 Task: Look for space in Port Saint Lucie, United States from 9th June, 2023 to 17th June, 2023 for 2 adults in price range Rs.7000 to Rs.12000. Place can be private room with 1  bedroom having 2 beds and 1 bathroom. Property type can be house, flat, guest house. Amenities needed are: wifi. Booking option can be shelf check-in. Required host language is English.
Action: Mouse moved to (455, 101)
Screenshot: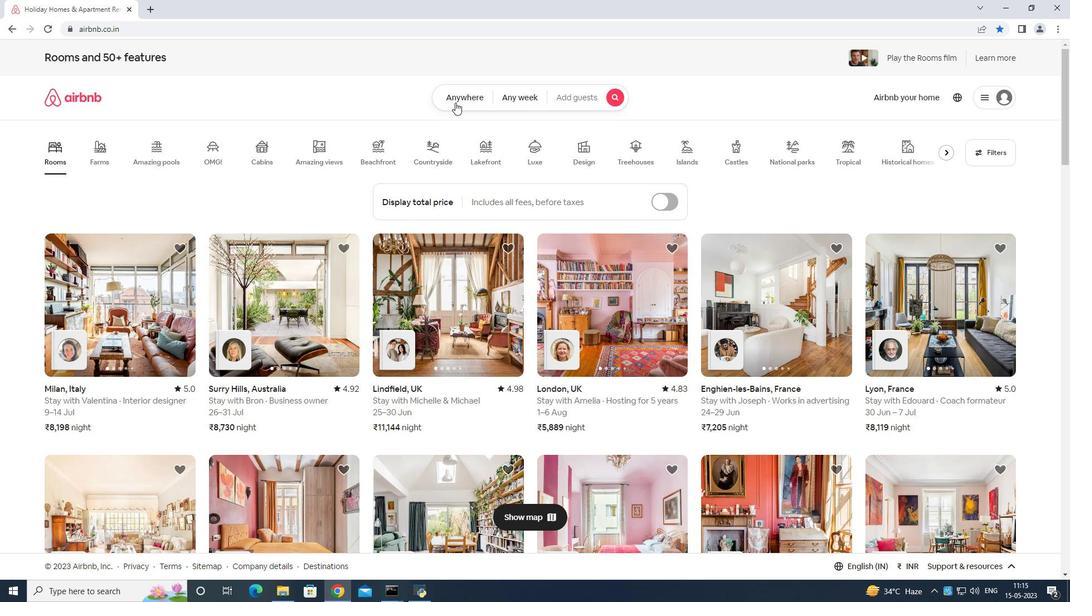 
Action: Mouse pressed left at (455, 101)
Screenshot: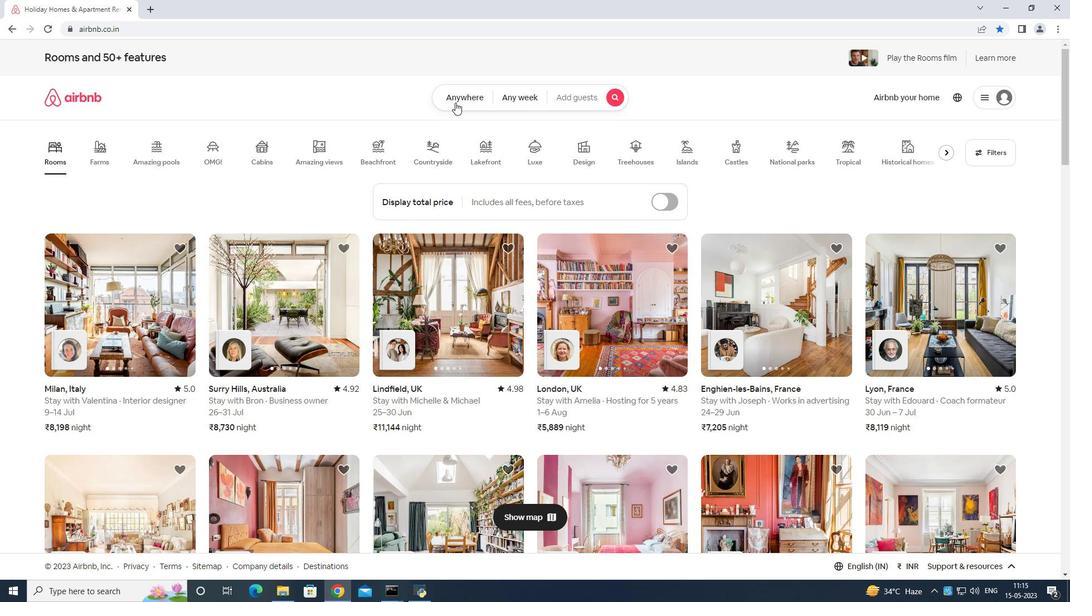 
Action: Mouse moved to (409, 136)
Screenshot: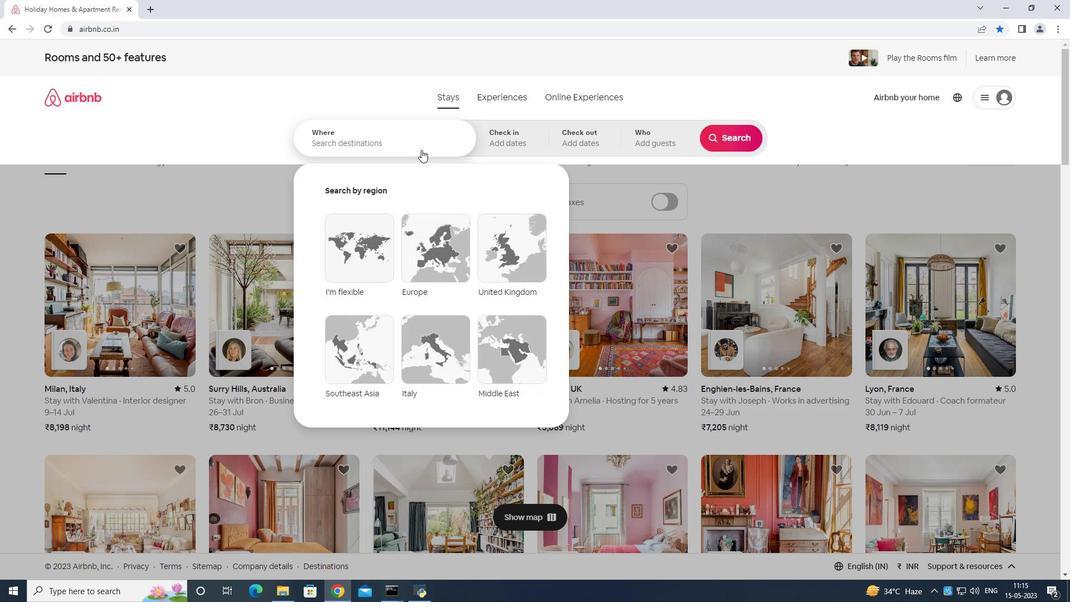 
Action: Mouse pressed left at (409, 136)
Screenshot: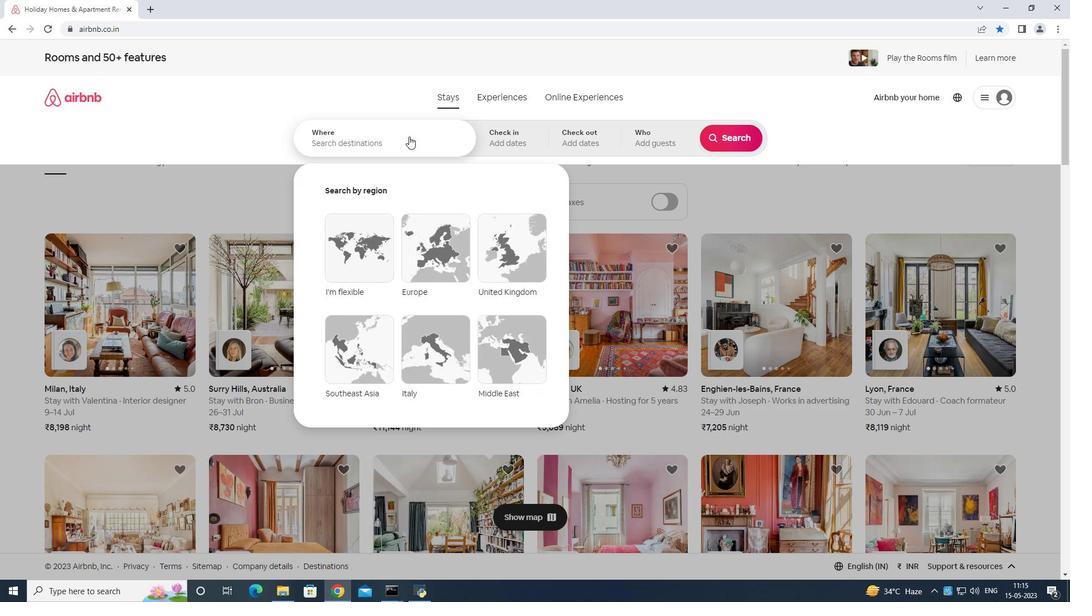 
Action: Mouse moved to (410, 134)
Screenshot: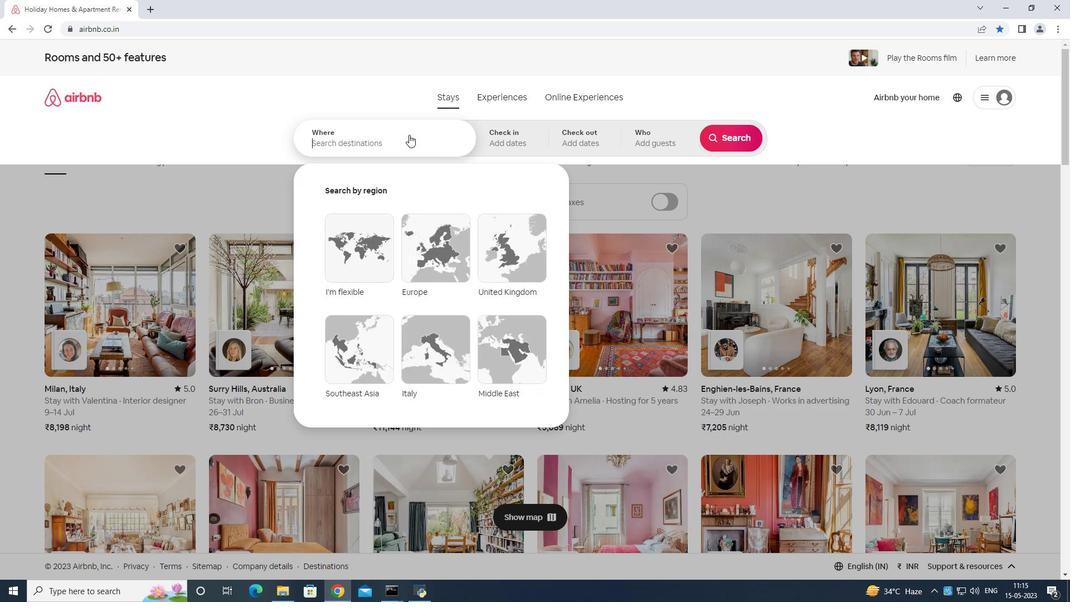 
Action: Key pressed <Key.shift>Saint<Key.space>c<Key.backspace>luic<Key.backspace><Key.backspace>cie<Key.space>unite<Key.space>statr<Key.backspace>tes000<Key.backspace><Key.backspace><Key.backspace><Key.left><Key.left><Key.left><Key.left><Key.left><Key.left><Key.left><Key.left>d<Key.enter>
Screenshot: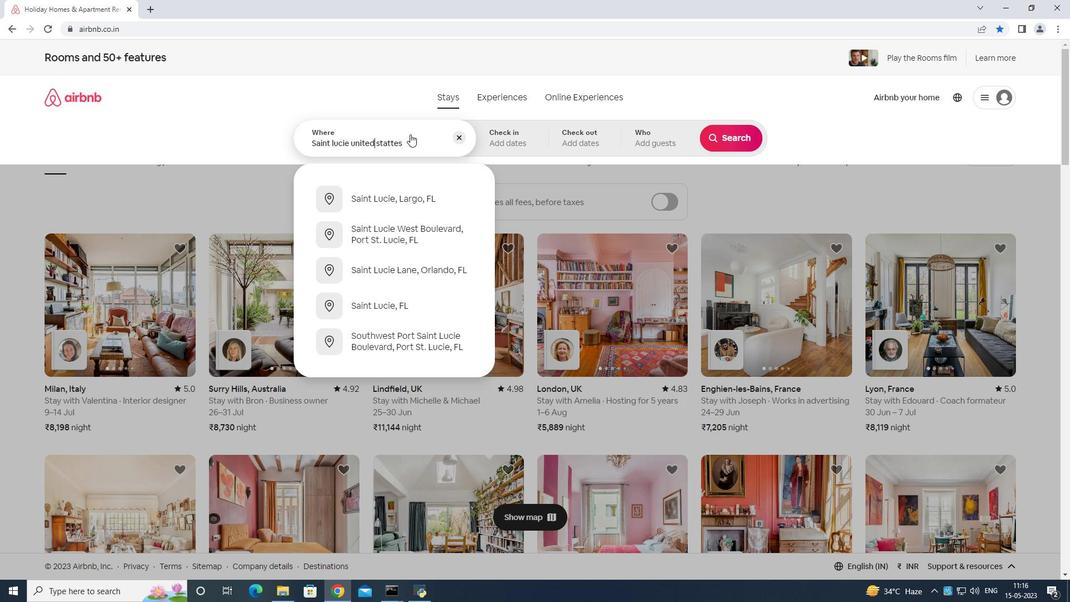 
Action: Mouse moved to (693, 301)
Screenshot: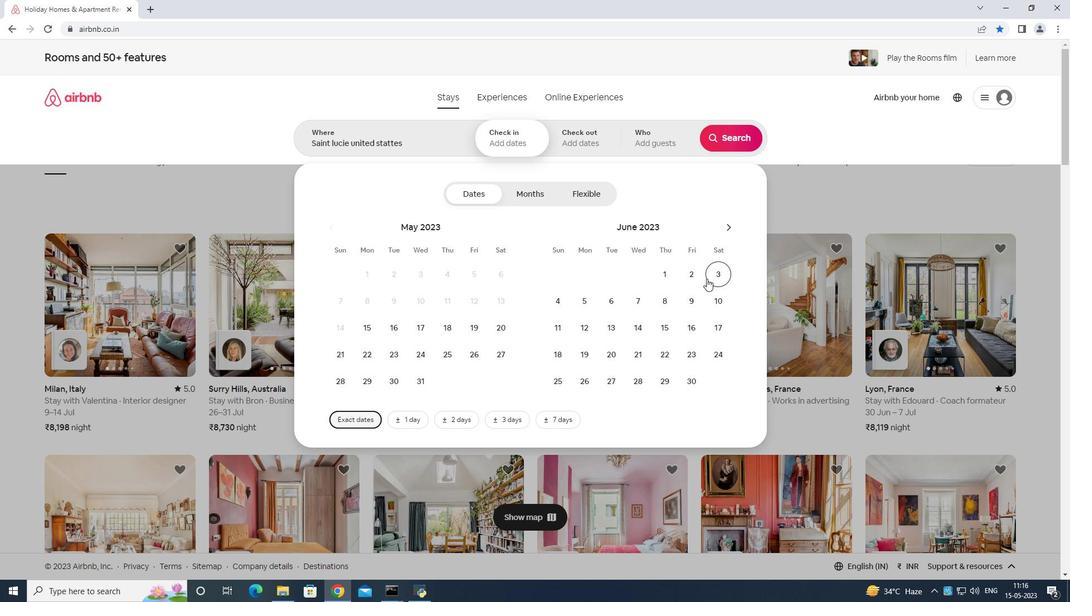 
Action: Mouse pressed left at (693, 301)
Screenshot: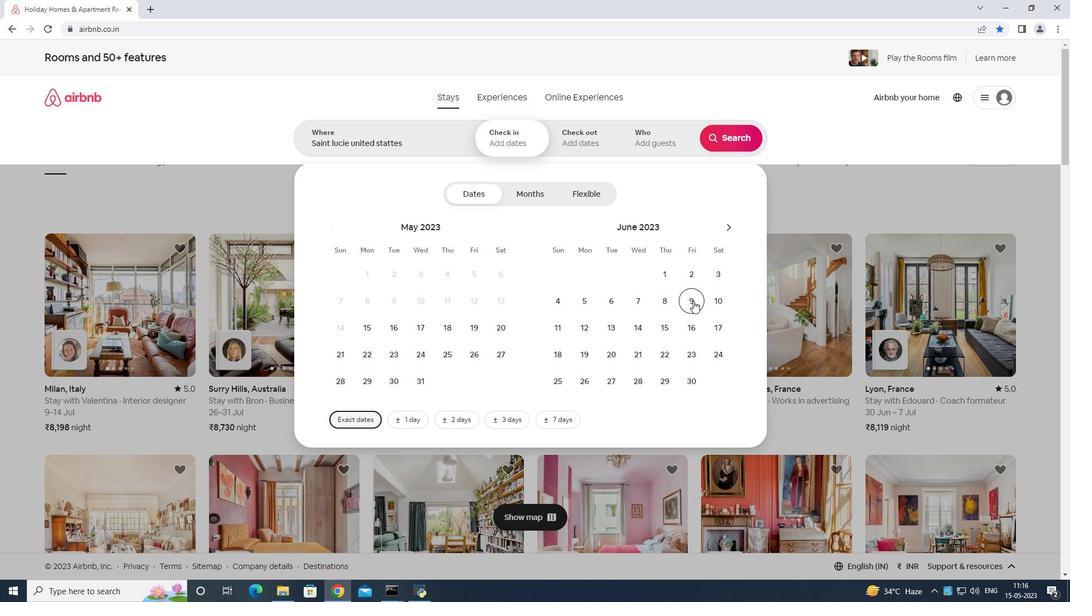 
Action: Mouse moved to (713, 324)
Screenshot: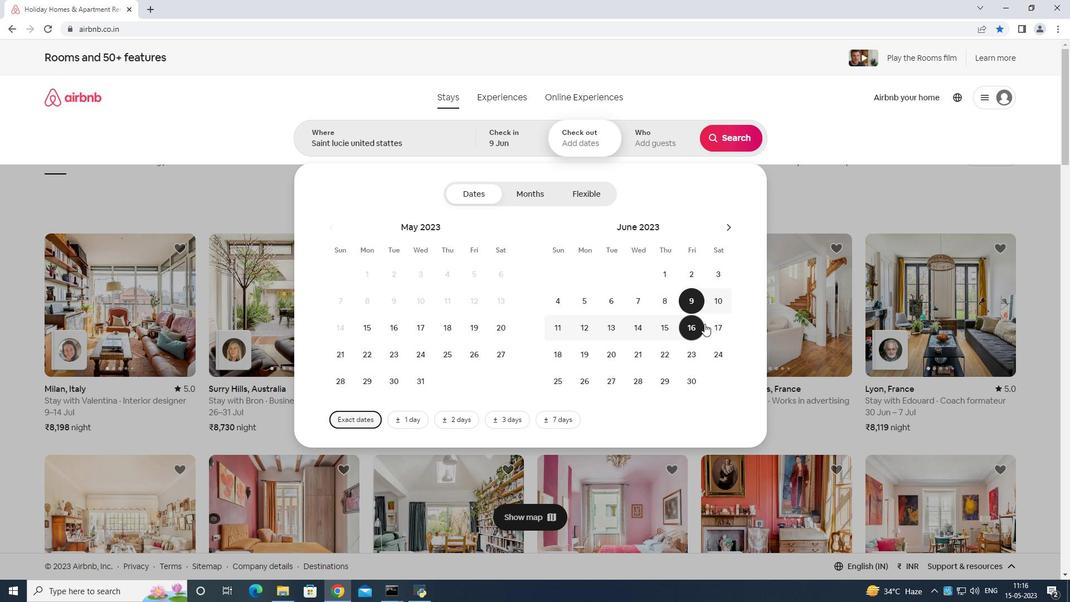 
Action: Mouse pressed left at (713, 324)
Screenshot: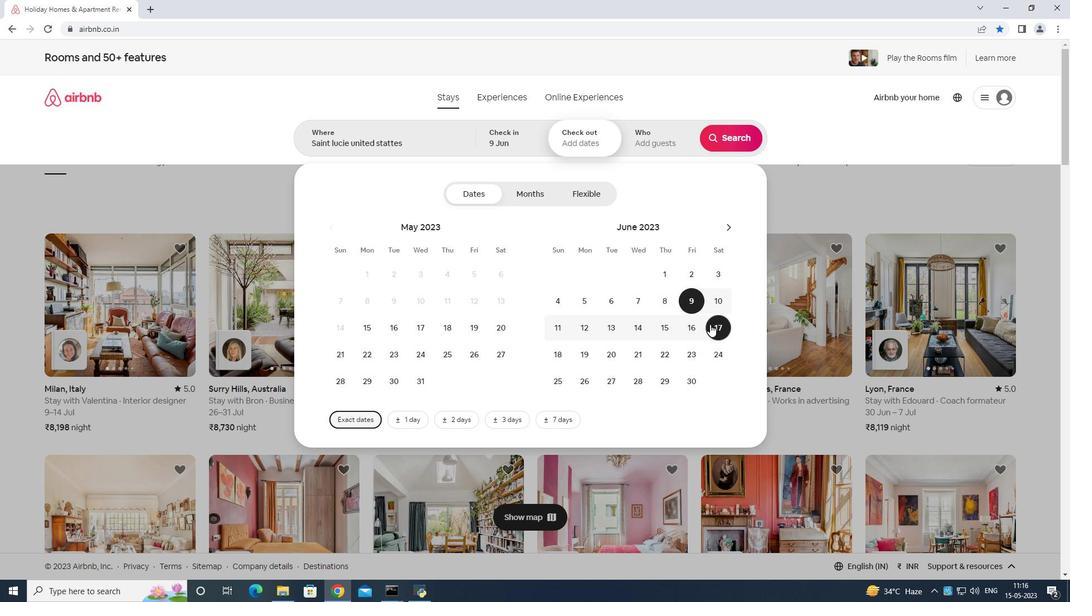 
Action: Mouse moved to (661, 133)
Screenshot: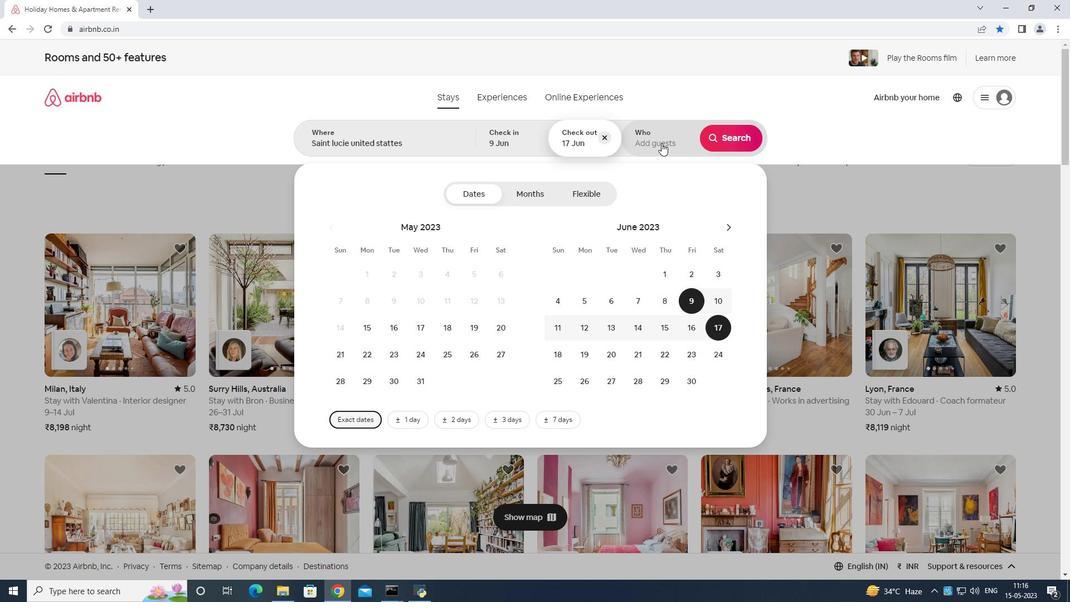 
Action: Mouse pressed left at (661, 133)
Screenshot: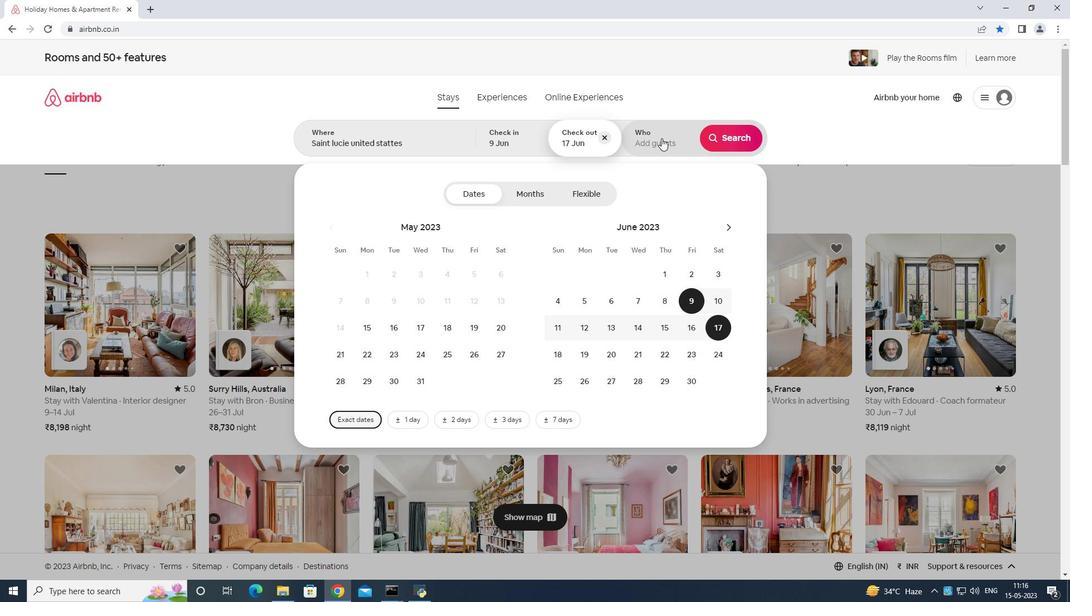 
Action: Mouse moved to (728, 200)
Screenshot: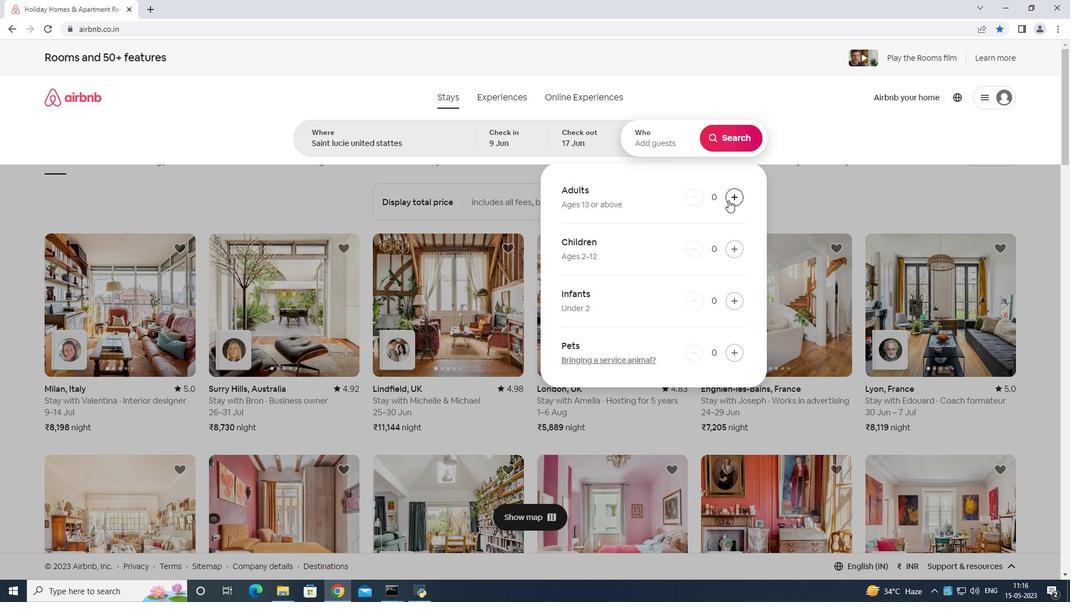
Action: Mouse pressed left at (728, 200)
Screenshot: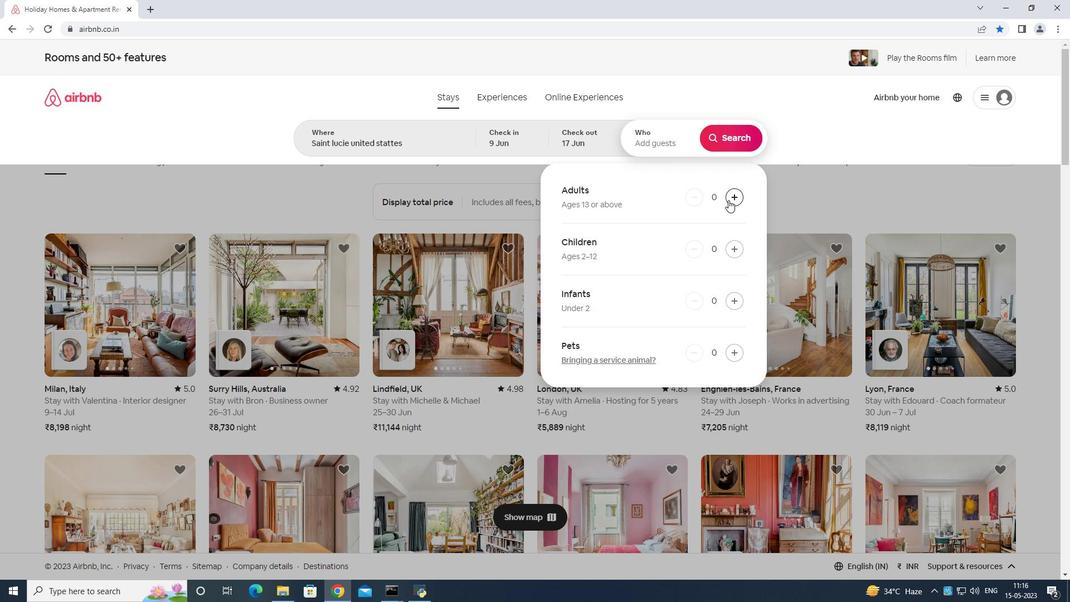 
Action: Mouse moved to (732, 198)
Screenshot: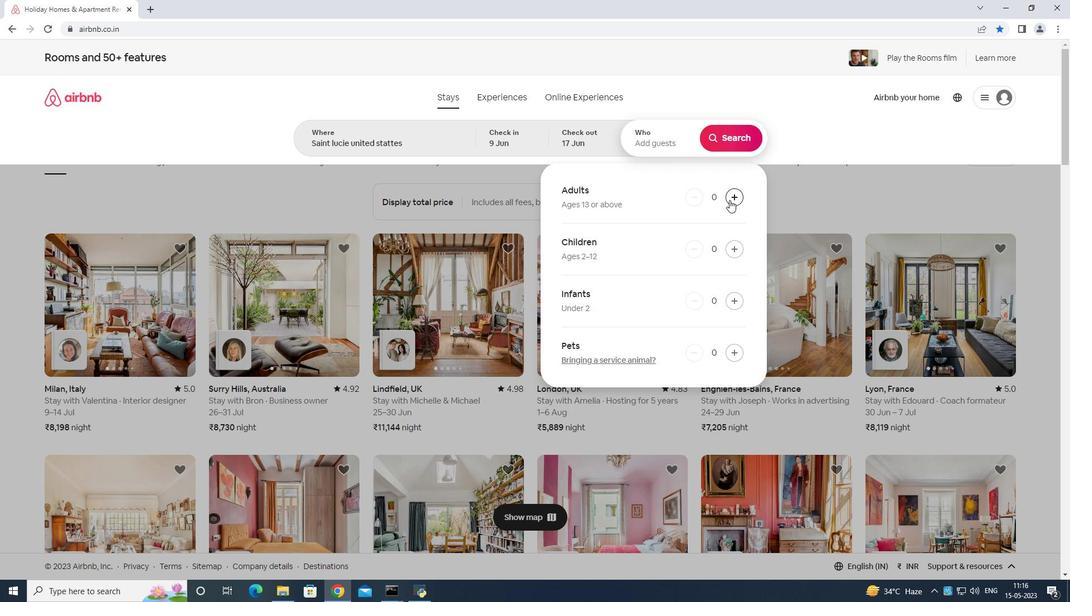 
Action: Mouse pressed left at (732, 198)
Screenshot: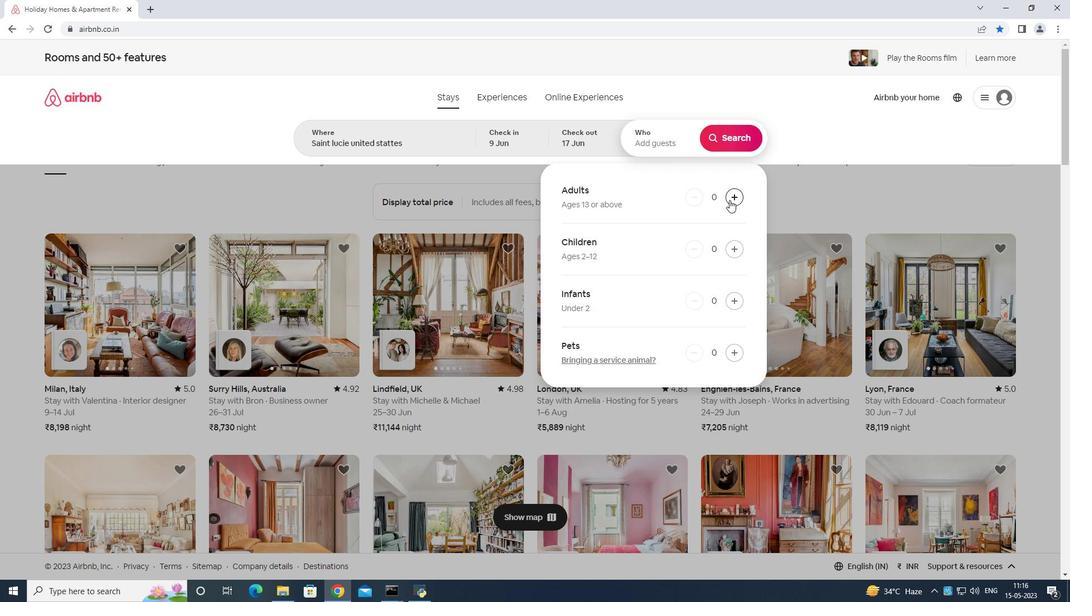 
Action: Mouse moved to (718, 138)
Screenshot: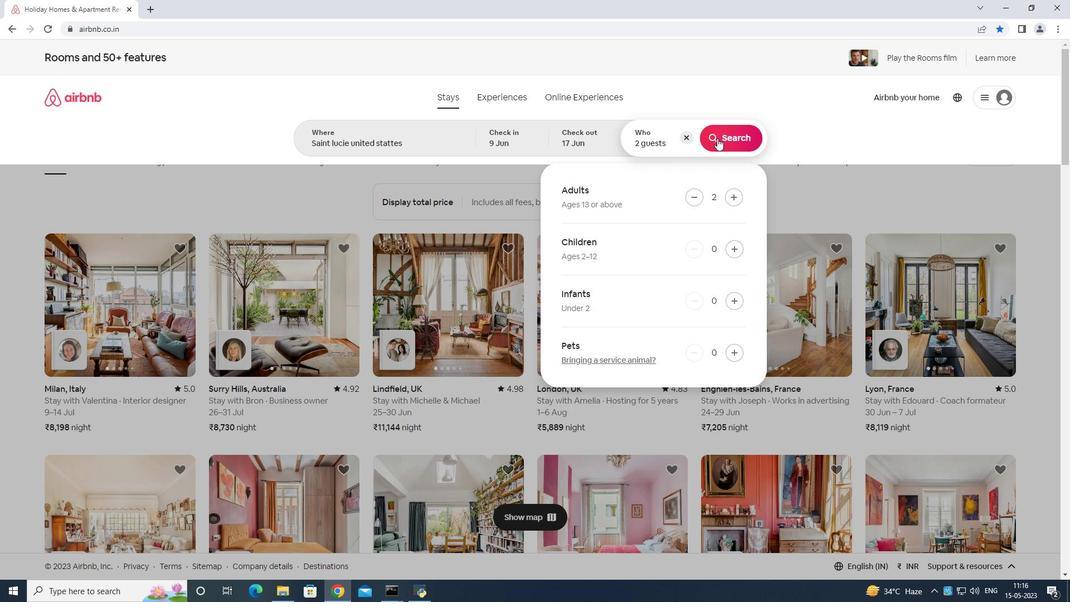 
Action: Mouse pressed left at (718, 138)
Screenshot: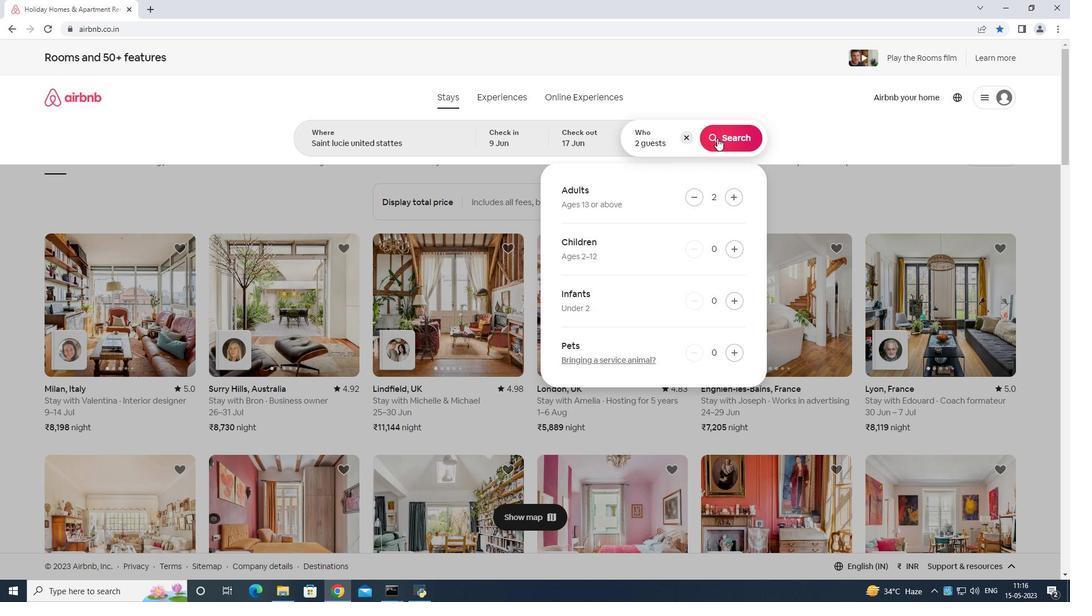 
Action: Mouse moved to (1003, 100)
Screenshot: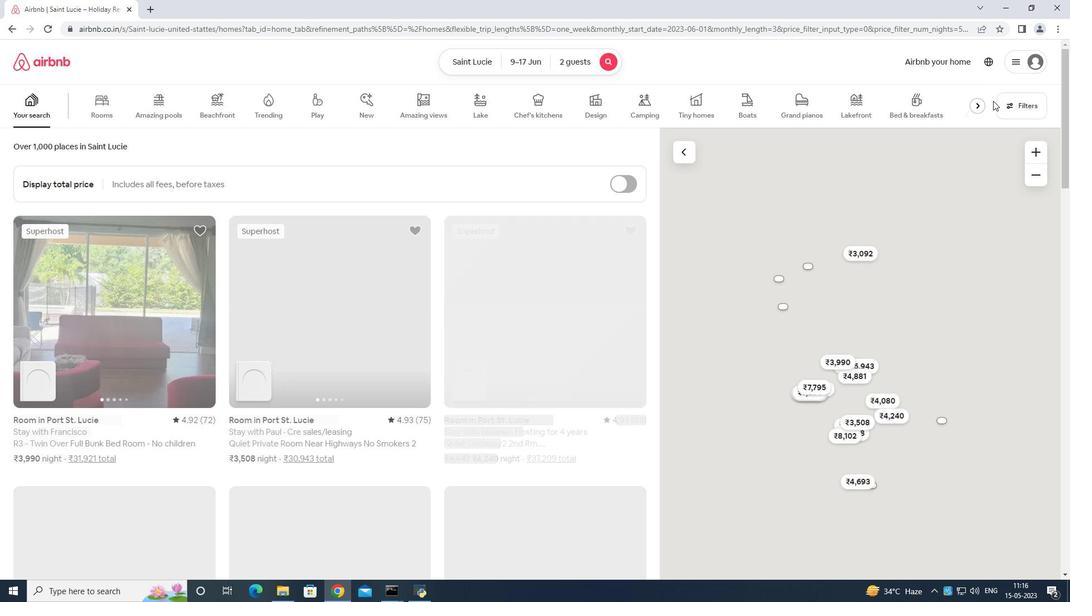 
Action: Mouse pressed left at (1003, 100)
Screenshot: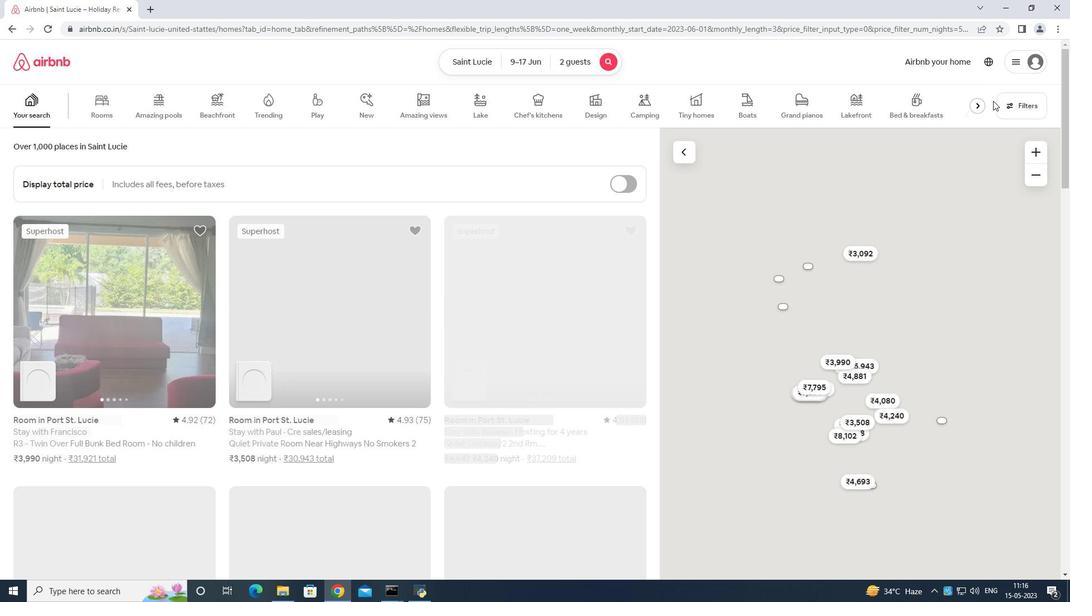 
Action: Mouse moved to (424, 375)
Screenshot: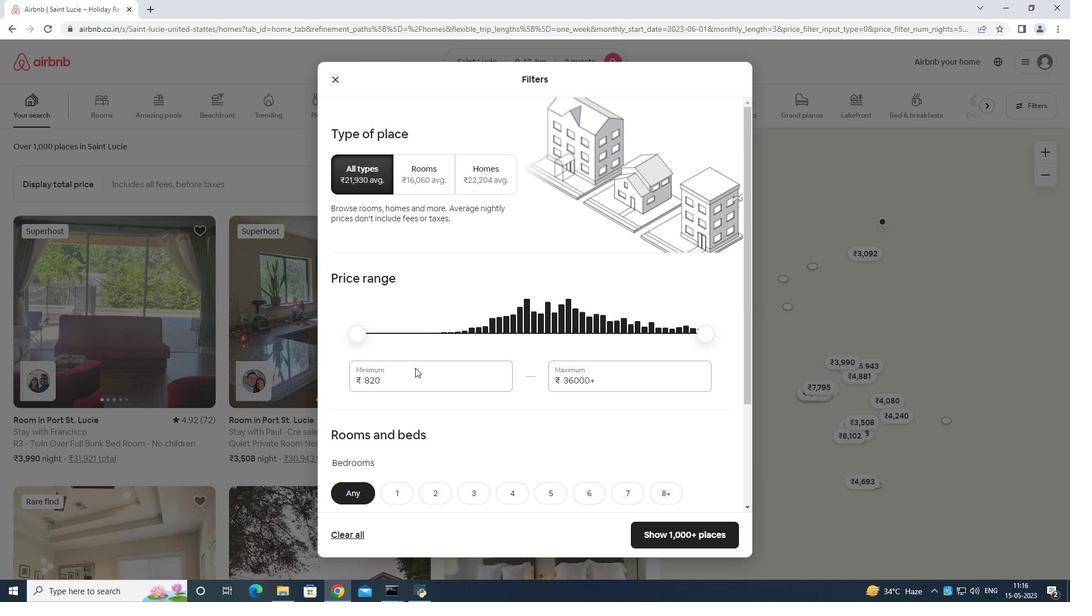 
Action: Mouse pressed left at (424, 375)
Screenshot: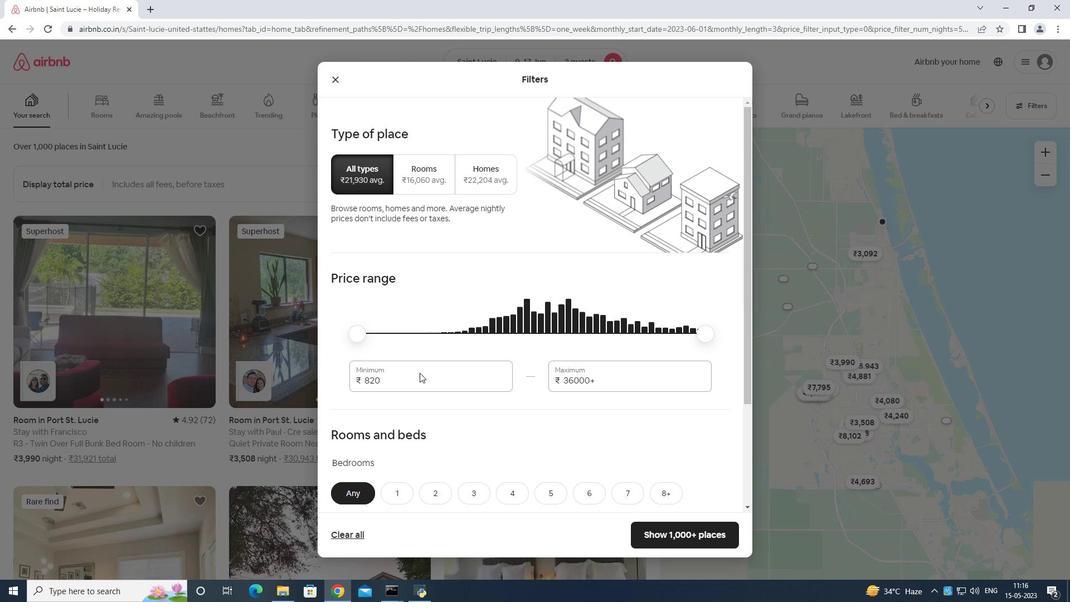 
Action: Mouse moved to (432, 356)
Screenshot: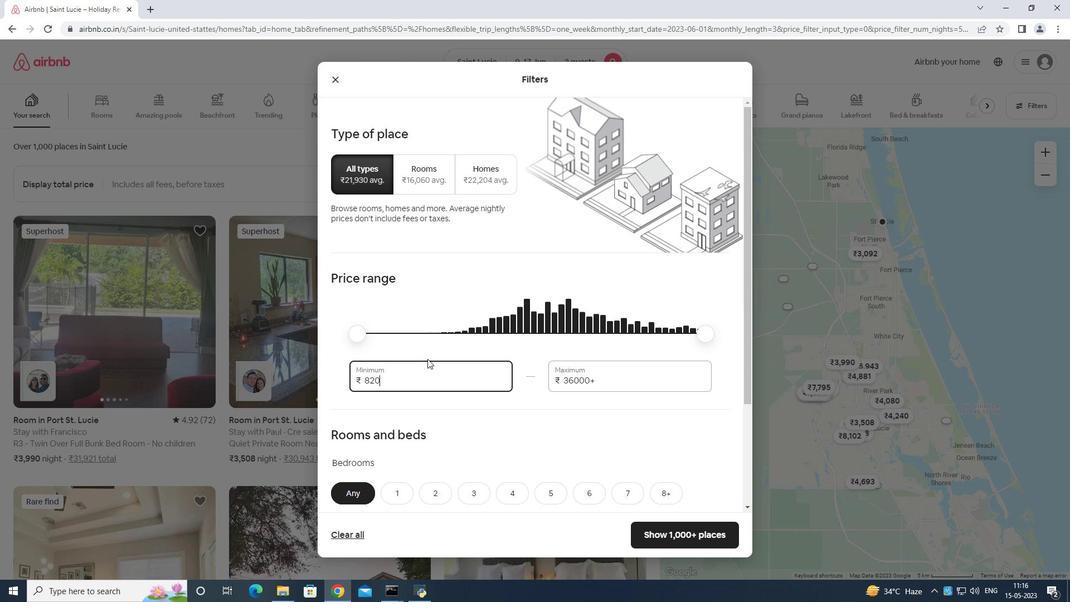 
Action: Key pressed <Key.backspace><Key.backspace><Key.backspace><Key.backspace><Key.backspace>7
Screenshot: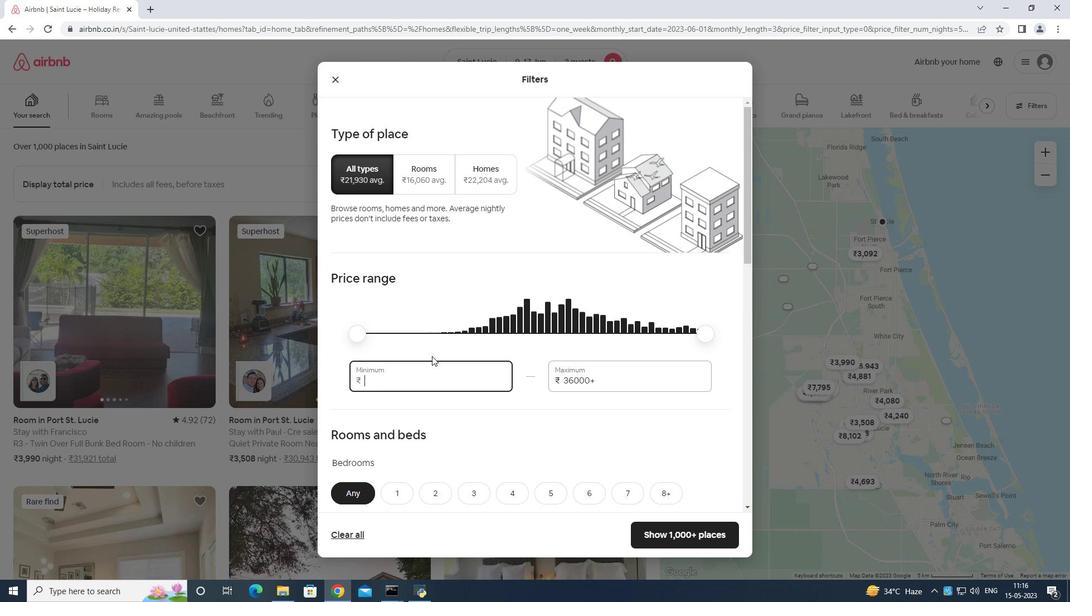 
Action: Mouse moved to (436, 352)
Screenshot: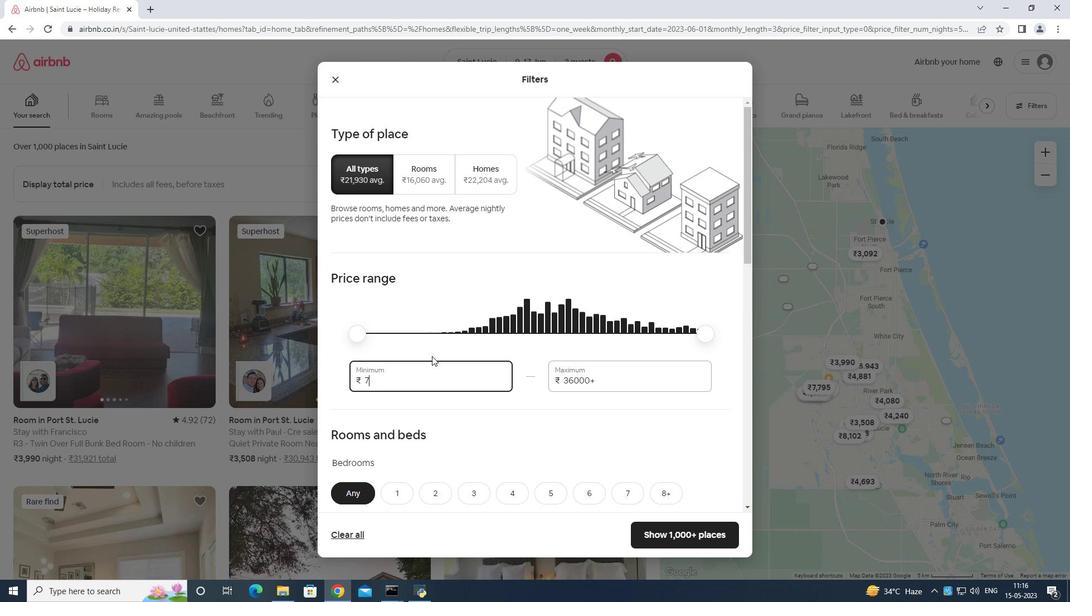 
Action: Key pressed 00
Screenshot: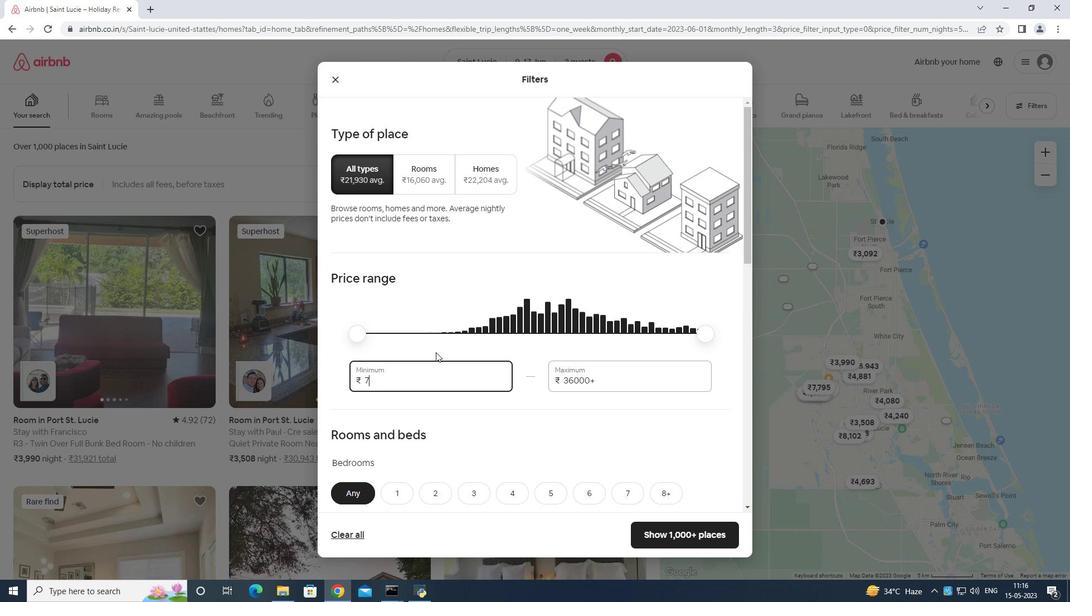 
Action: Mouse moved to (437, 352)
Screenshot: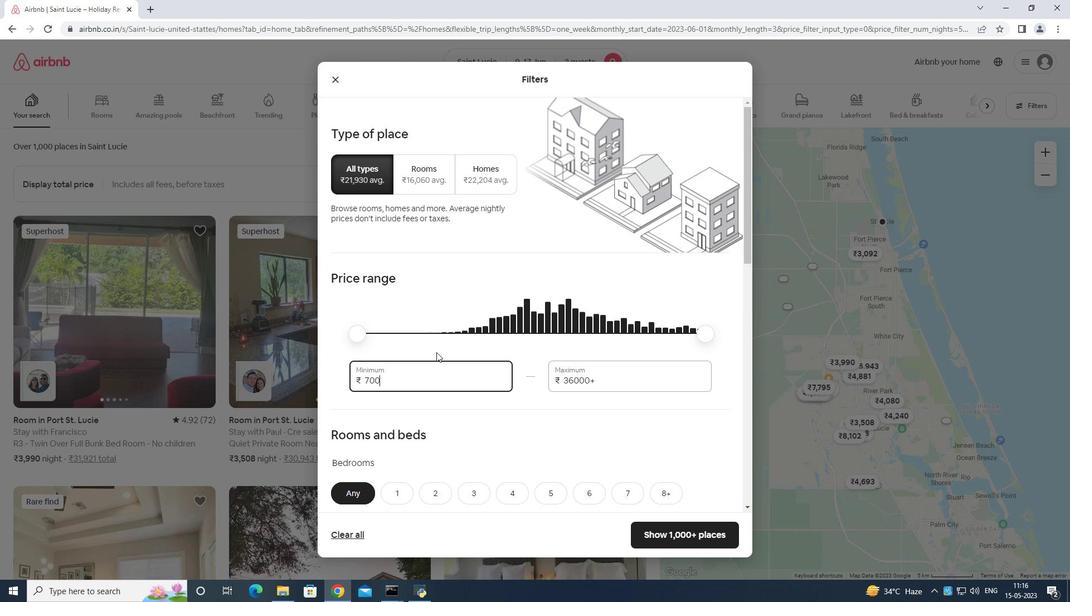 
Action: Key pressed 0
Screenshot: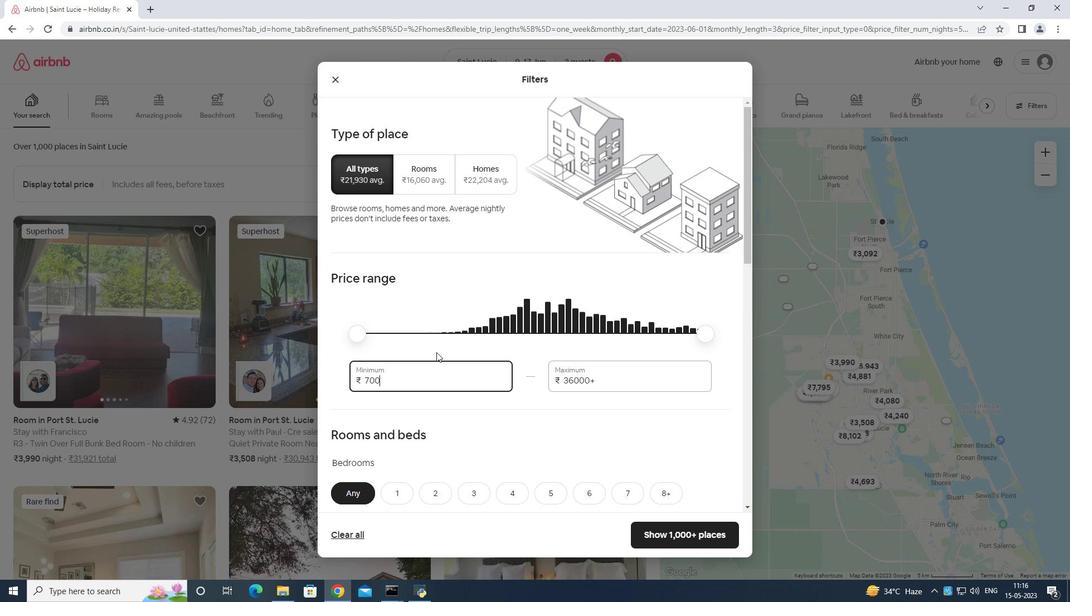 
Action: Mouse moved to (605, 371)
Screenshot: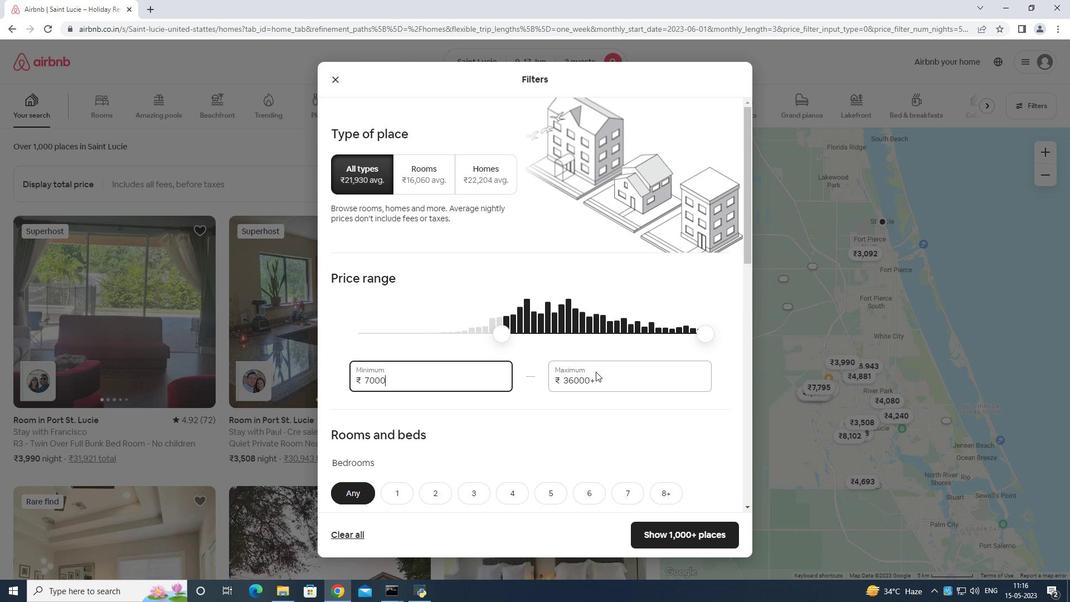 
Action: Mouse pressed left at (605, 371)
Screenshot: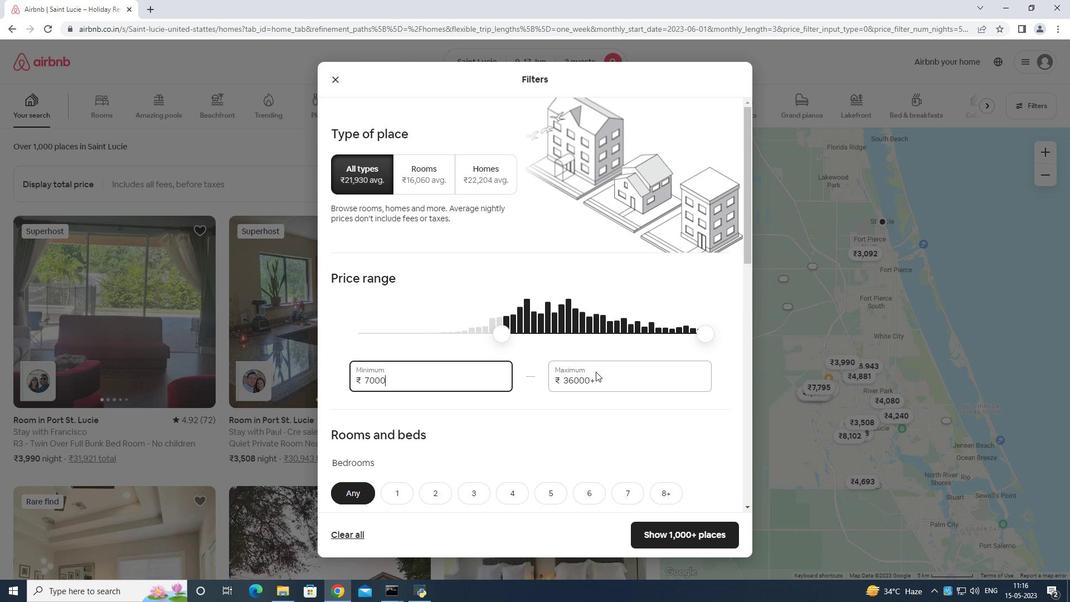 
Action: Mouse moved to (605, 366)
Screenshot: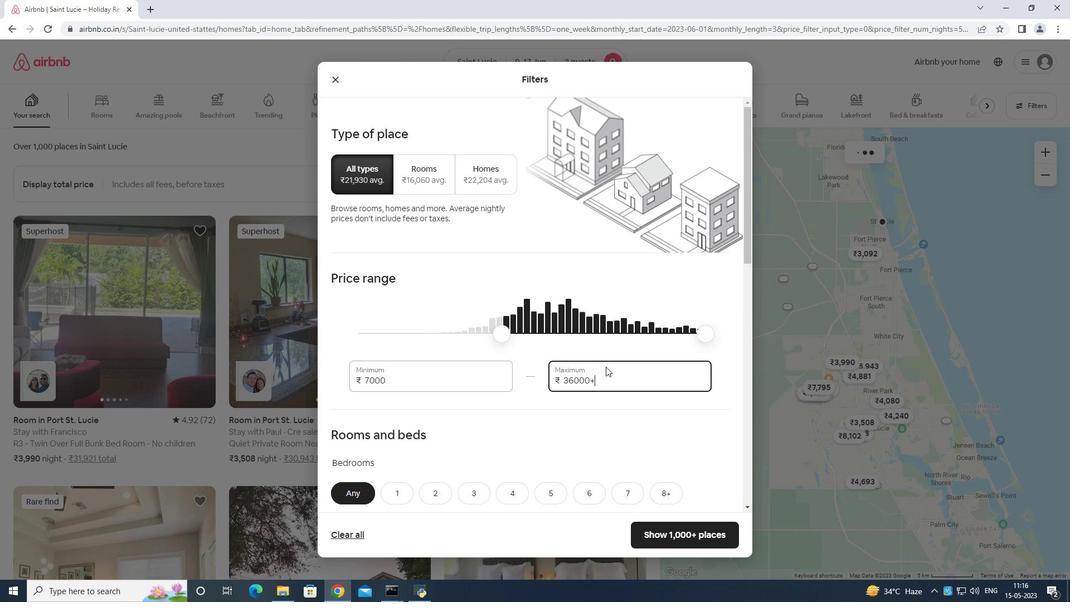 
Action: Key pressed <Key.backspace><Key.backspace><Key.backspace><Key.backspace><Key.backspace><Key.backspace><Key.backspace><Key.backspace><Key.backspace><Key.backspace><Key.backspace><Key.backspace><Key.backspace>12000
Screenshot: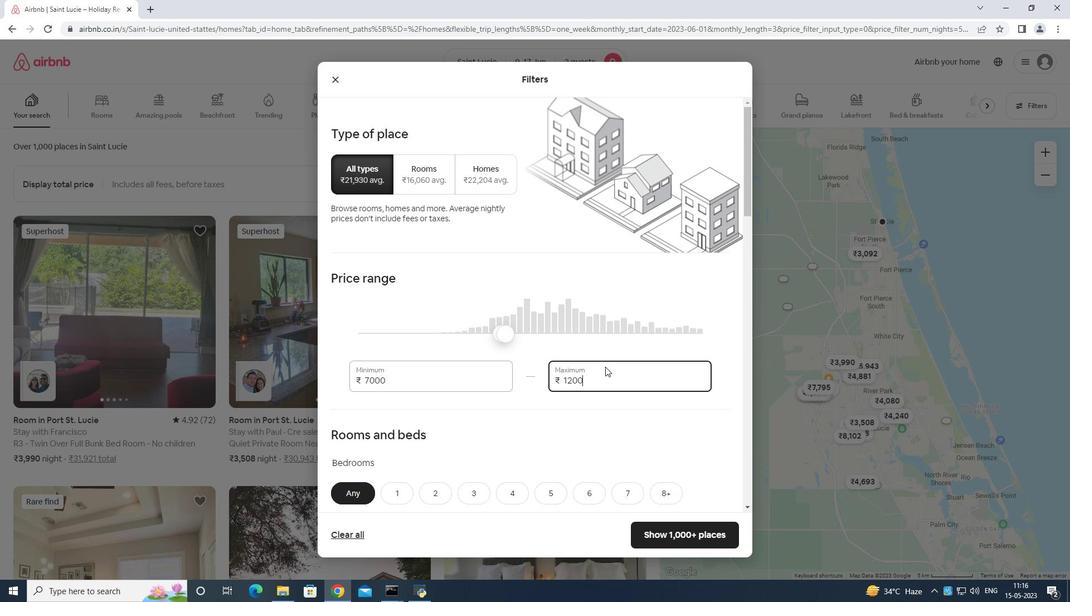 
Action: Mouse moved to (603, 367)
Screenshot: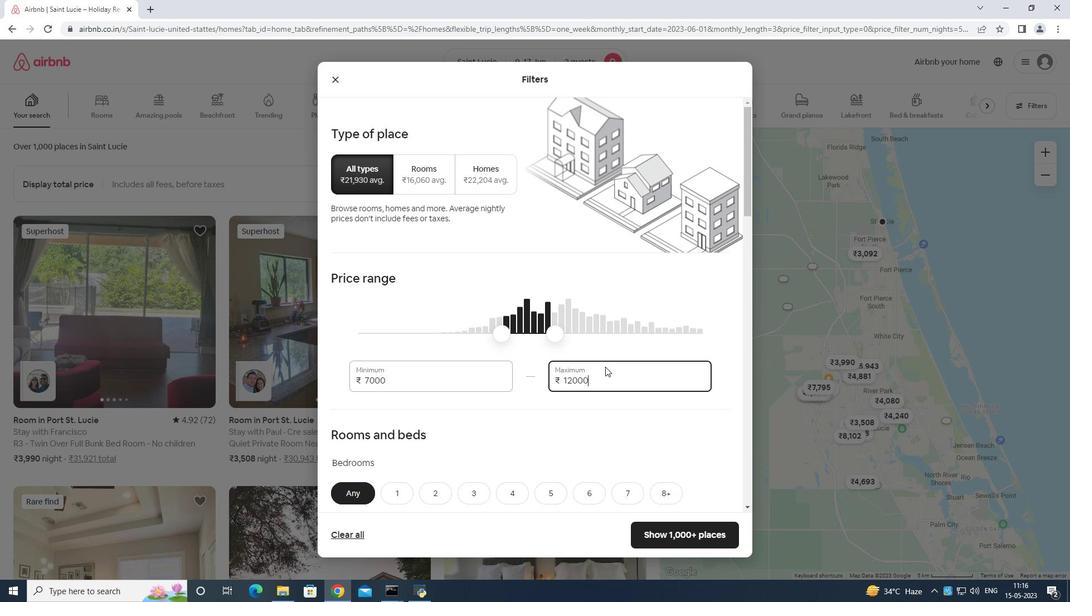 
Action: Mouse scrolled (603, 366) with delta (0, 0)
Screenshot: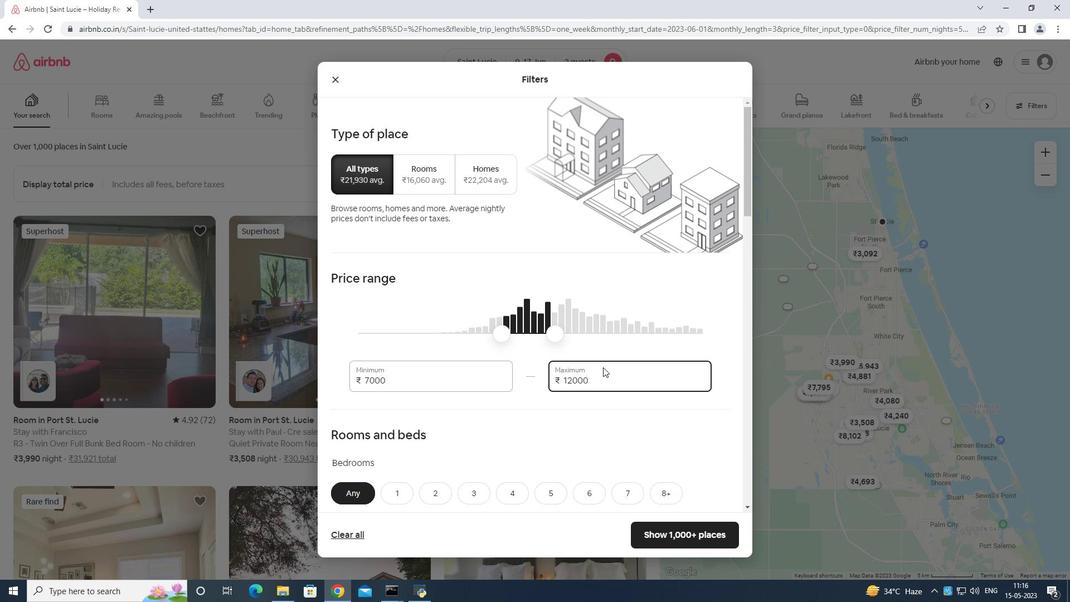 
Action: Mouse scrolled (603, 366) with delta (0, 0)
Screenshot: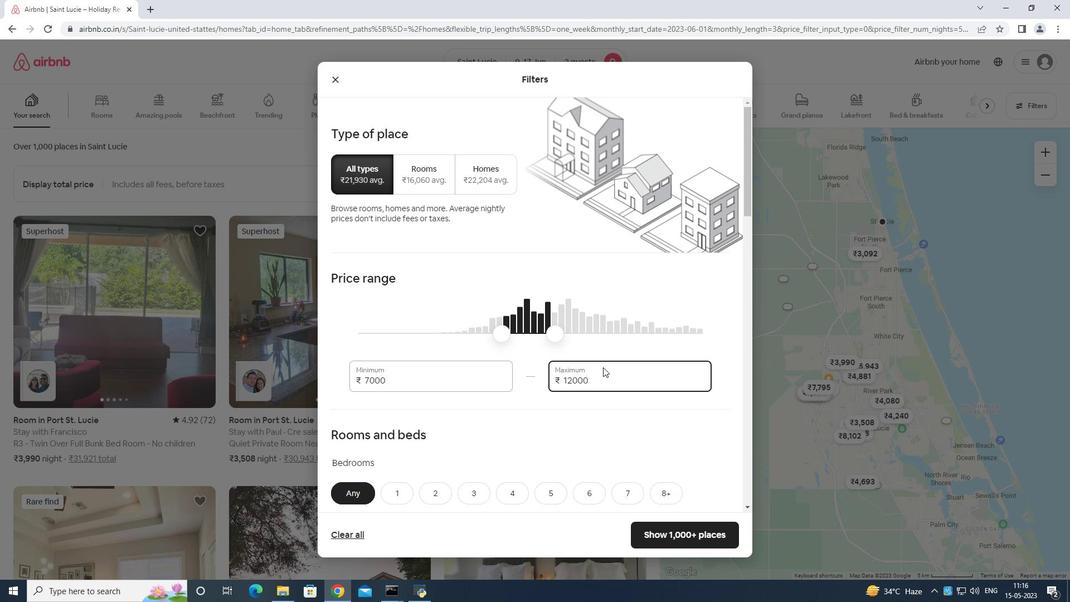 
Action: Mouse scrolled (603, 366) with delta (0, 0)
Screenshot: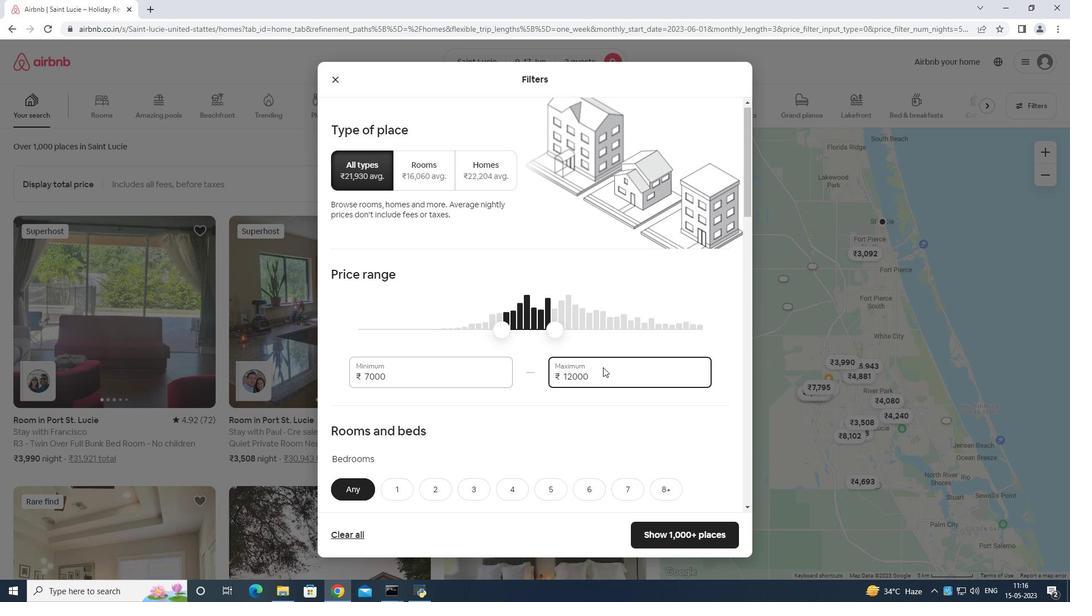 
Action: Mouse scrolled (603, 366) with delta (0, 0)
Screenshot: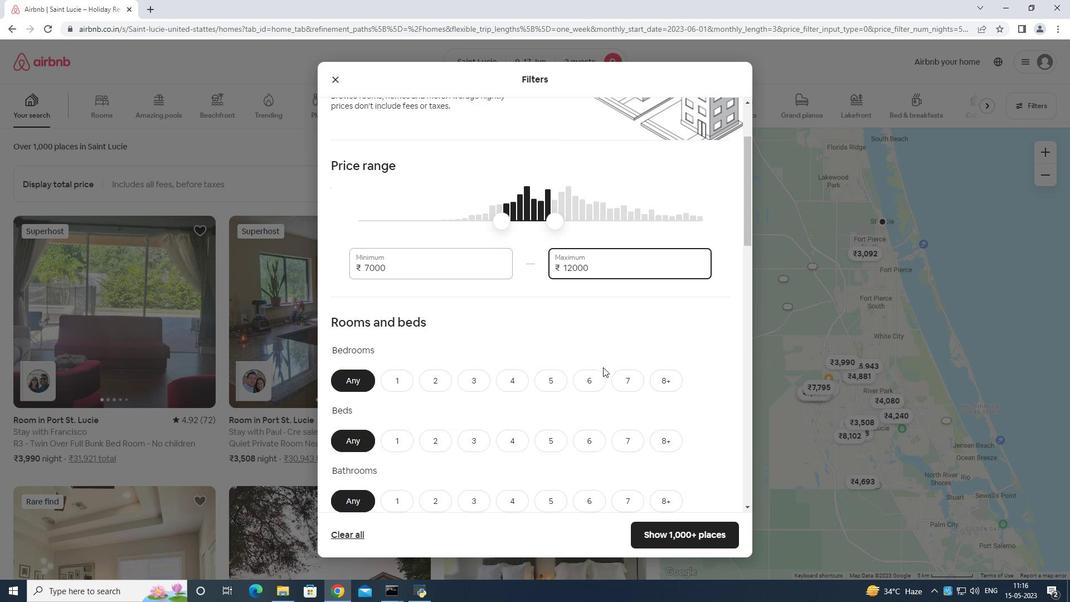 
Action: Mouse moved to (397, 264)
Screenshot: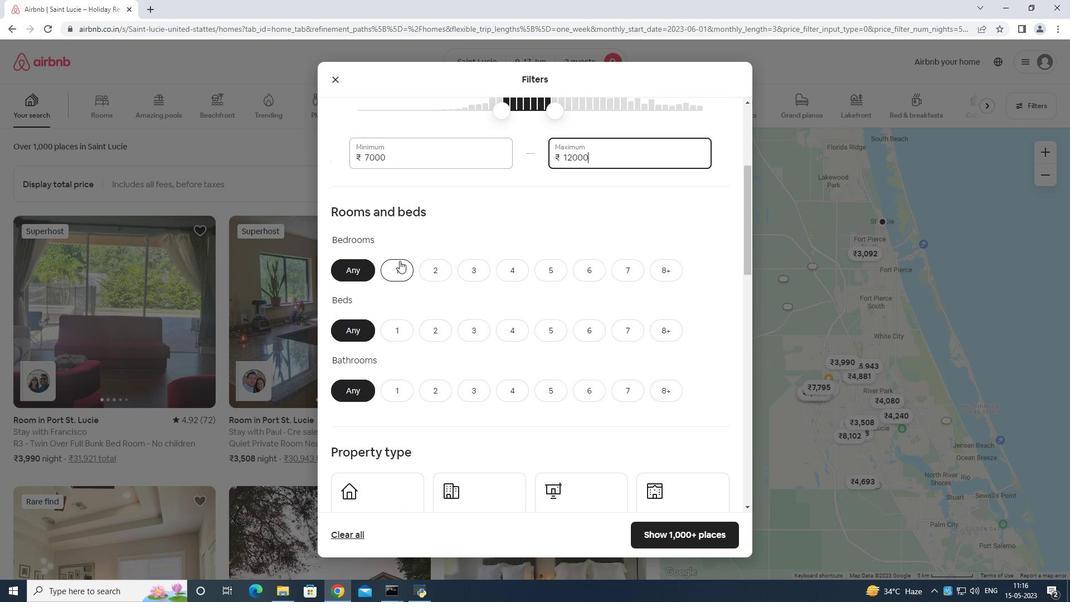 
Action: Mouse pressed left at (397, 264)
Screenshot: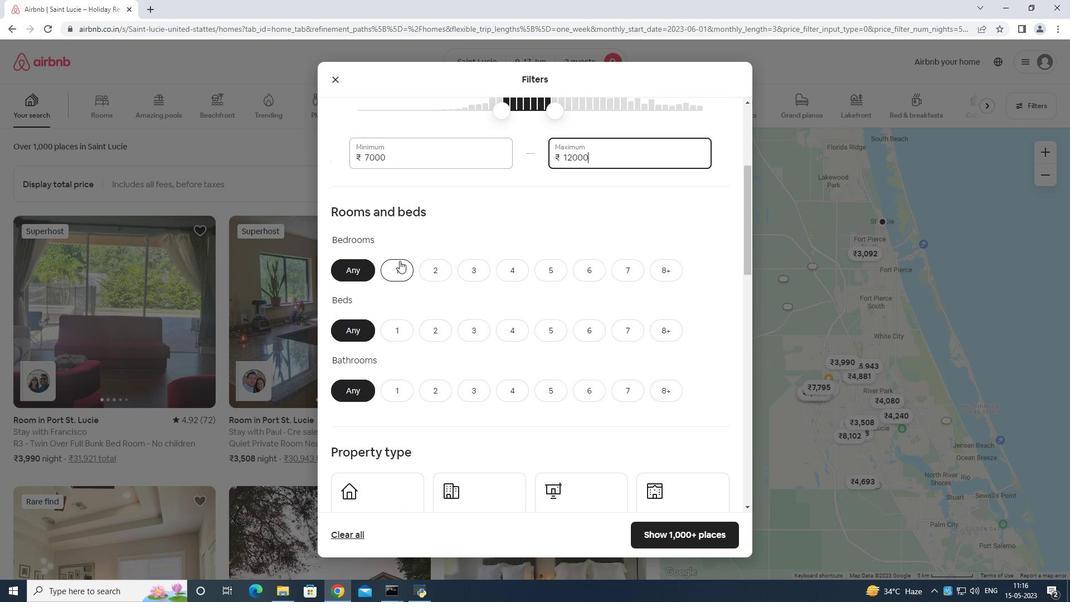 
Action: Mouse moved to (445, 326)
Screenshot: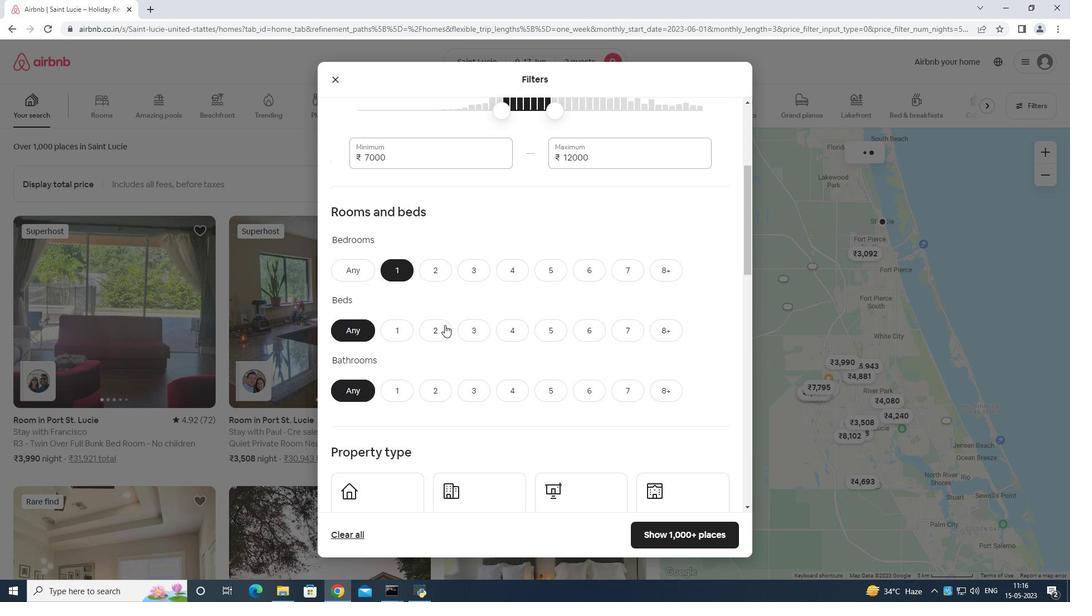
Action: Mouse pressed left at (445, 326)
Screenshot: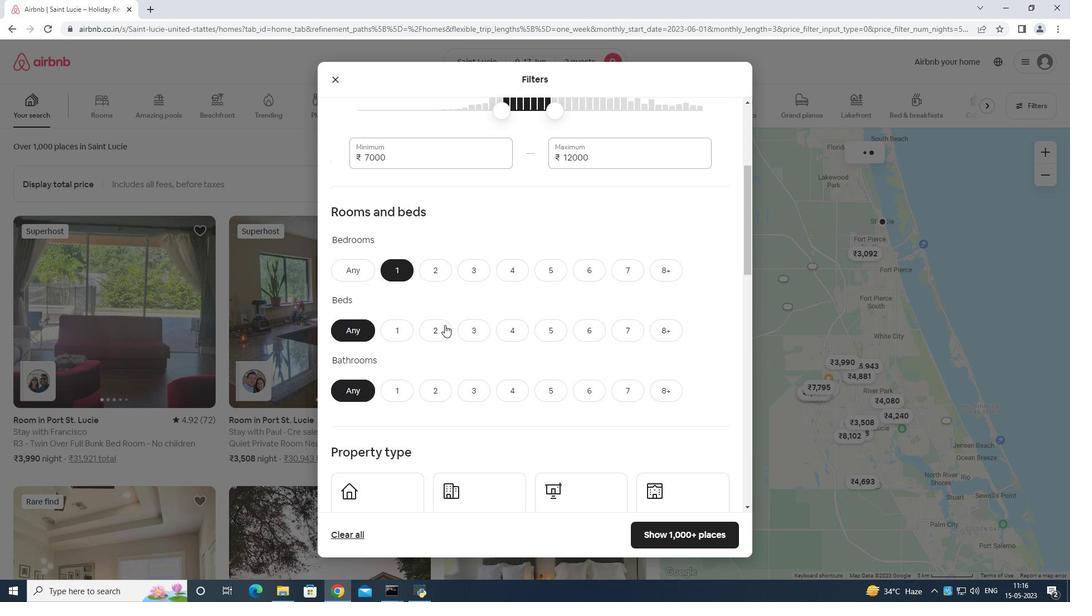 
Action: Mouse moved to (393, 381)
Screenshot: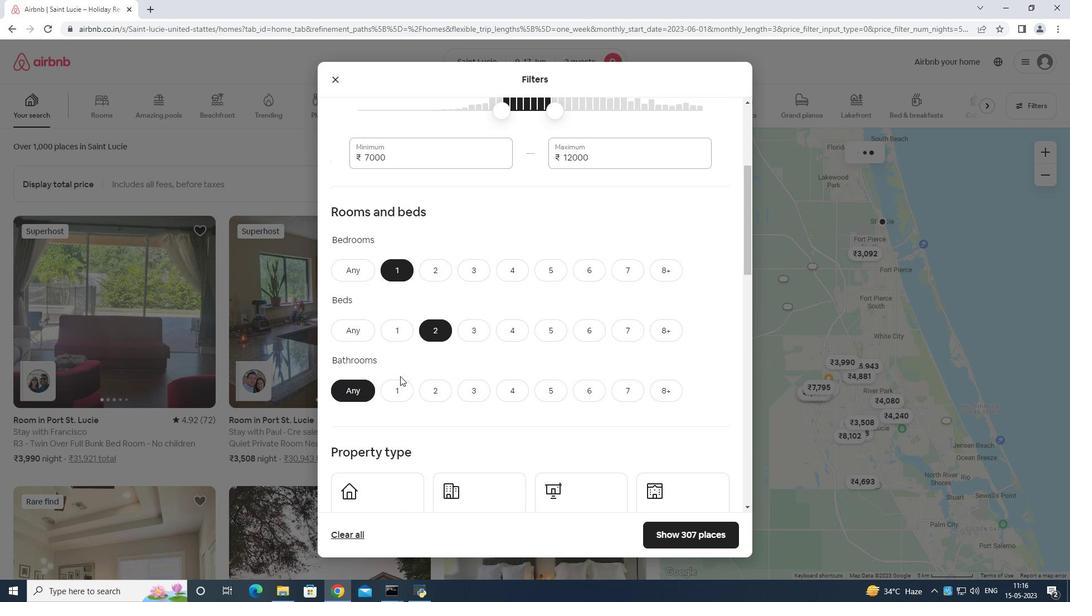 
Action: Mouse pressed left at (393, 381)
Screenshot: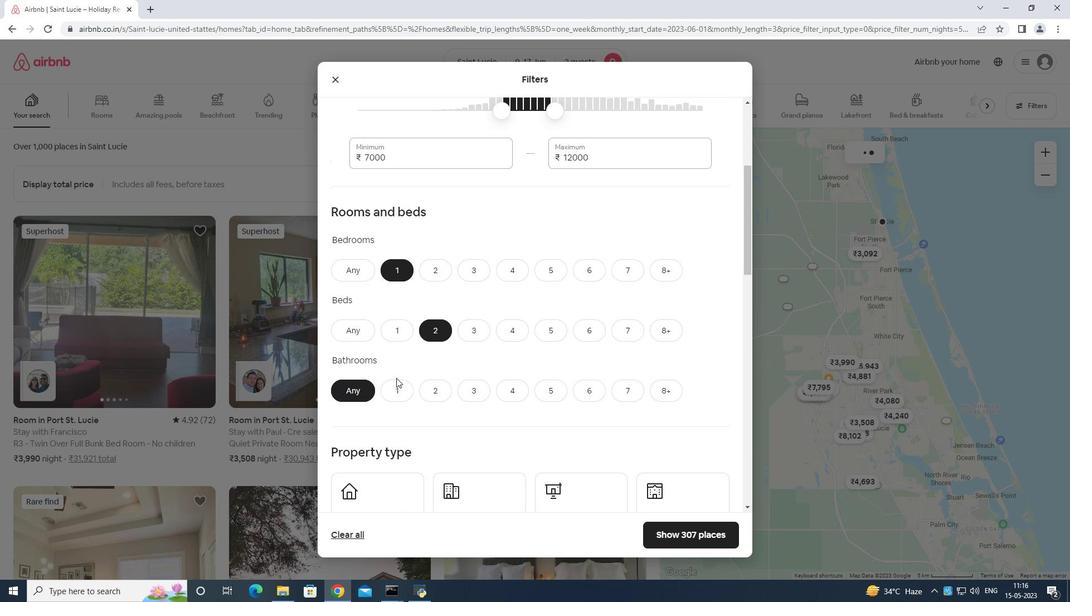 
Action: Mouse moved to (498, 331)
Screenshot: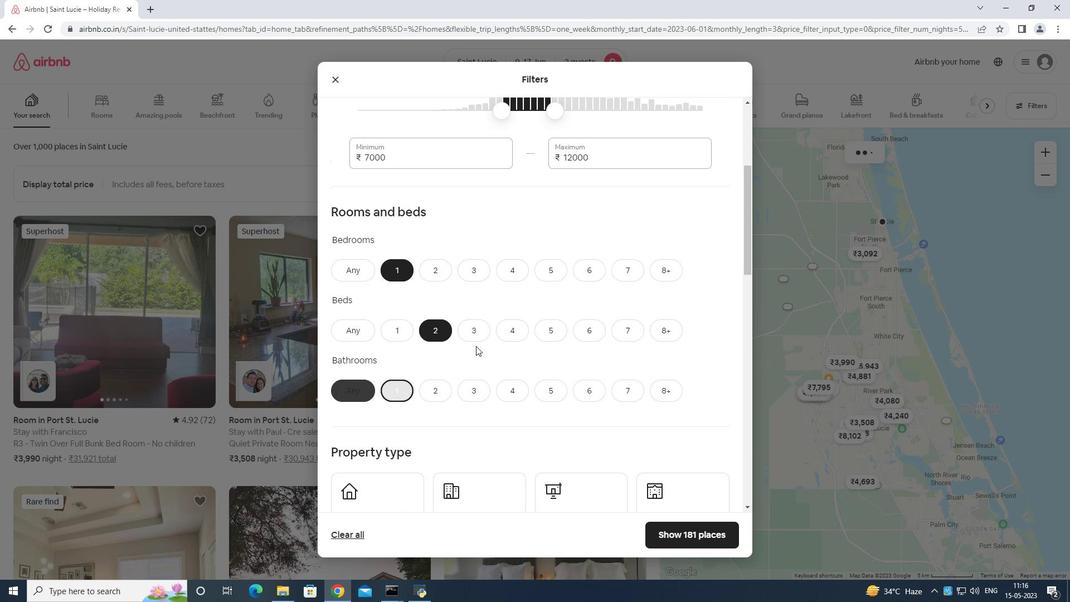 
Action: Mouse scrolled (498, 330) with delta (0, 0)
Screenshot: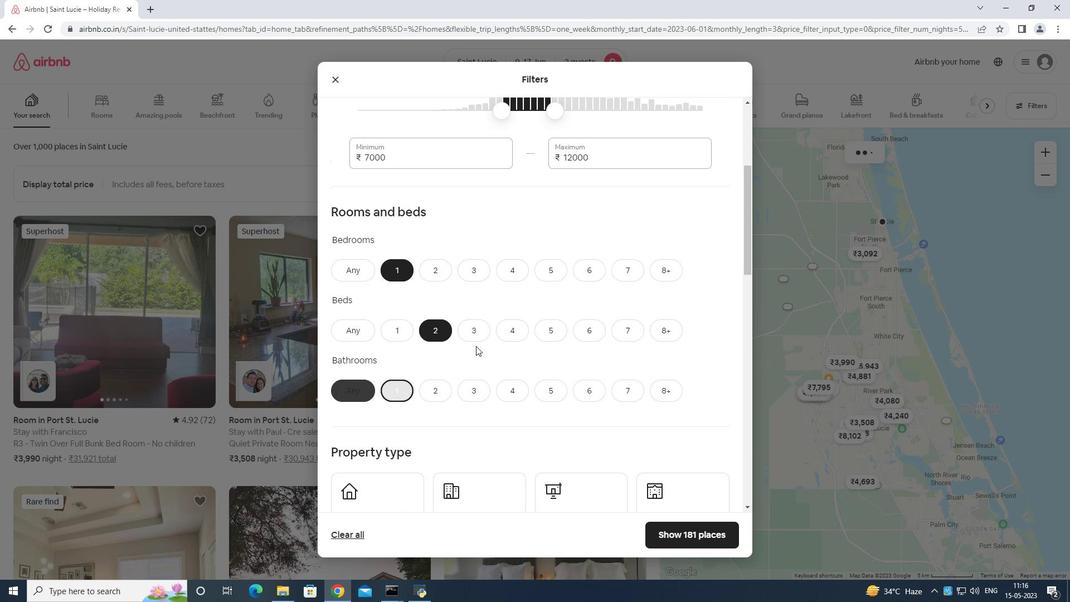 
Action: Mouse moved to (502, 331)
Screenshot: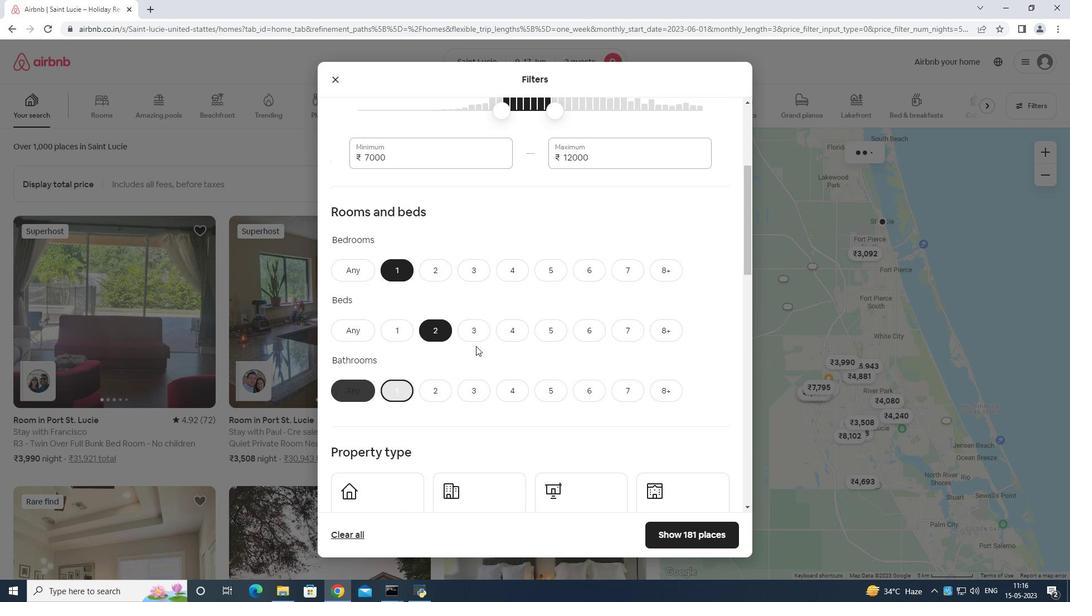 
Action: Mouse scrolled (502, 330) with delta (0, 0)
Screenshot: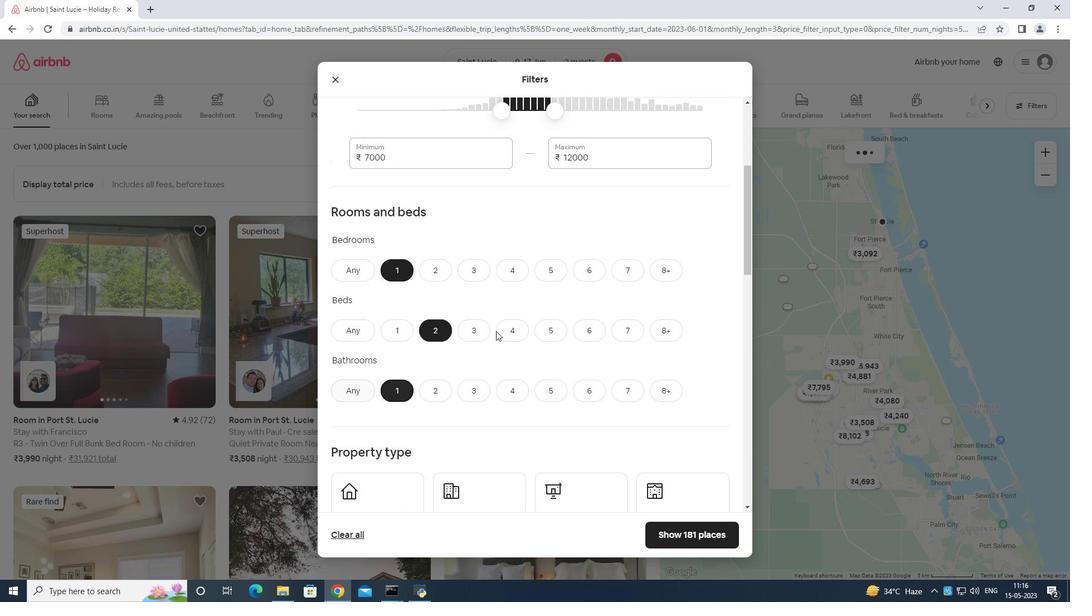 
Action: Mouse moved to (507, 327)
Screenshot: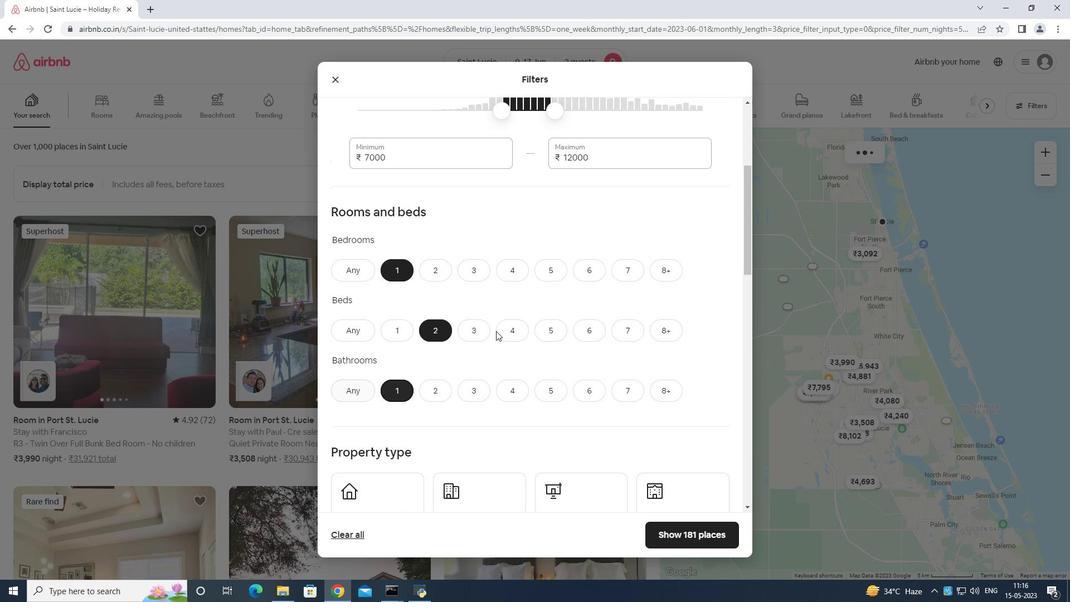 
Action: Mouse scrolled (507, 326) with delta (0, 0)
Screenshot: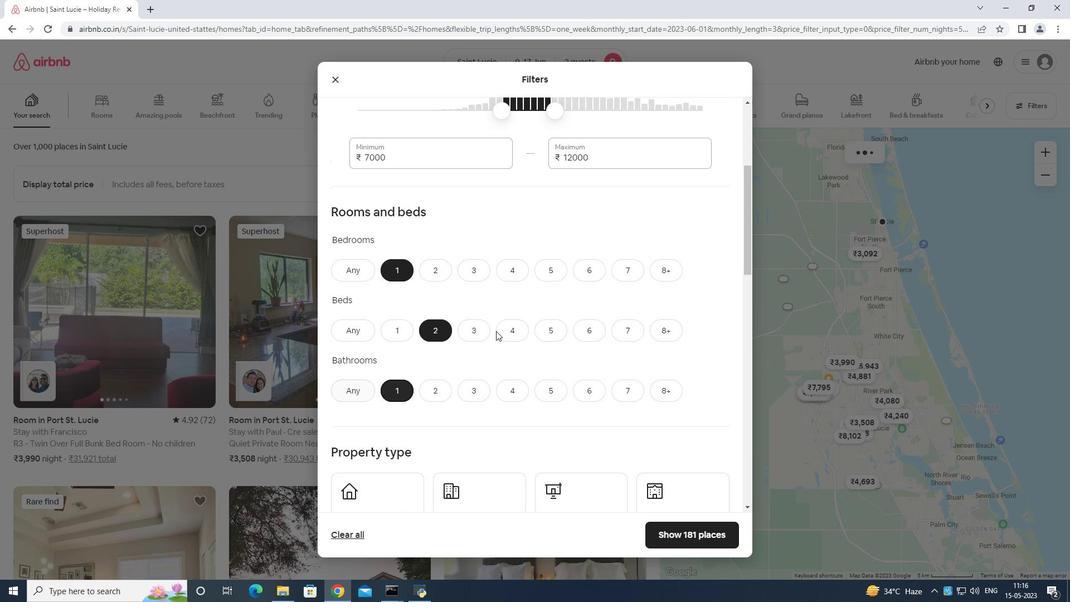 
Action: Mouse moved to (518, 319)
Screenshot: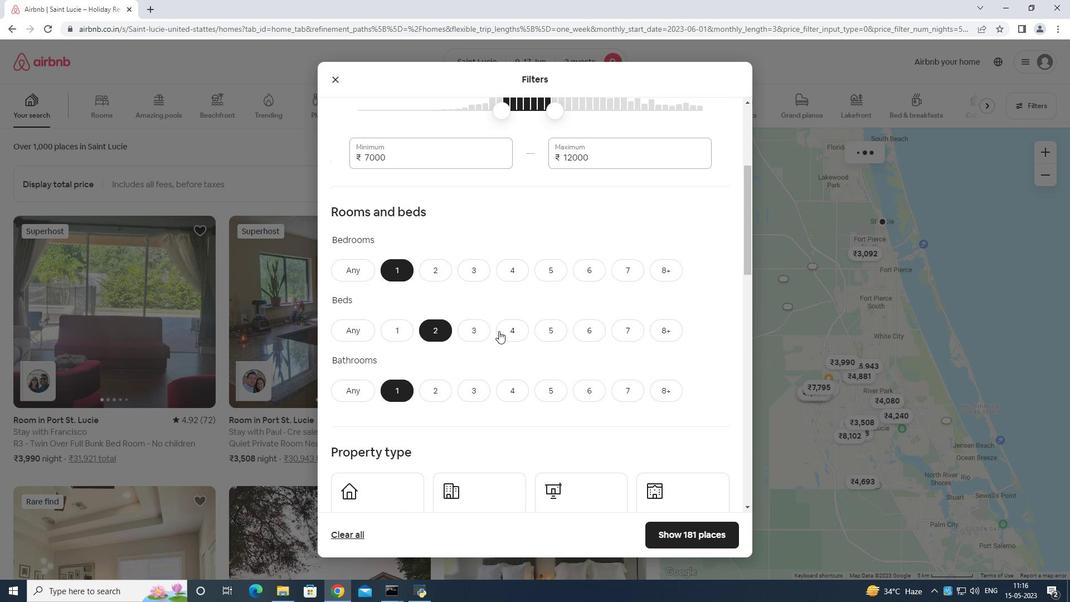 
Action: Mouse scrolled (518, 318) with delta (0, 0)
Screenshot: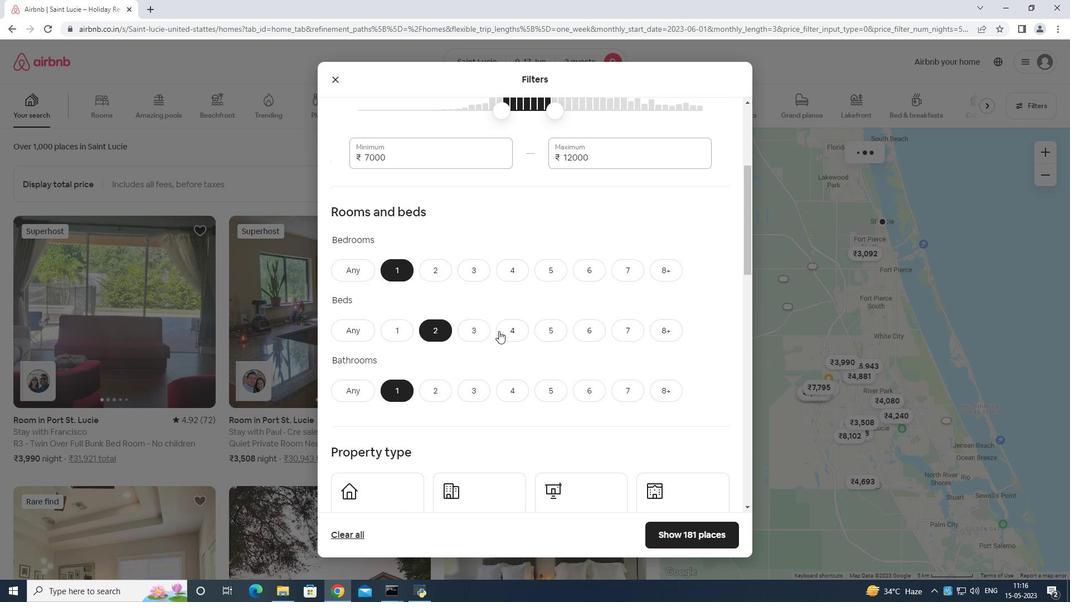 
Action: Mouse moved to (393, 288)
Screenshot: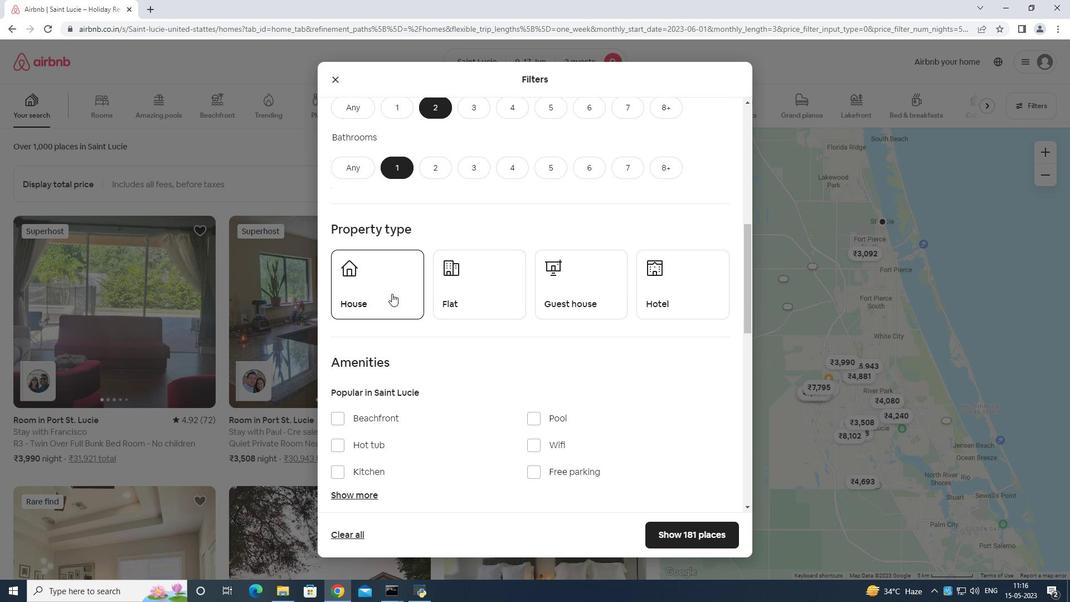 
Action: Mouse pressed left at (393, 288)
Screenshot: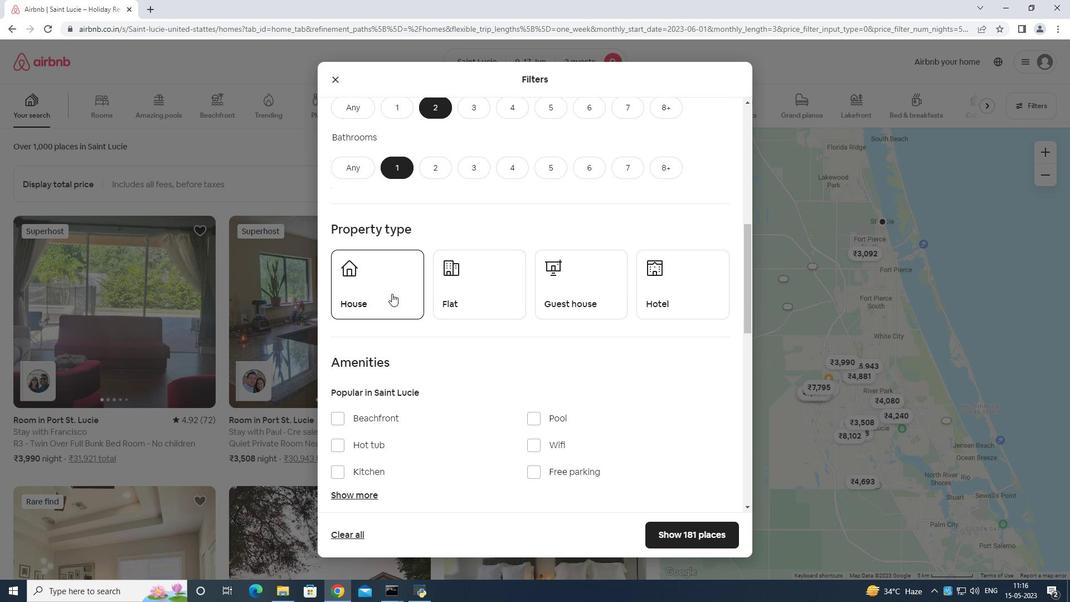 
Action: Mouse moved to (457, 293)
Screenshot: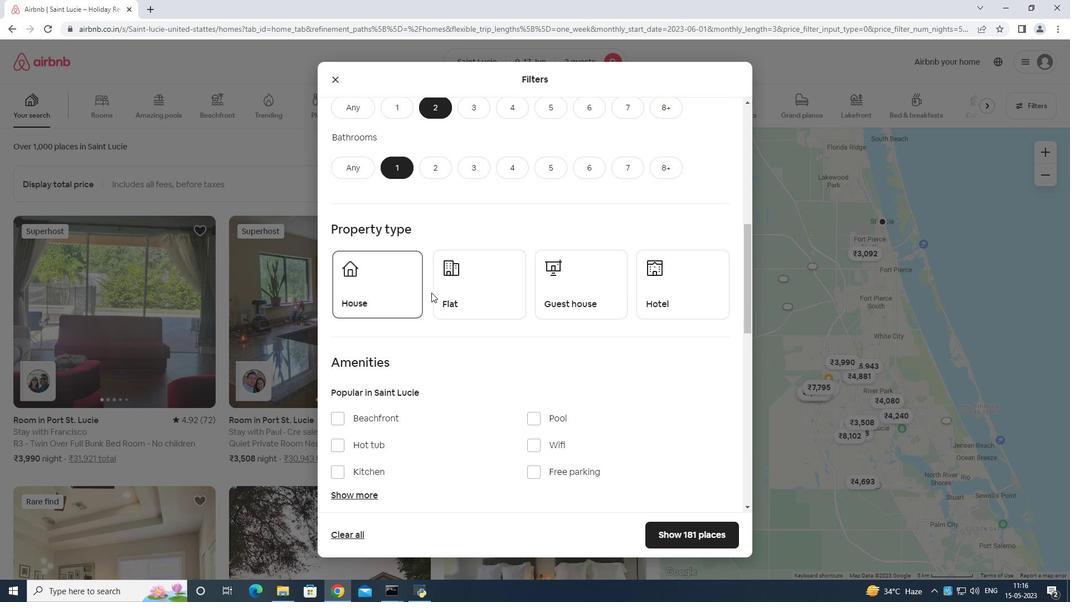 
Action: Mouse pressed left at (457, 293)
Screenshot: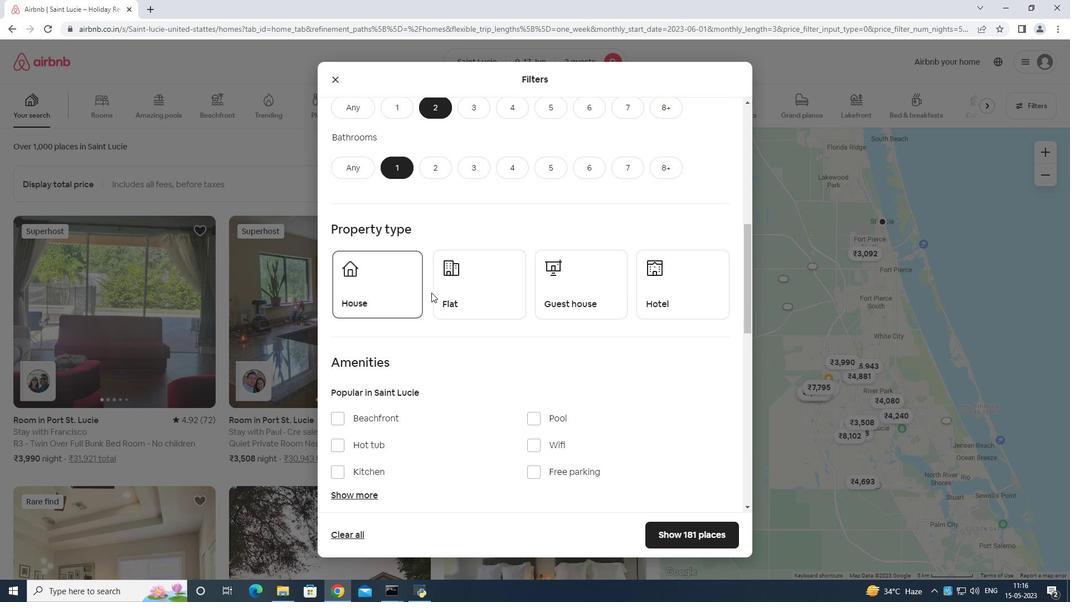 
Action: Mouse moved to (569, 296)
Screenshot: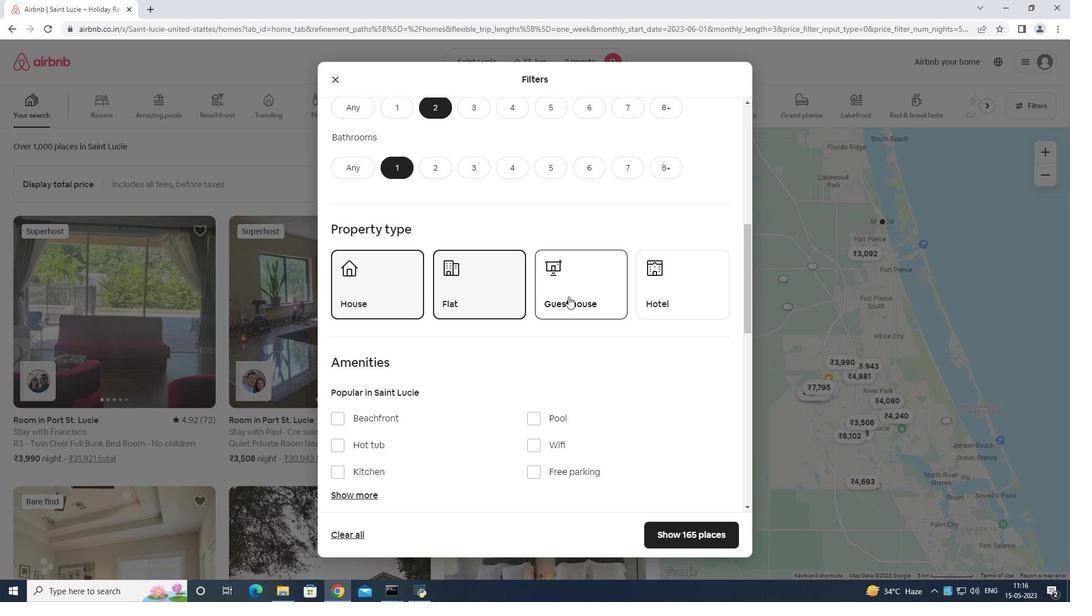 
Action: Mouse pressed left at (569, 296)
Screenshot: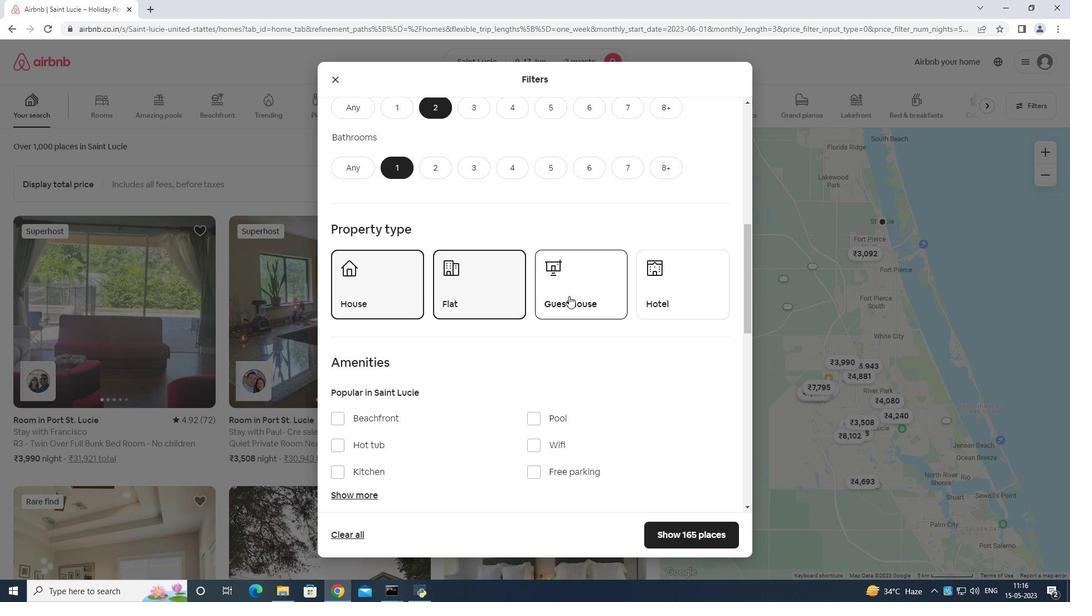 
Action: Mouse moved to (593, 256)
Screenshot: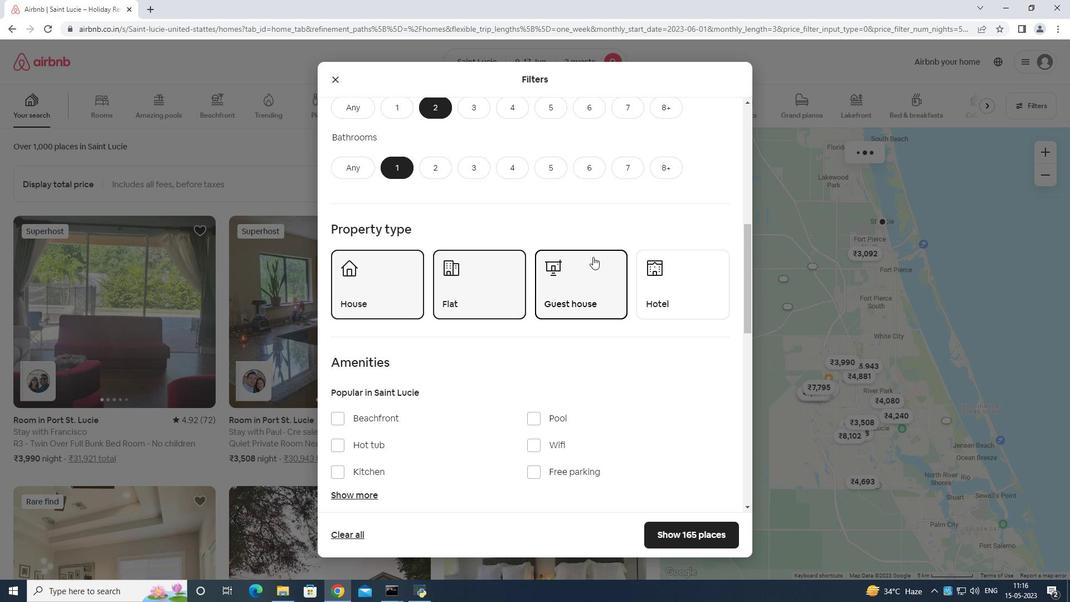
Action: Mouse scrolled (593, 255) with delta (0, 0)
Screenshot: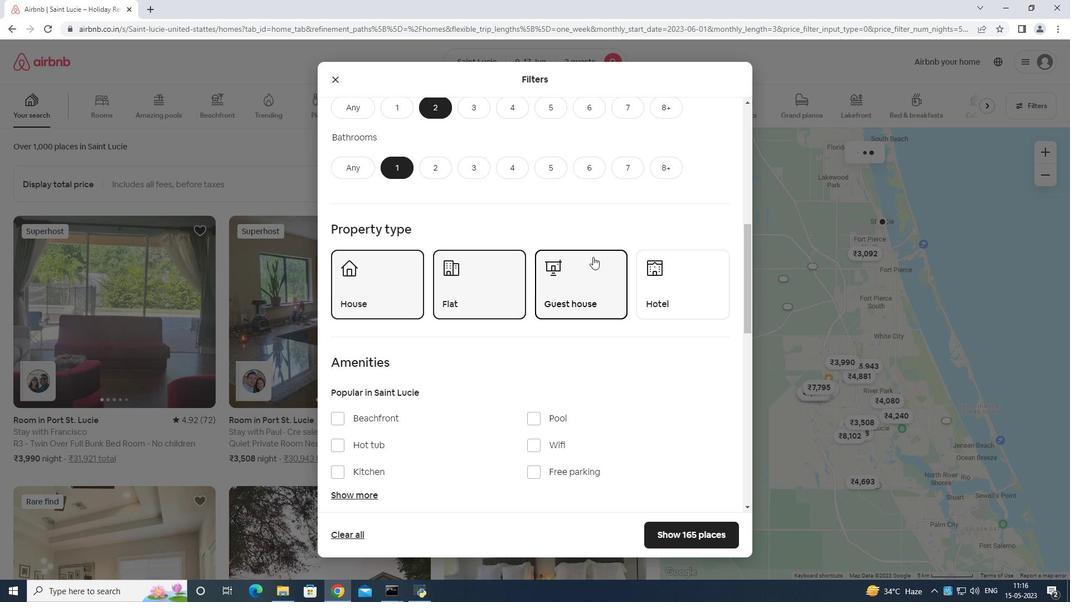 
Action: Mouse moved to (596, 257)
Screenshot: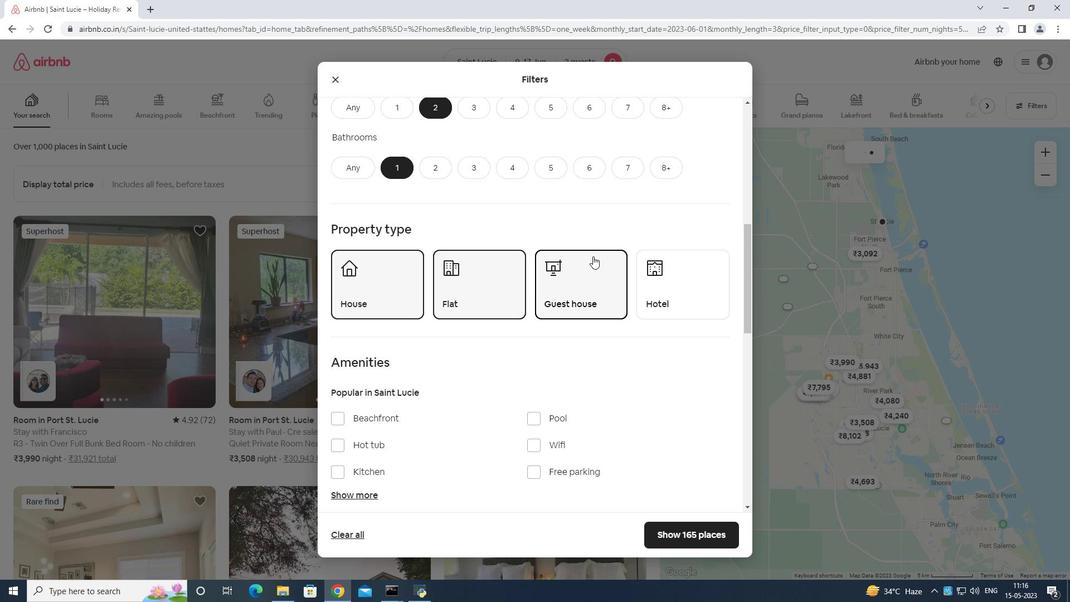 
Action: Mouse scrolled (596, 256) with delta (0, 0)
Screenshot: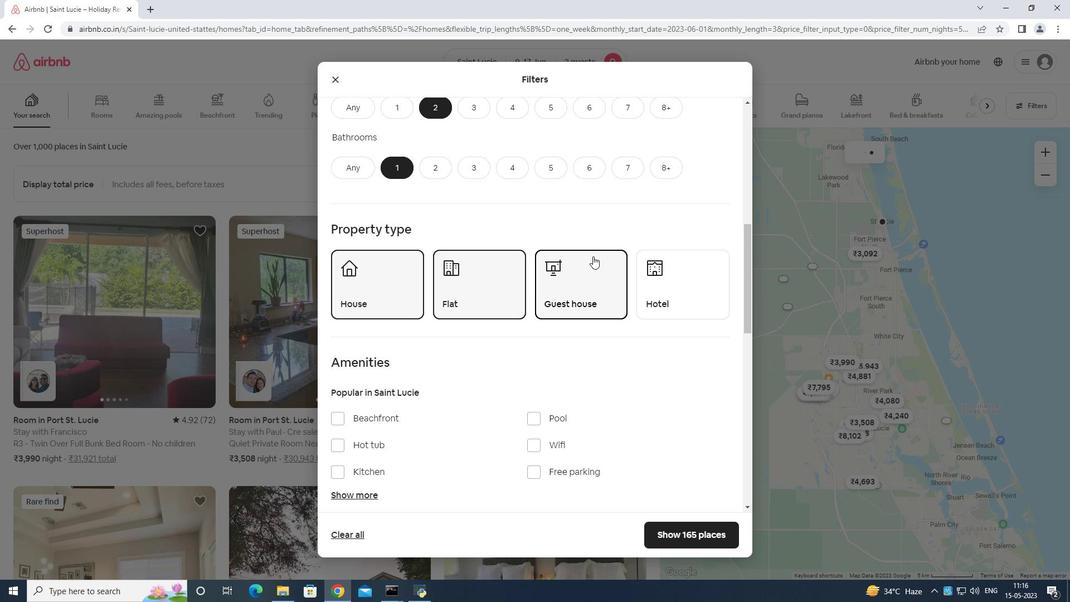 
Action: Mouse moved to (599, 258)
Screenshot: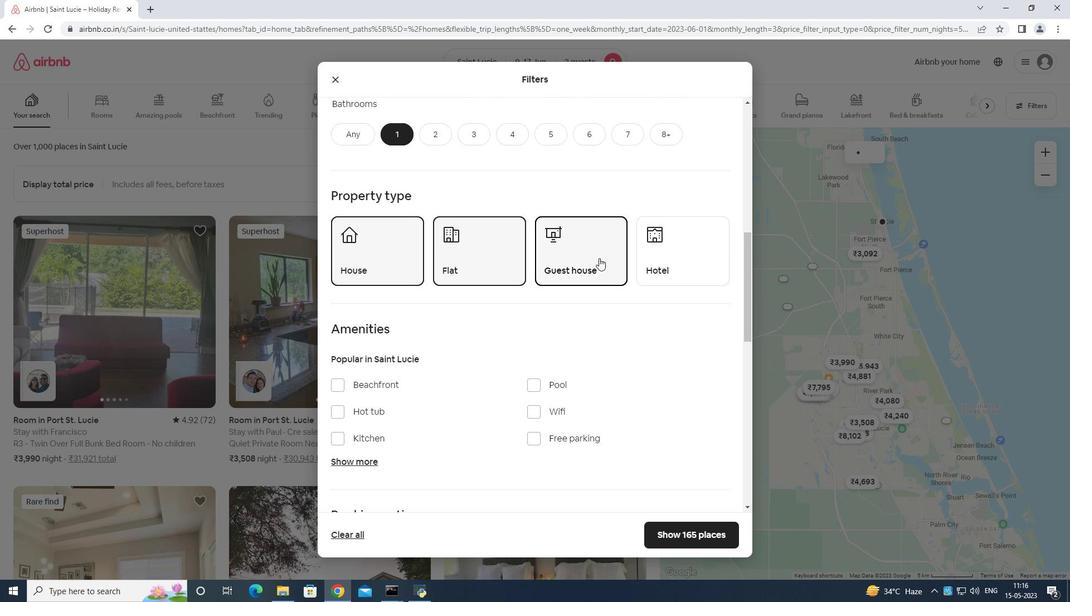 
Action: Mouse scrolled (599, 257) with delta (0, 0)
Screenshot: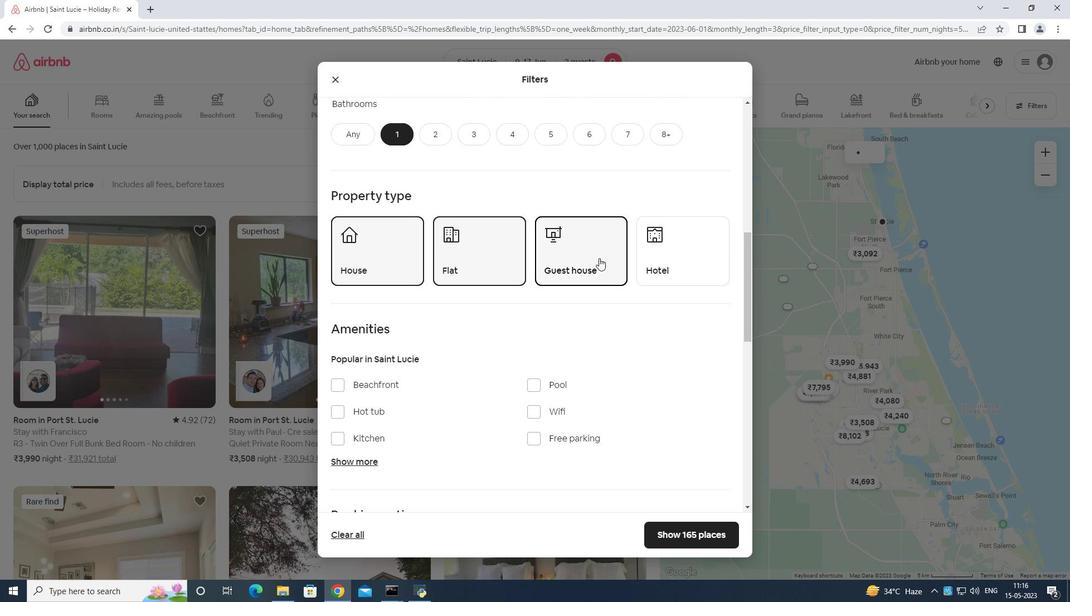 
Action: Mouse moved to (542, 276)
Screenshot: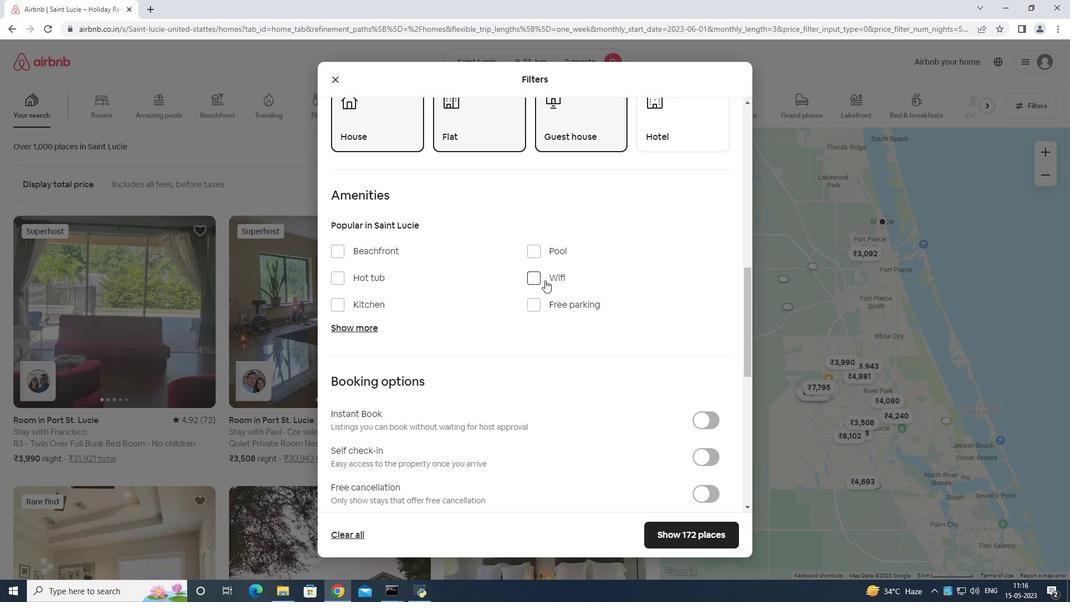 
Action: Mouse pressed left at (542, 276)
Screenshot: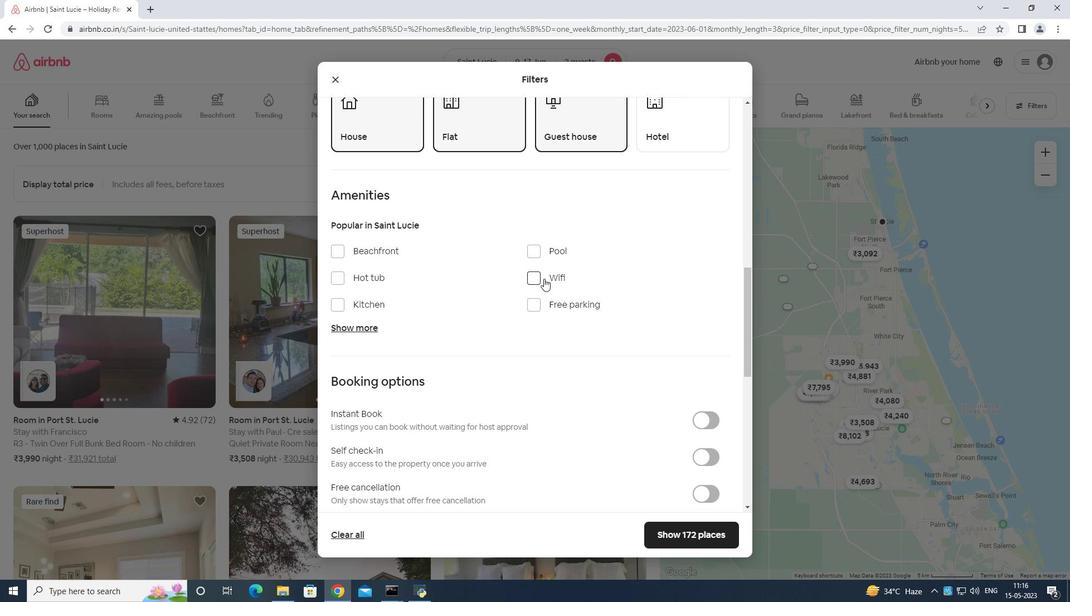 
Action: Mouse moved to (613, 300)
Screenshot: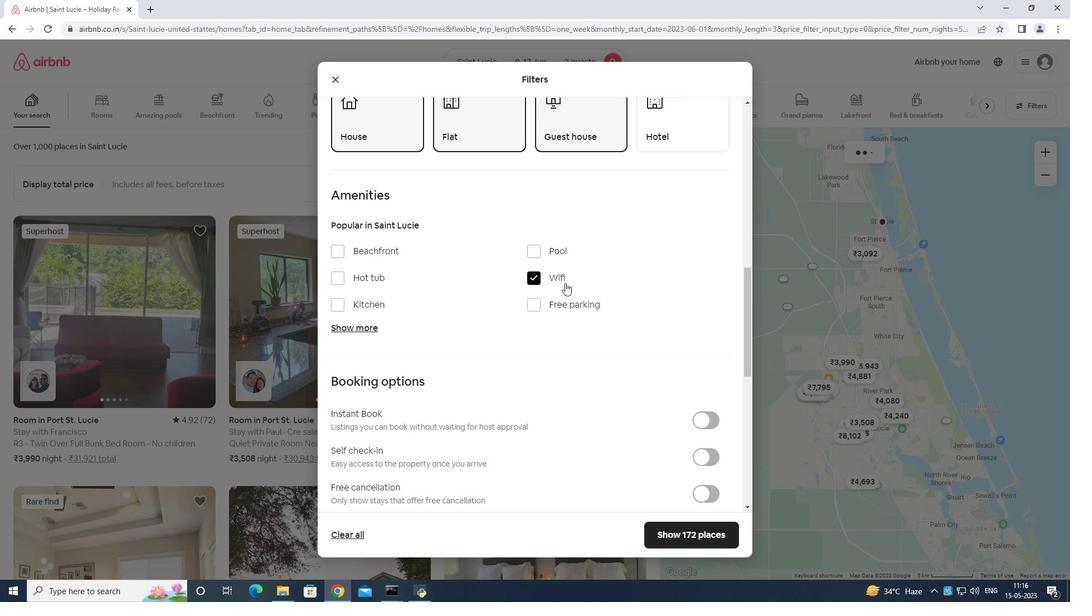 
Action: Mouse scrolled (613, 300) with delta (0, 0)
Screenshot: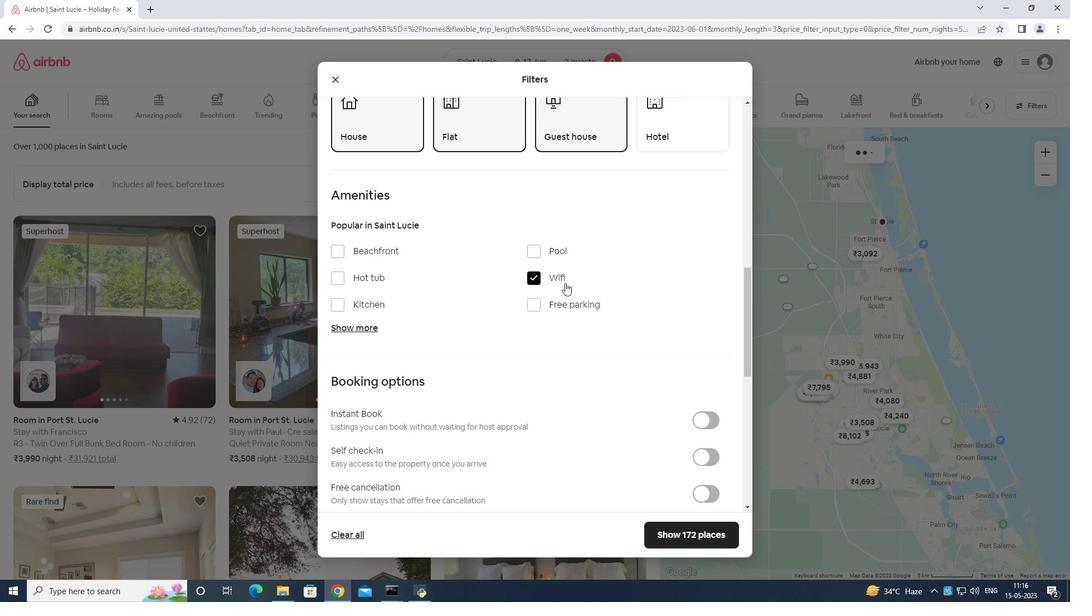 
Action: Mouse moved to (614, 304)
Screenshot: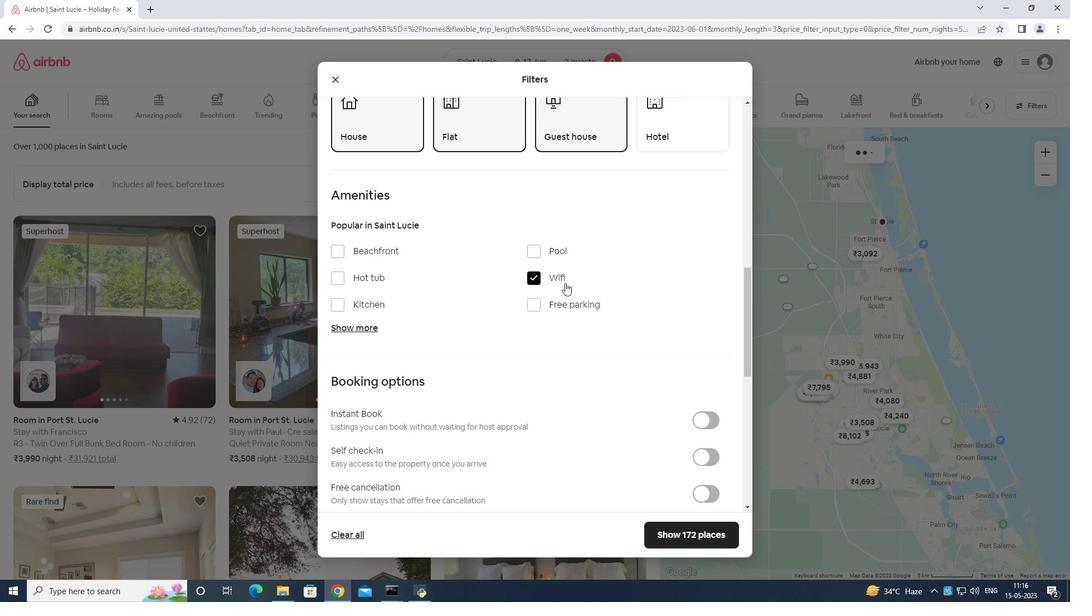 
Action: Mouse scrolled (614, 303) with delta (0, 0)
Screenshot: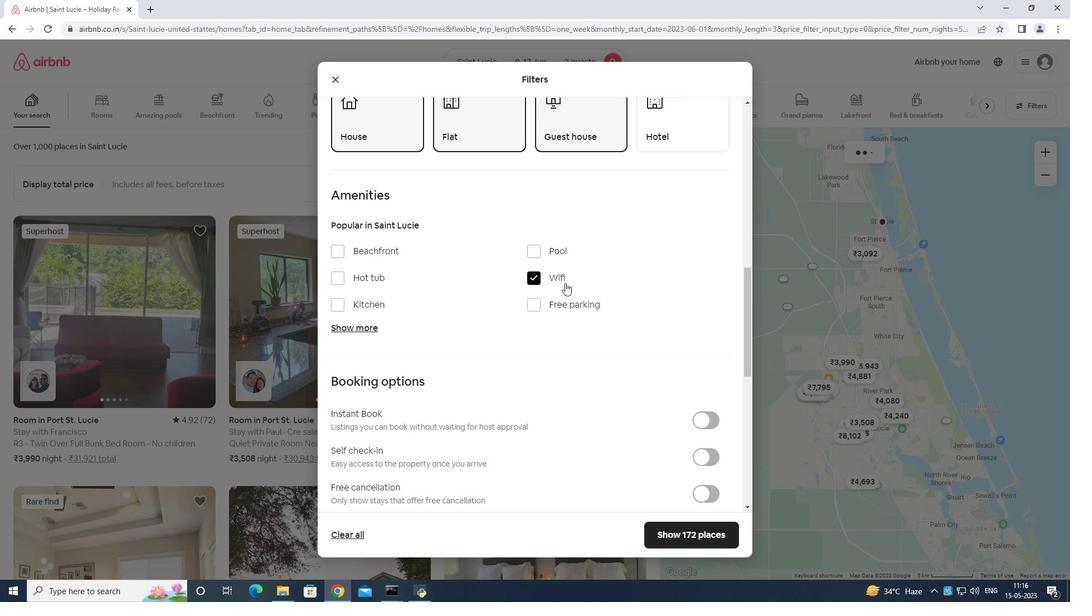
Action: Mouse moved to (615, 306)
Screenshot: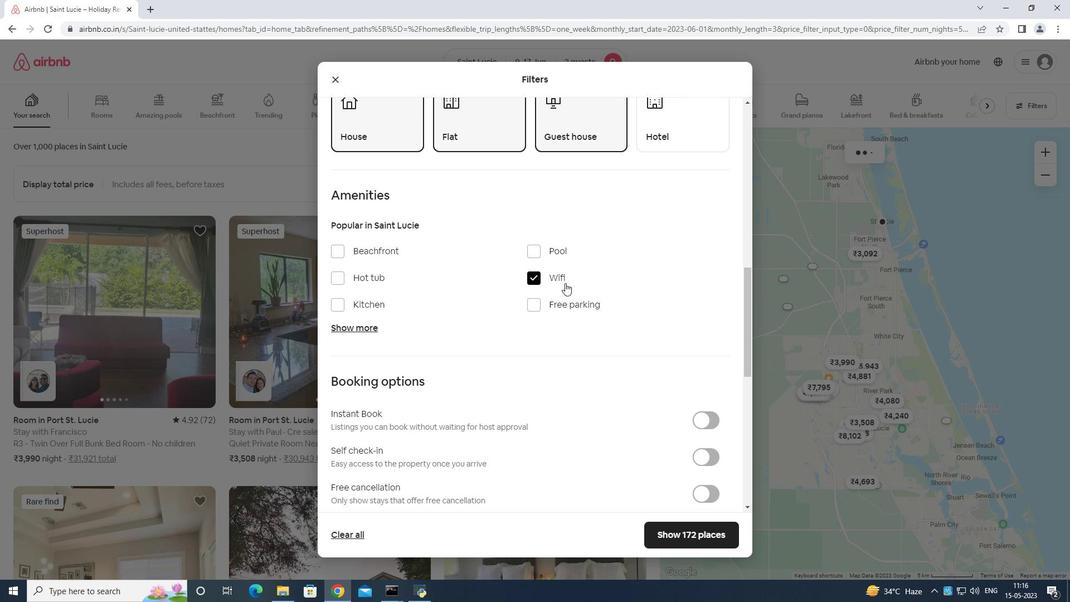 
Action: Mouse scrolled (615, 305) with delta (0, 0)
Screenshot: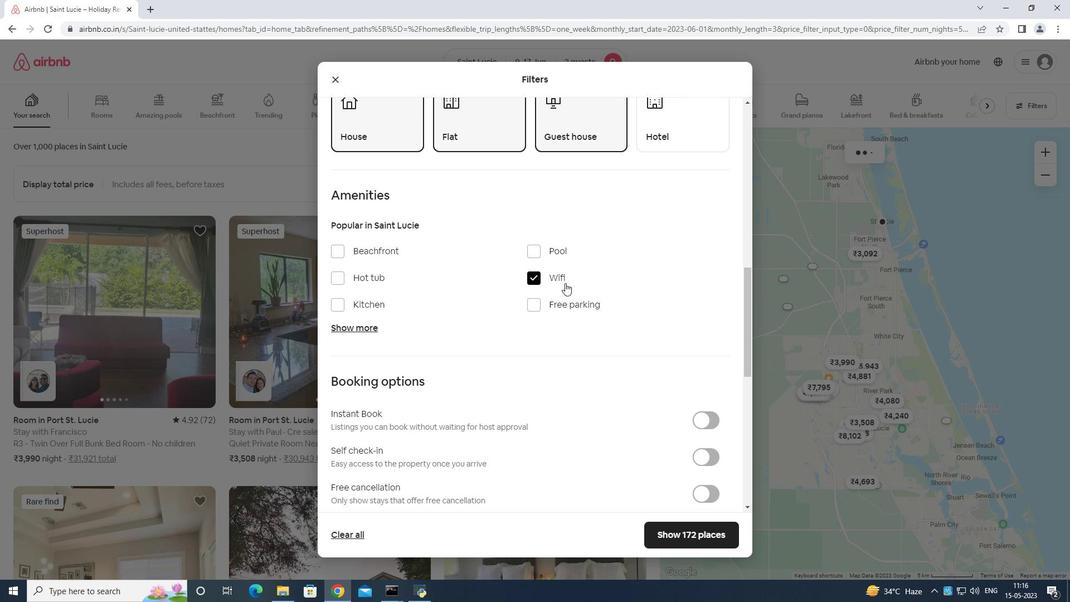 
Action: Mouse moved to (620, 308)
Screenshot: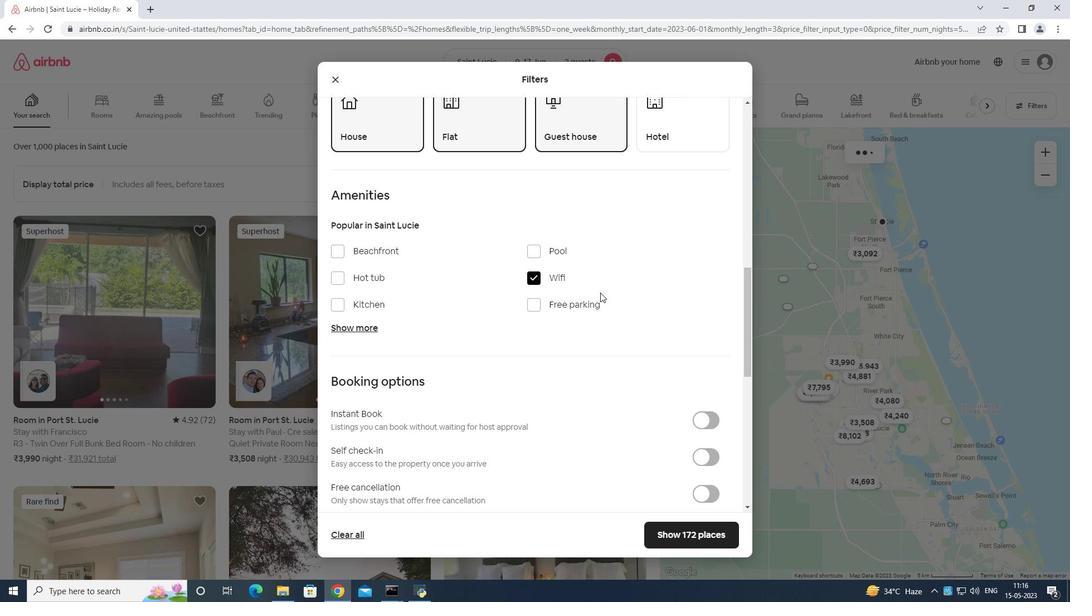 
Action: Mouse scrolled (620, 307) with delta (0, 0)
Screenshot: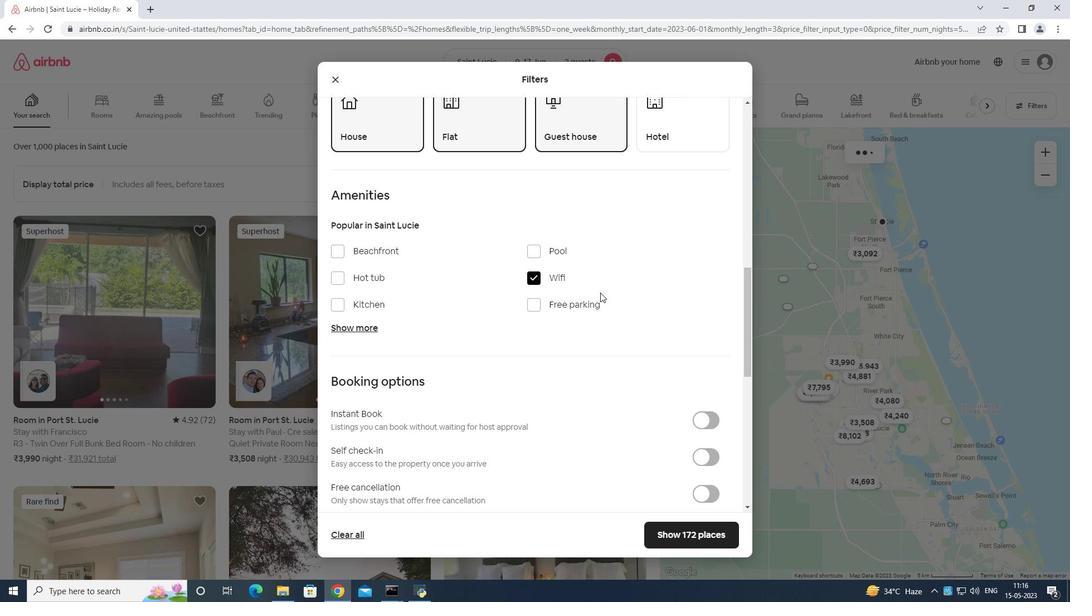 
Action: Mouse moved to (631, 309)
Screenshot: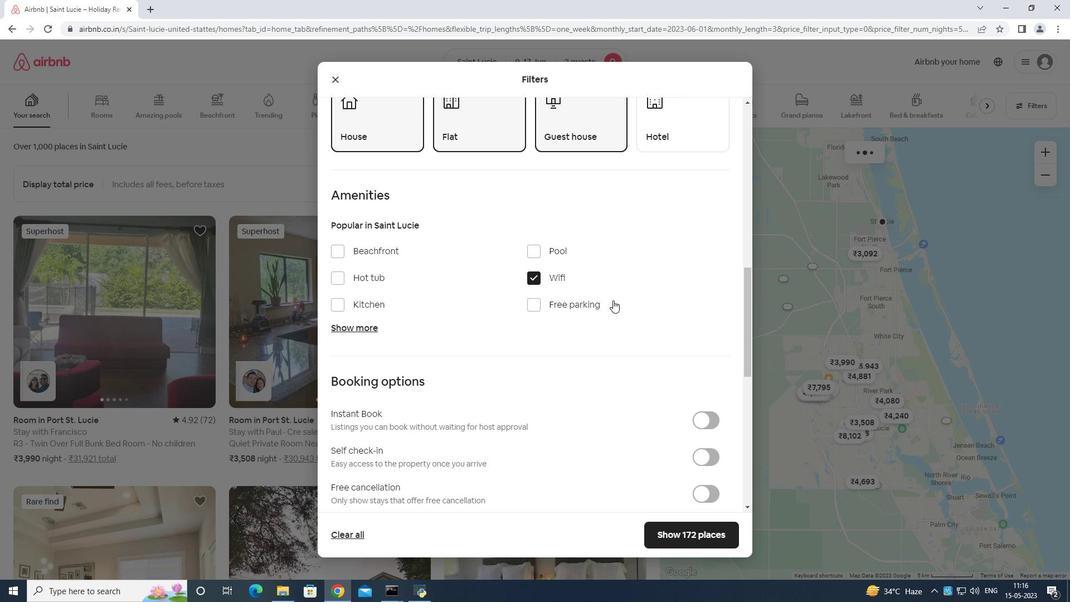 
Action: Mouse scrolled (627, 308) with delta (0, 0)
Screenshot: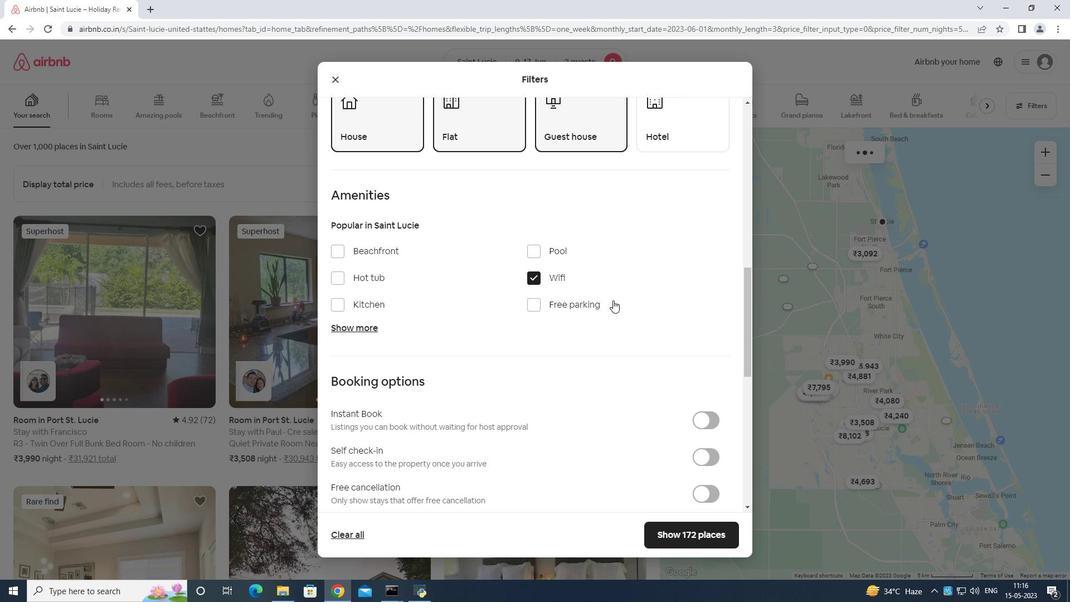 
Action: Mouse moved to (698, 178)
Screenshot: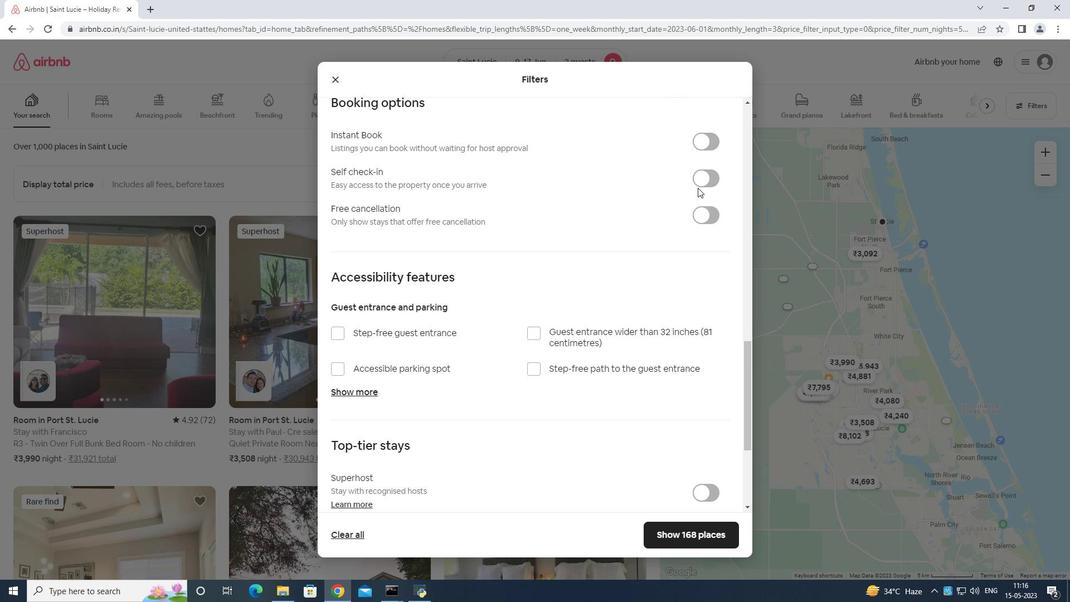 
Action: Mouse pressed left at (698, 178)
Screenshot: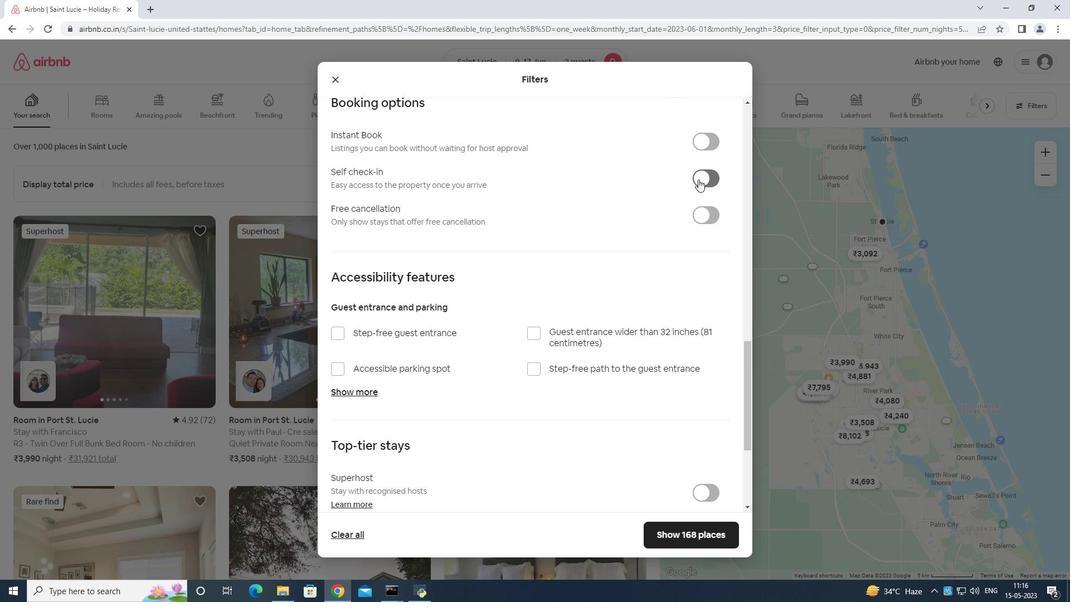 
Action: Mouse moved to (711, 173)
Screenshot: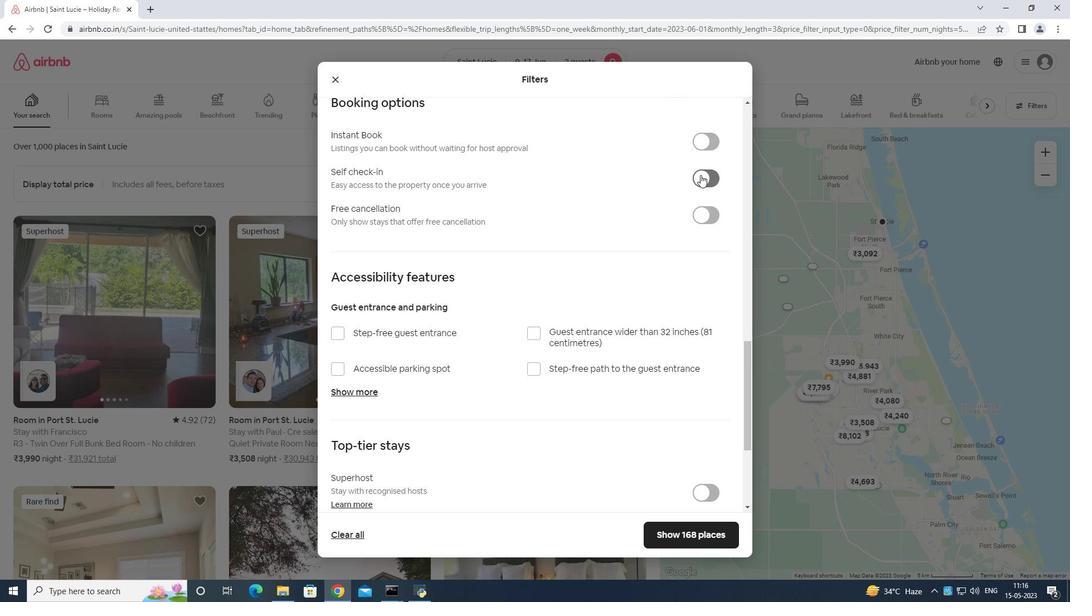
Action: Mouse scrolled (711, 173) with delta (0, 0)
Screenshot: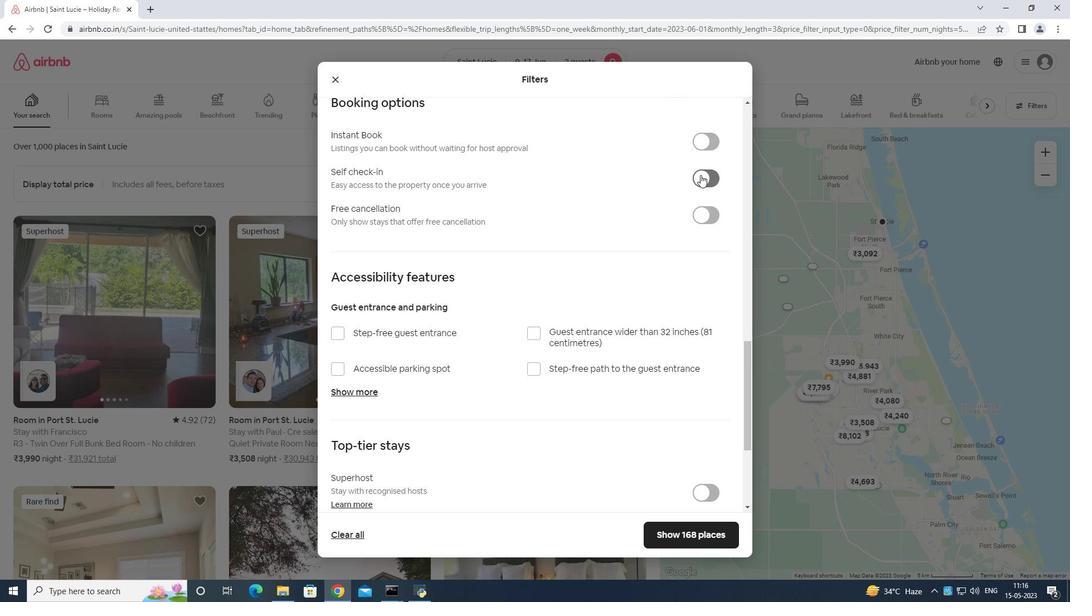 
Action: Mouse moved to (709, 179)
Screenshot: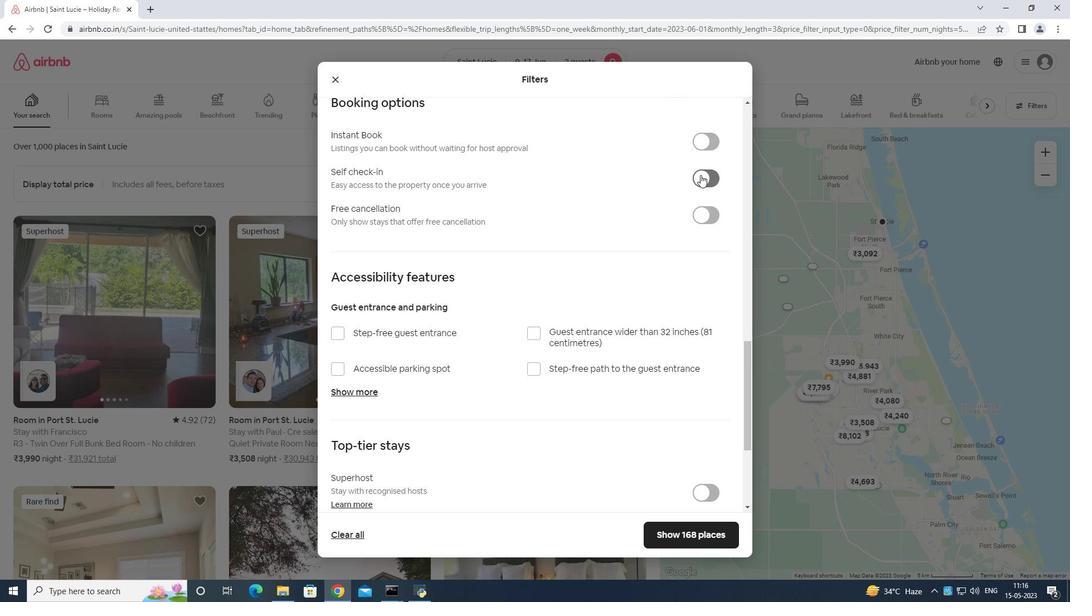 
Action: Mouse scrolled (709, 179) with delta (0, 0)
Screenshot: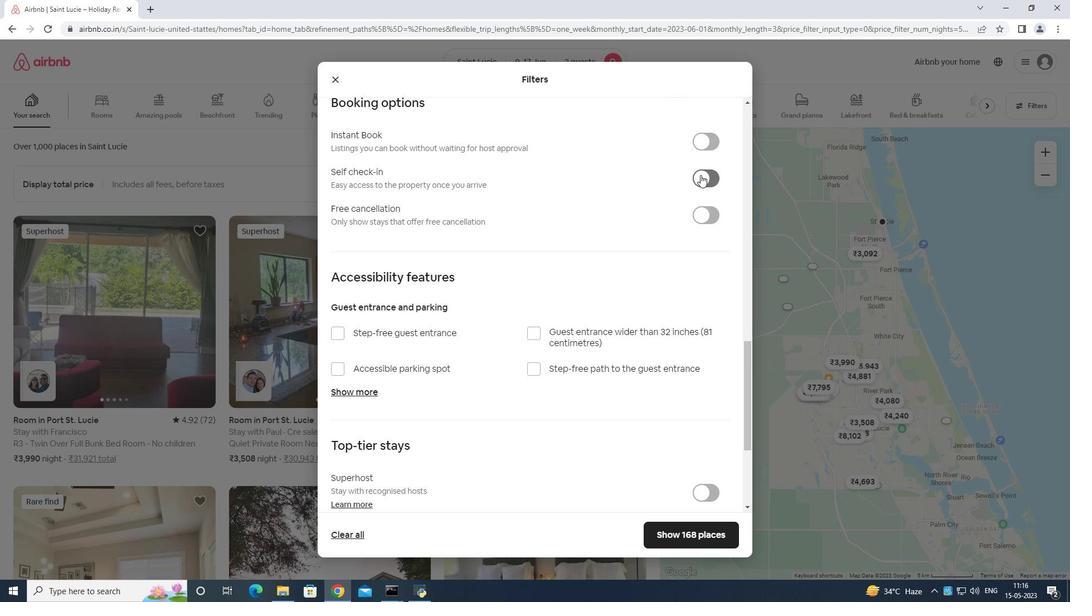 
Action: Mouse moved to (708, 182)
Screenshot: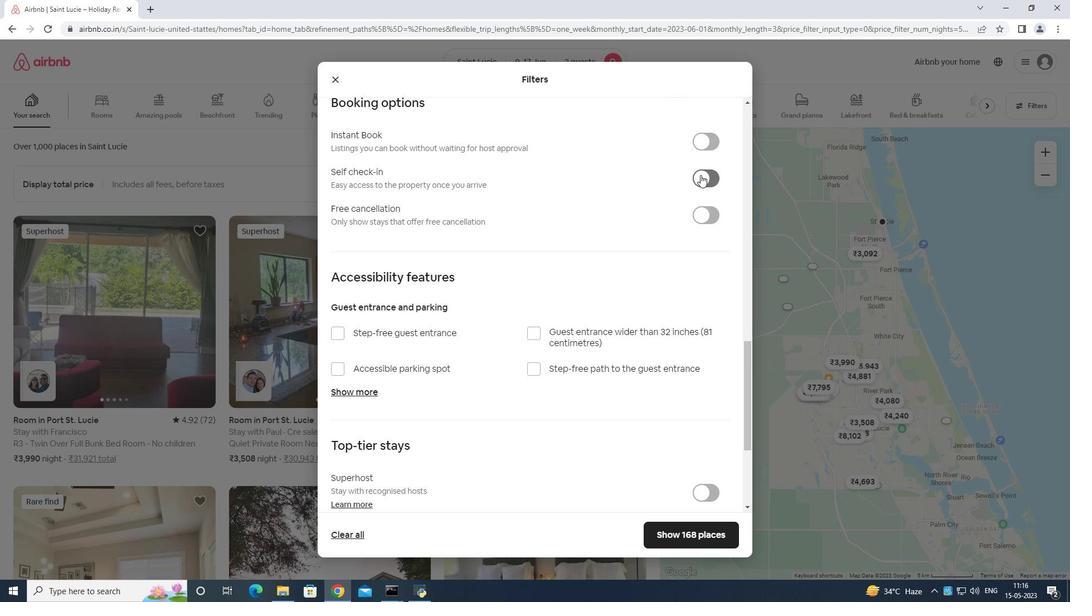 
Action: Mouse scrolled (708, 181) with delta (0, 0)
Screenshot: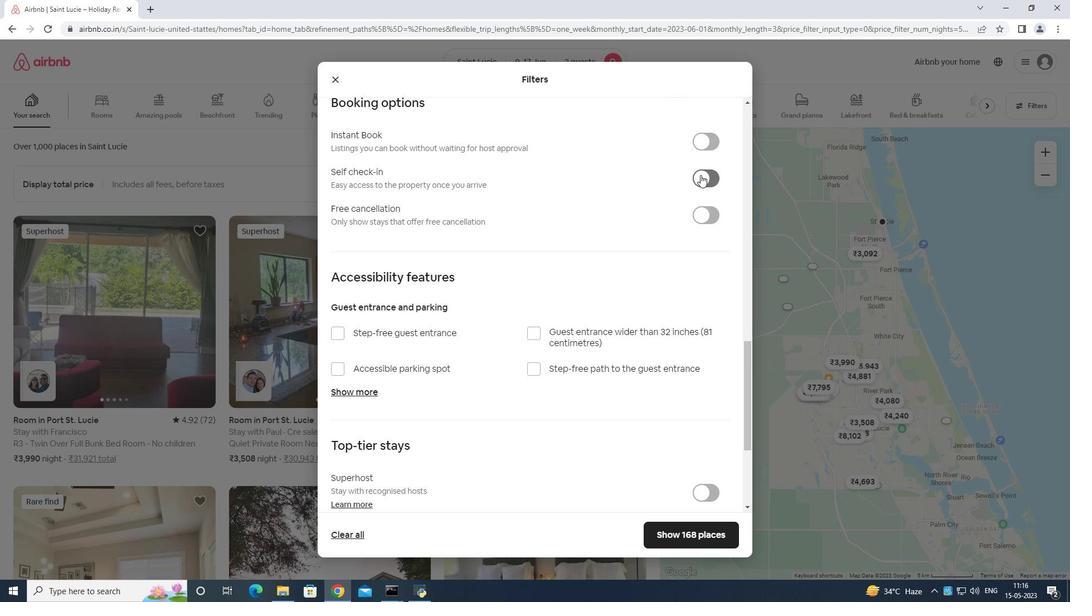 
Action: Mouse moved to (707, 185)
Screenshot: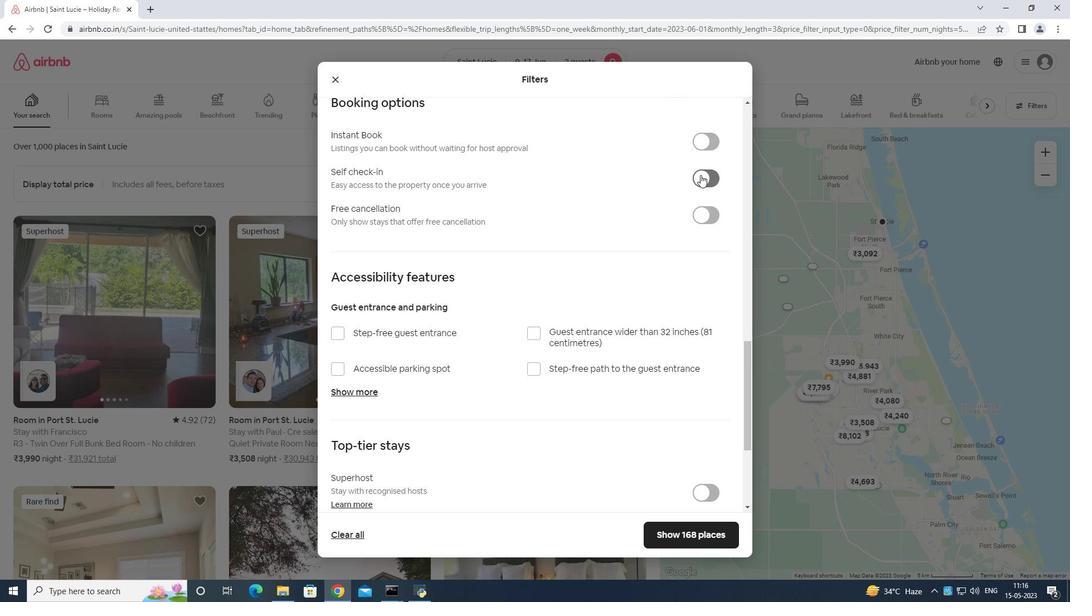 
Action: Mouse scrolled (707, 184) with delta (0, 0)
Screenshot: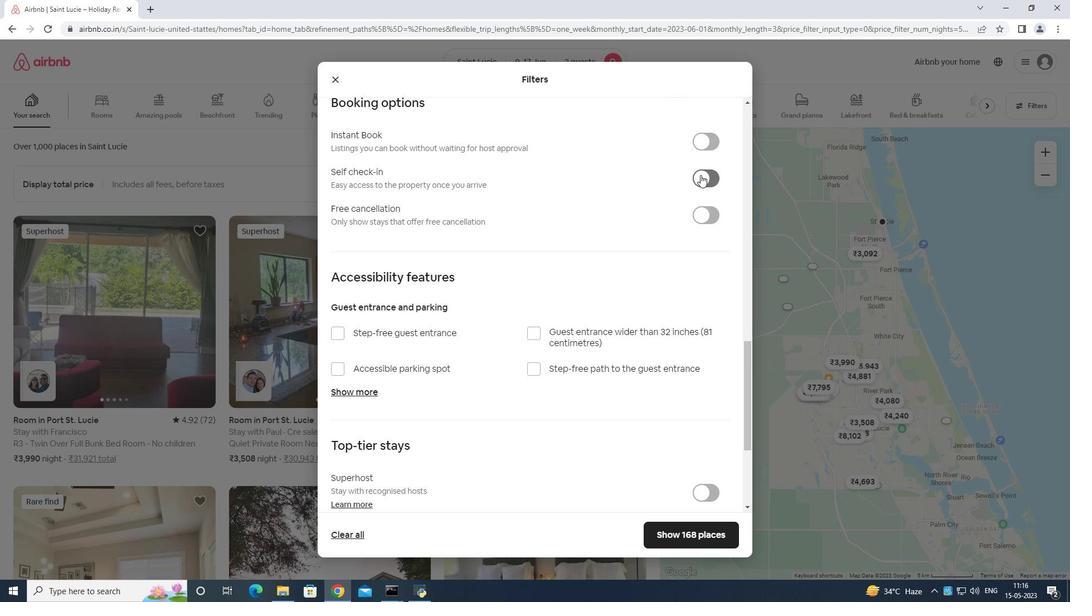 
Action: Mouse moved to (702, 193)
Screenshot: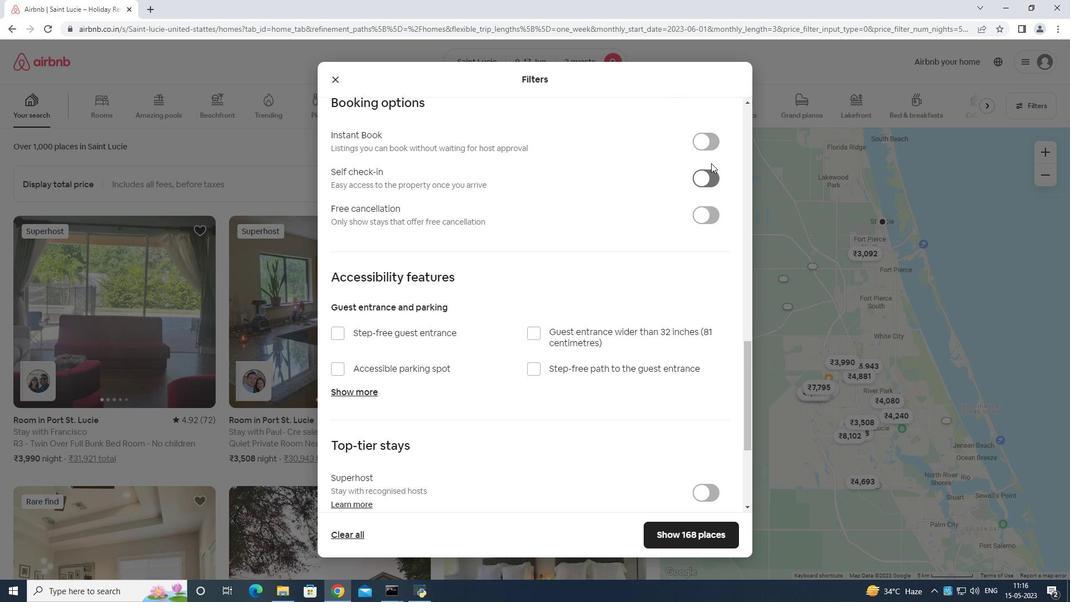 
Action: Mouse scrolled (702, 192) with delta (0, 0)
Screenshot: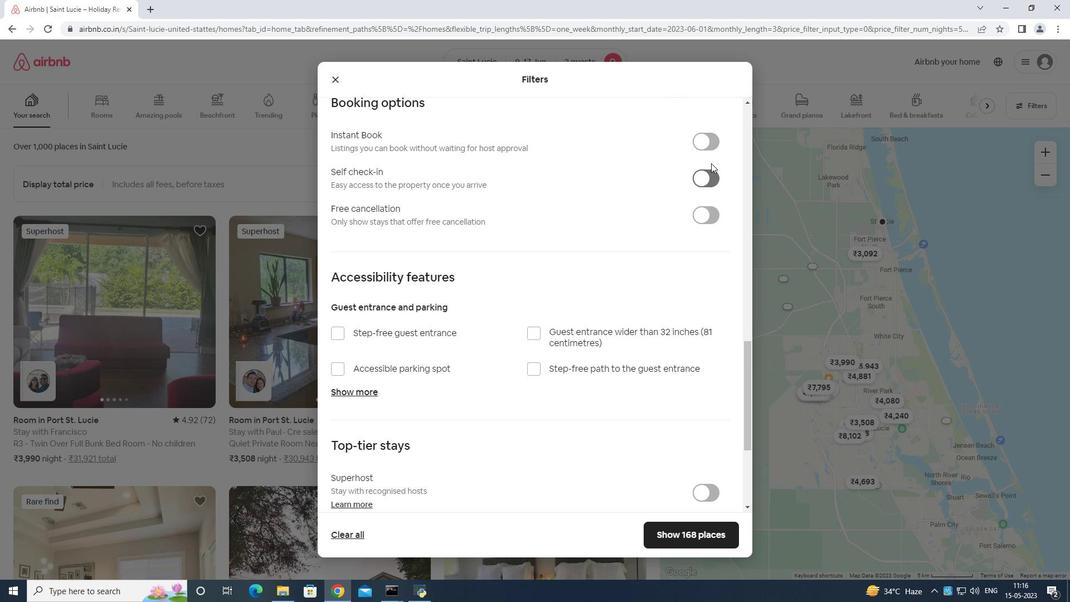 
Action: Mouse moved to (683, 223)
Screenshot: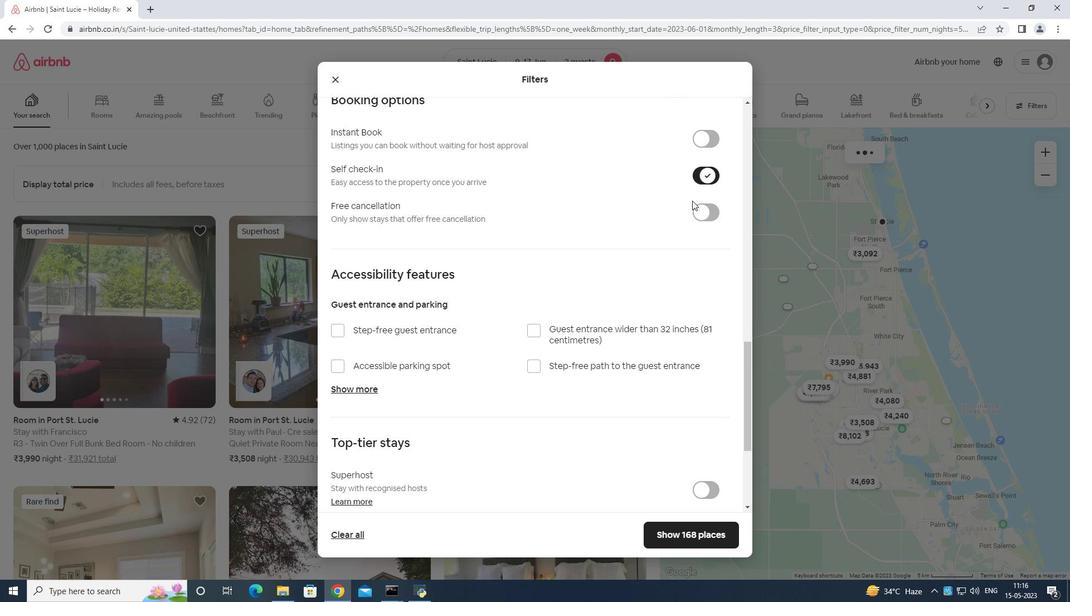 
Action: Mouse scrolled (683, 223) with delta (0, 0)
Screenshot: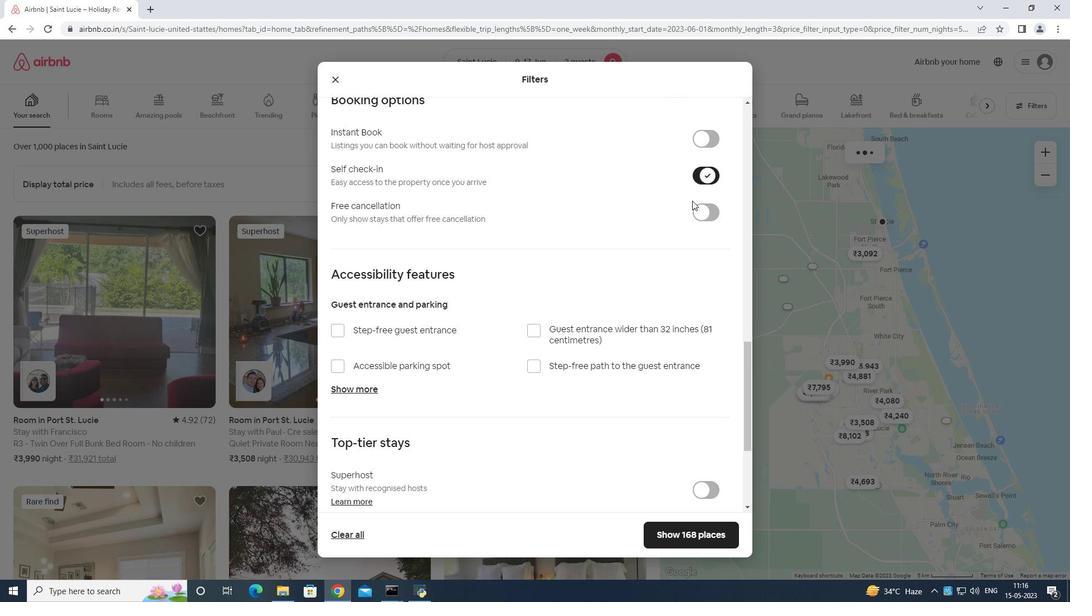 
Action: Mouse moved to (678, 235)
Screenshot: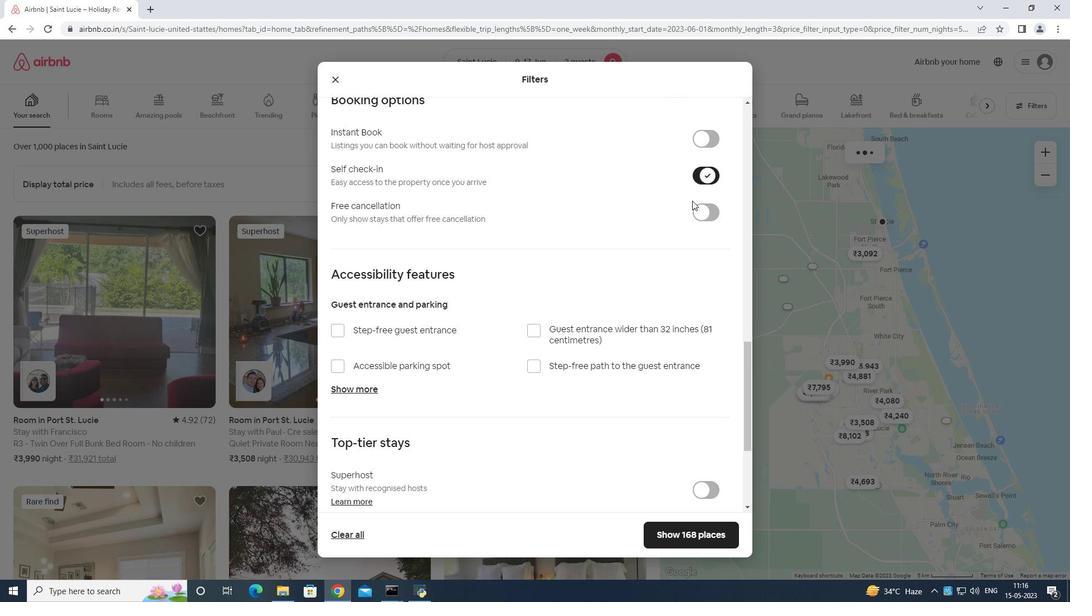 
Action: Mouse scrolled (678, 234) with delta (0, 0)
Screenshot: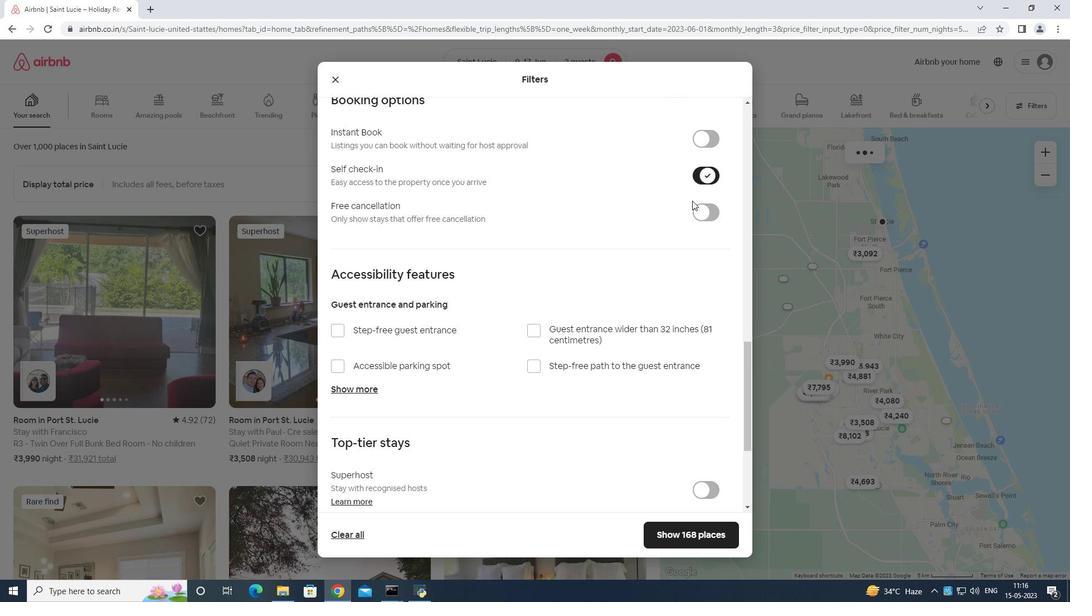 
Action: Mouse moved to (675, 238)
Screenshot: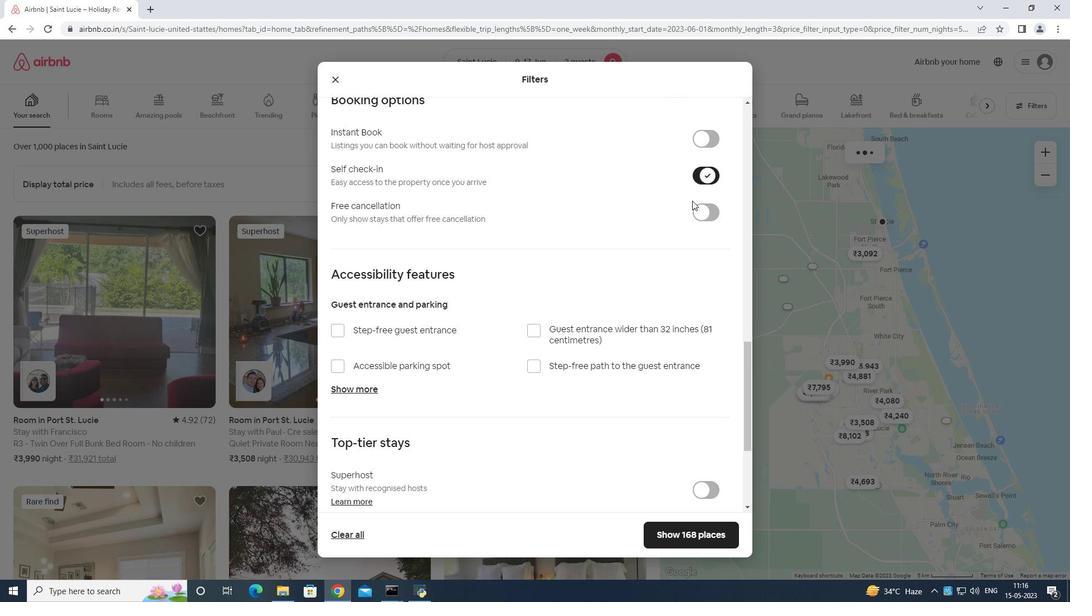 
Action: Mouse scrolled (675, 238) with delta (0, 0)
Screenshot: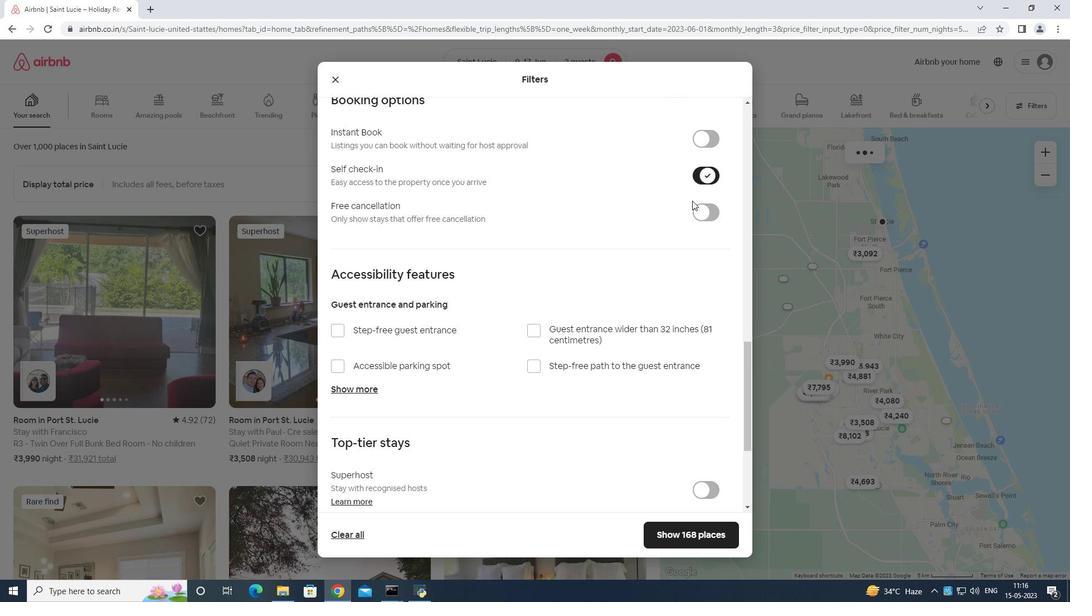
Action: Mouse moved to (658, 247)
Screenshot: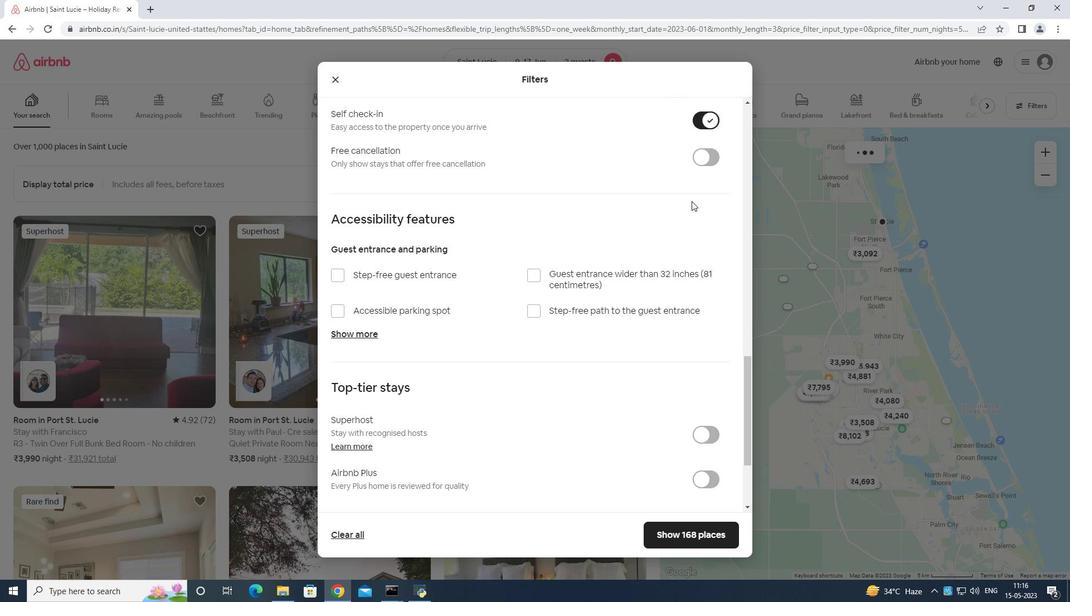 
Action: Mouse scrolled (670, 242) with delta (0, 0)
Screenshot: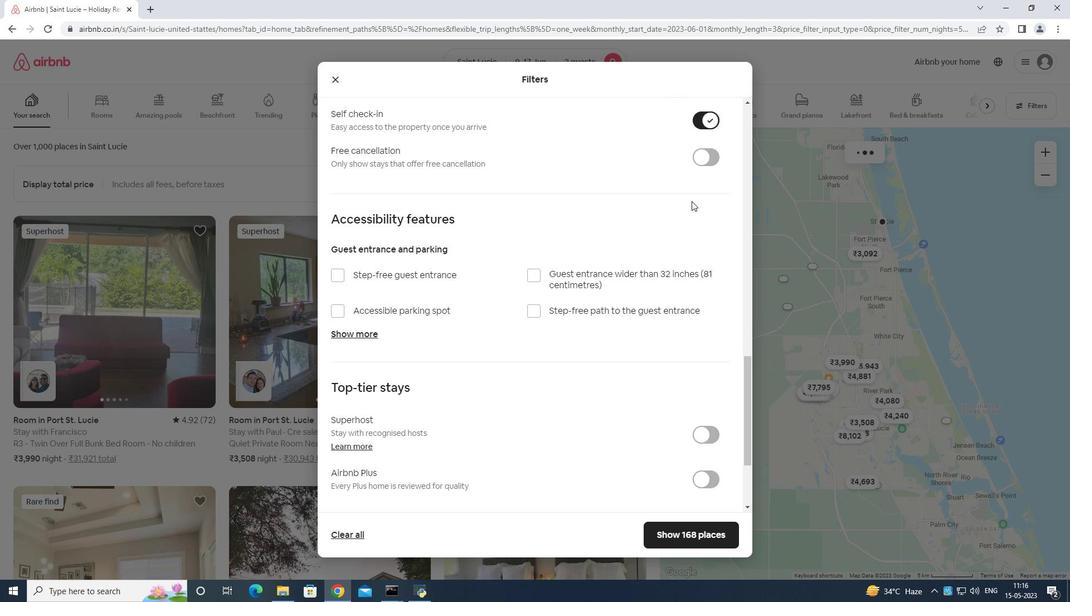 
Action: Mouse moved to (641, 268)
Screenshot: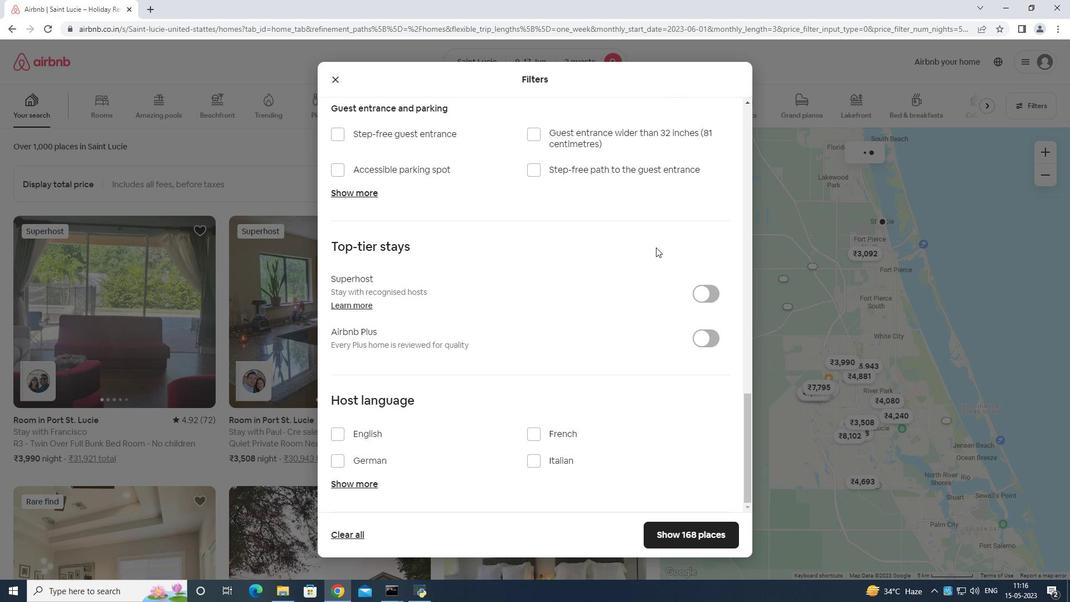
Action: Mouse scrolled (641, 268) with delta (0, 0)
Screenshot: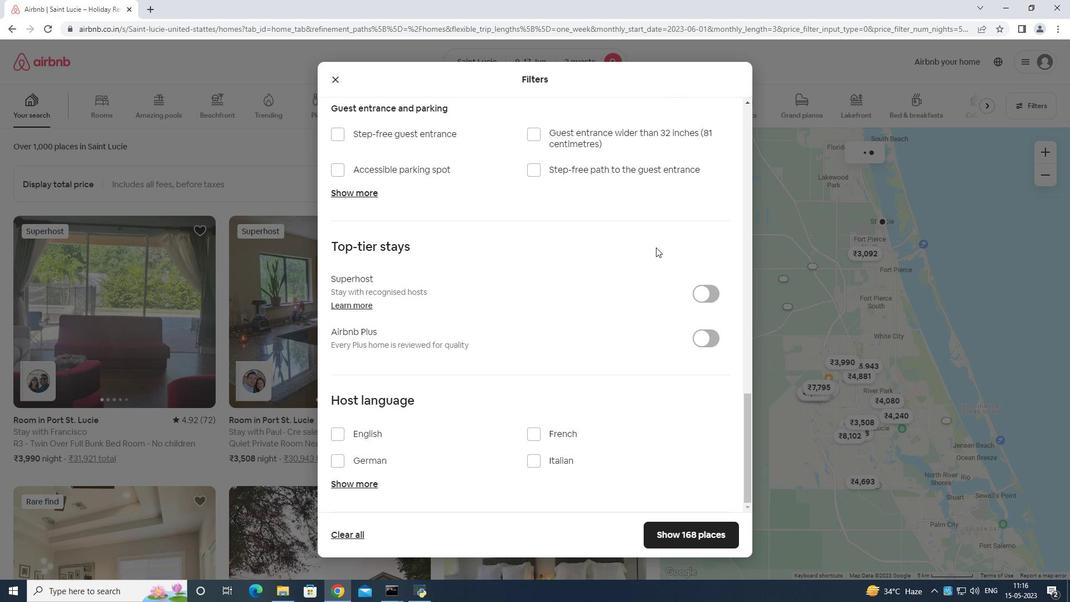 
Action: Mouse moved to (632, 279)
Screenshot: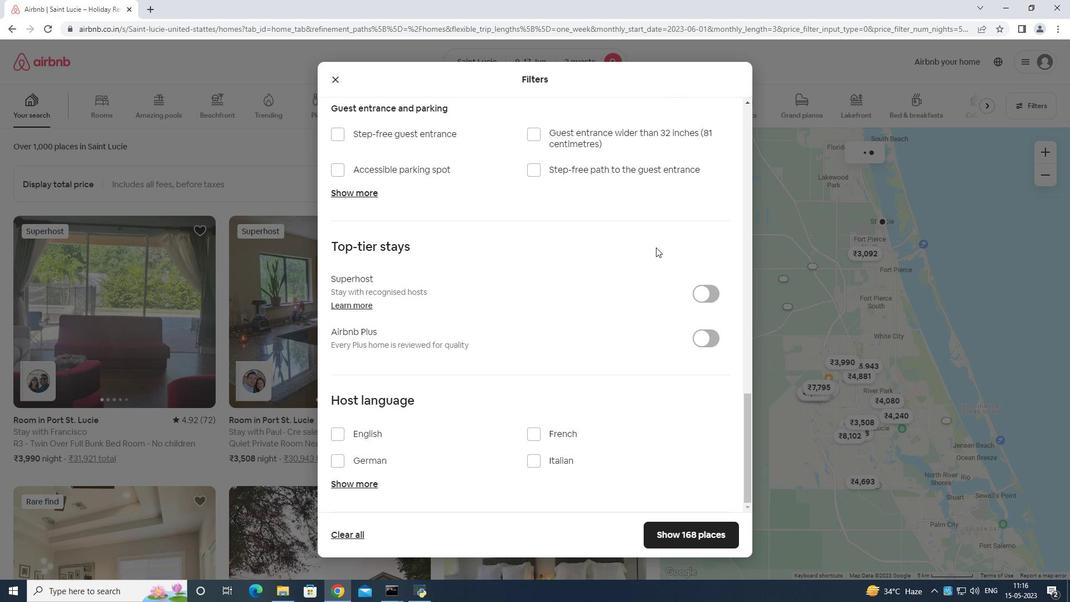 
Action: Mouse scrolled (632, 278) with delta (0, 0)
Screenshot: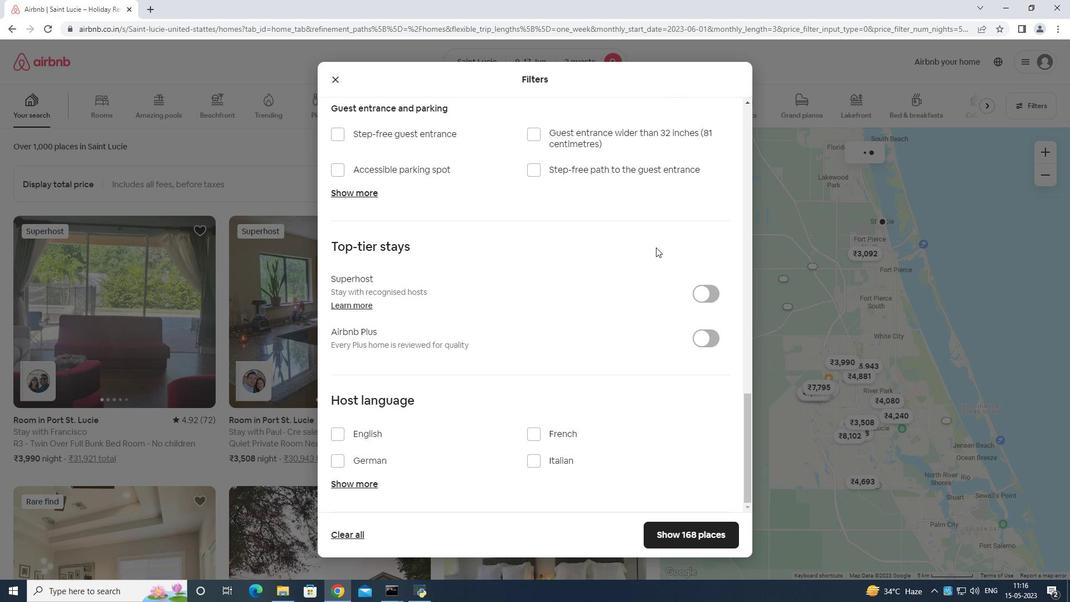 
Action: Mouse moved to (622, 287)
Screenshot: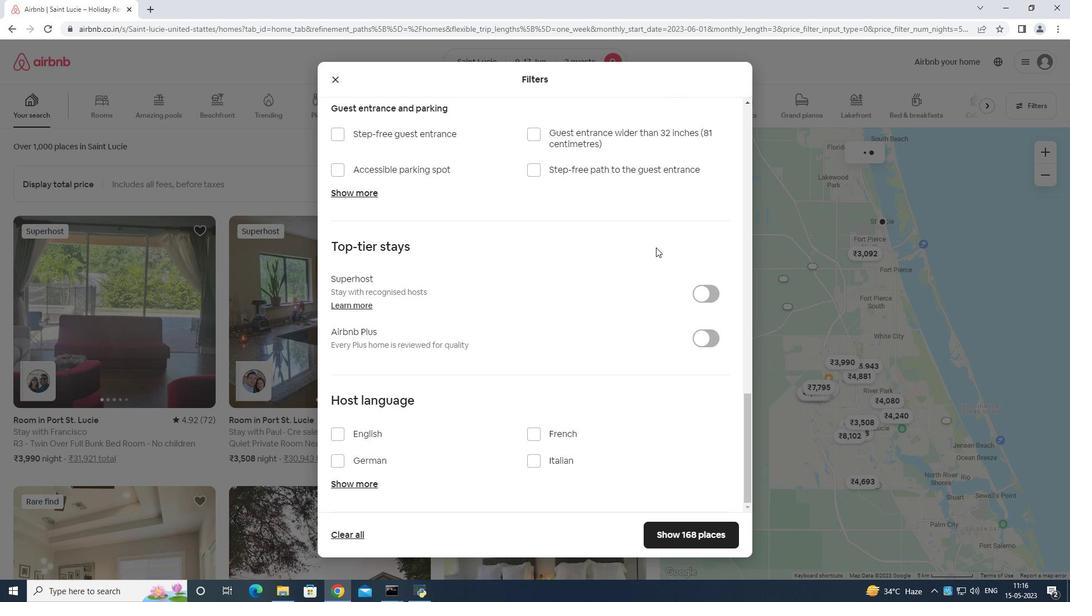 
Action: Mouse scrolled (622, 286) with delta (0, 0)
Screenshot: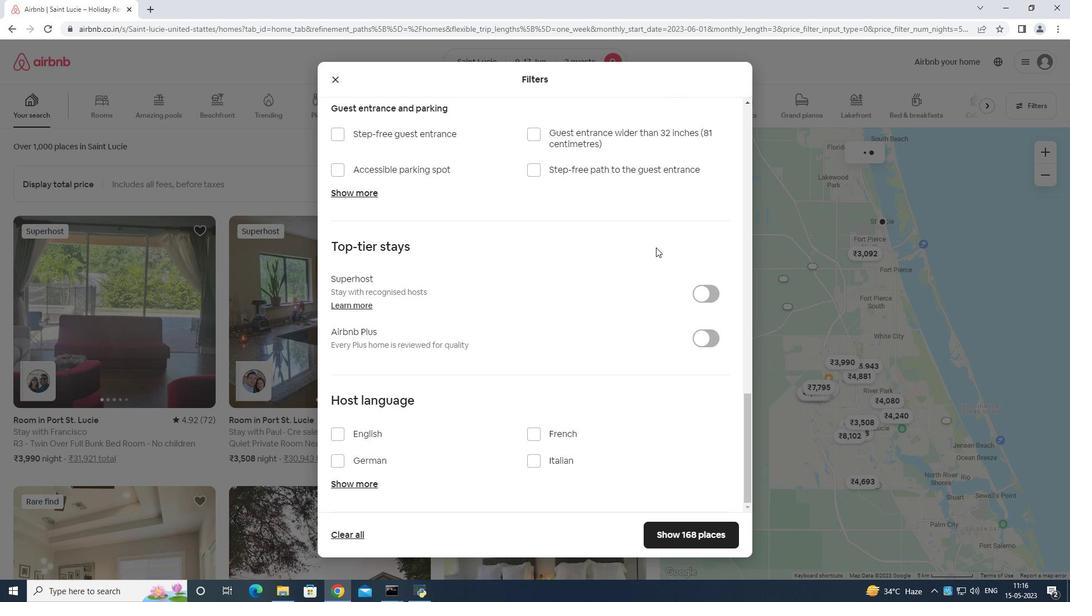 
Action: Mouse moved to (366, 434)
Screenshot: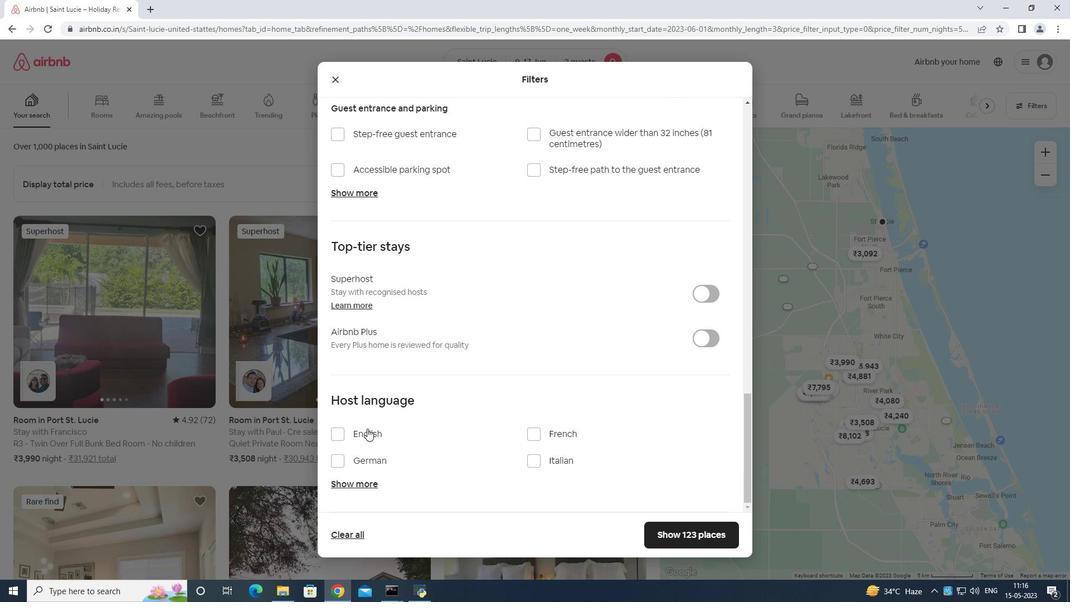 
Action: Mouse pressed left at (366, 434)
Screenshot: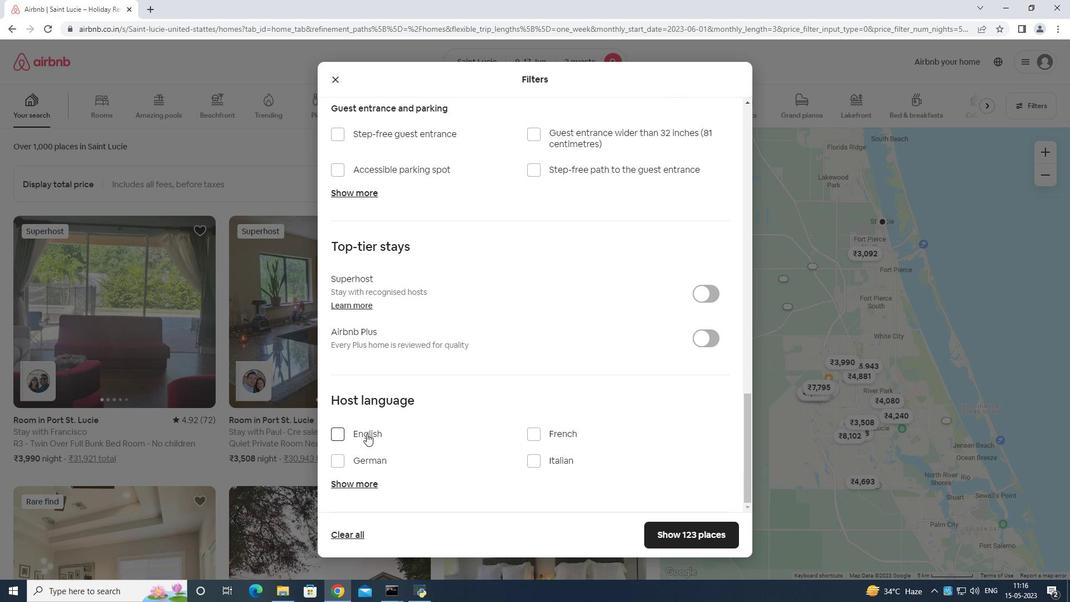 
Action: Mouse moved to (706, 529)
Screenshot: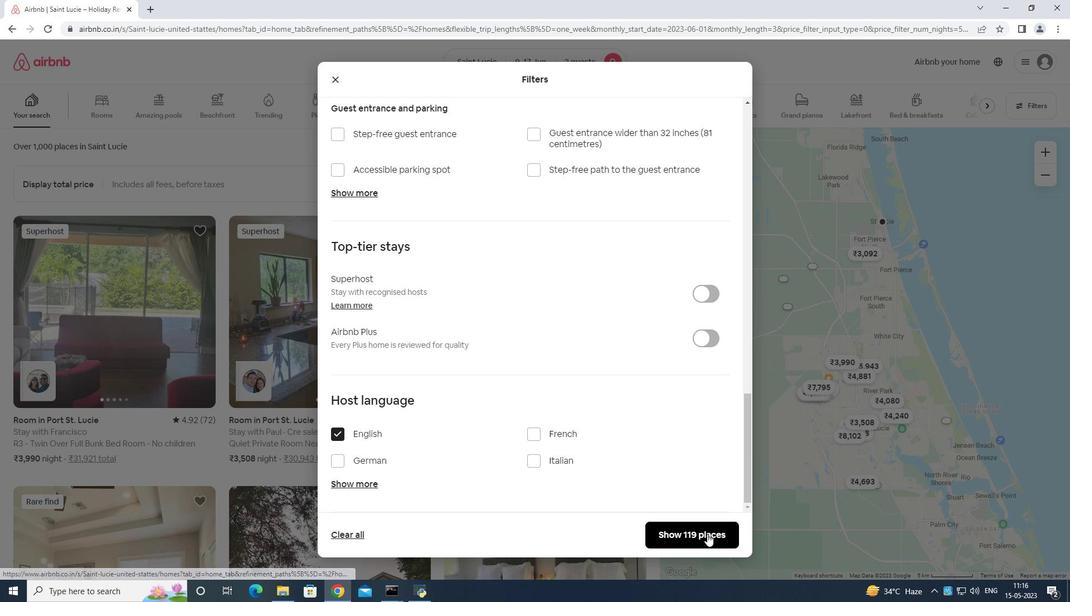 
Action: Mouse pressed left at (706, 529)
Screenshot: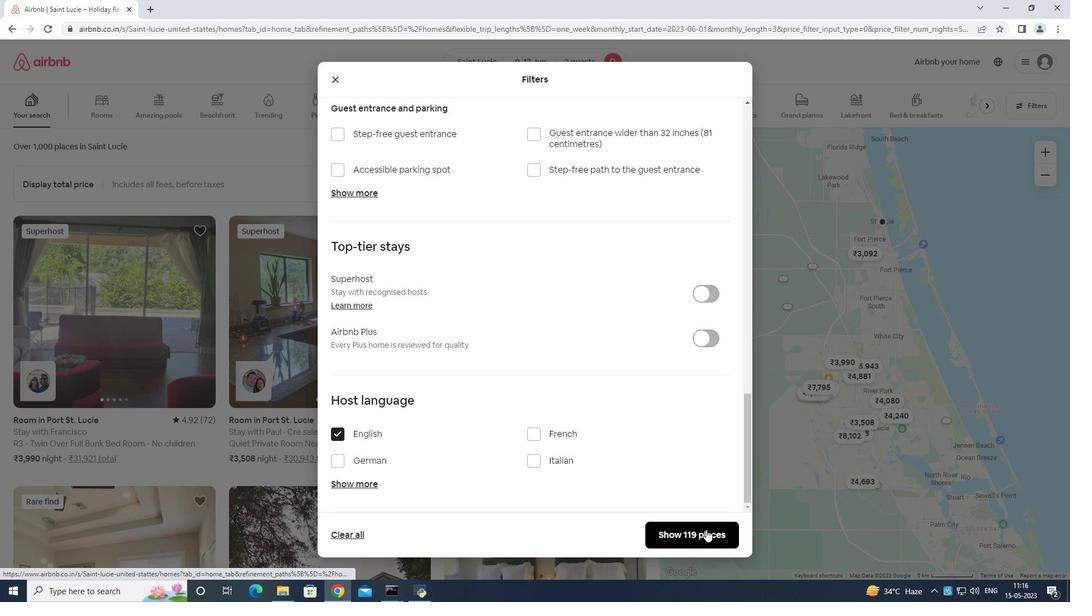 
